Task: Find connections with filter location Beihai with filter topic #Jobalertwith filter profile language French with filter current company Quantum World Technologies Inc with filter school Aryabhatta Knowledge University, Patna with filter industry Community Development and Urban Planning with filter service category User Experience Writing with filter keywords title Suicide Hotline Volunteer
Action: Mouse moved to (549, 91)
Screenshot: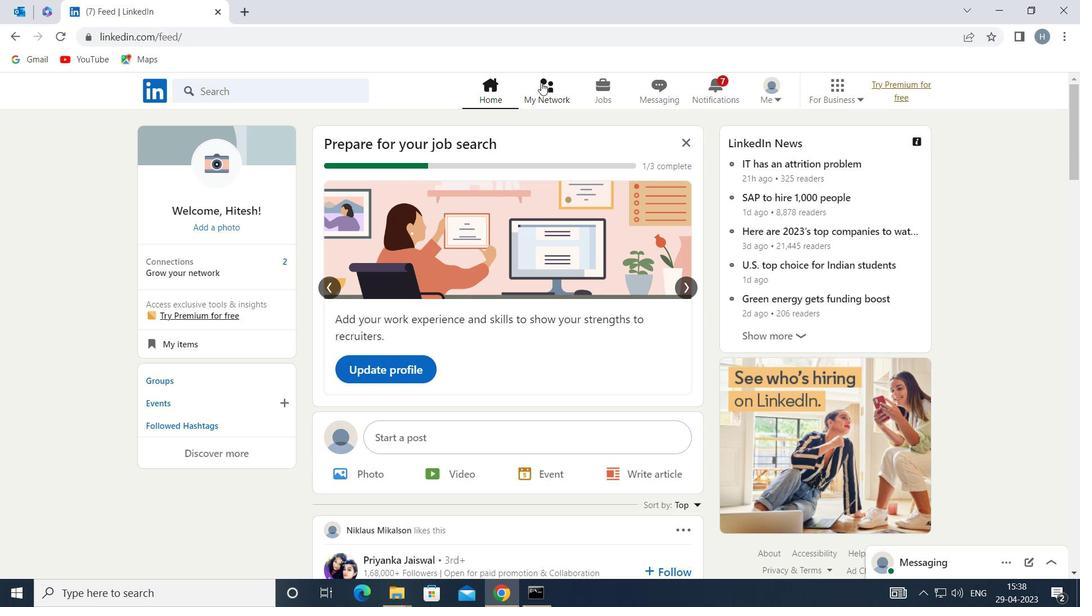 
Action: Mouse pressed left at (549, 91)
Screenshot: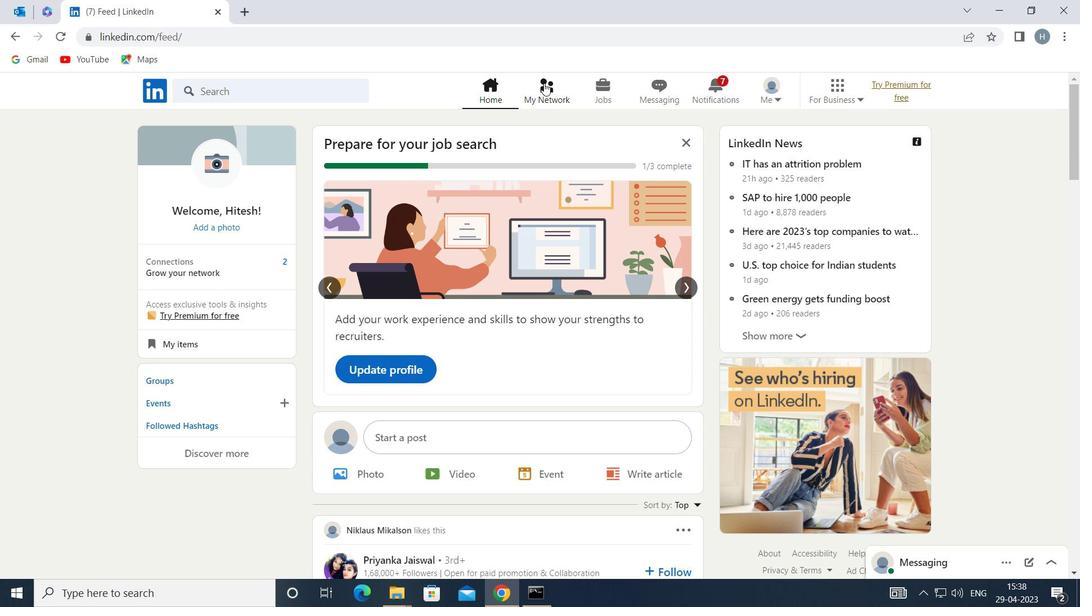 
Action: Mouse moved to (313, 168)
Screenshot: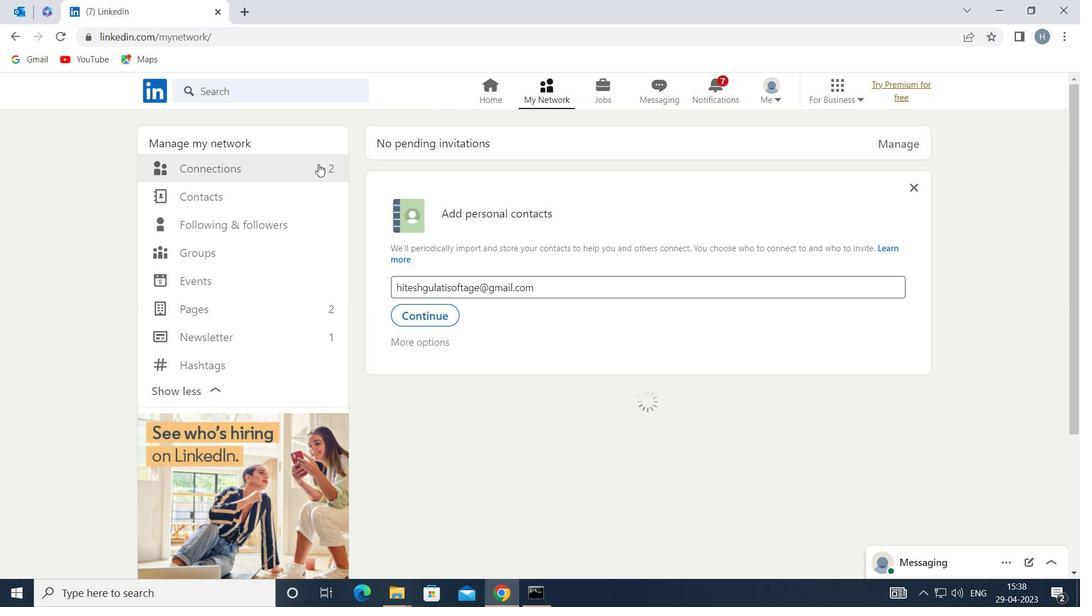 
Action: Mouse pressed left at (313, 168)
Screenshot: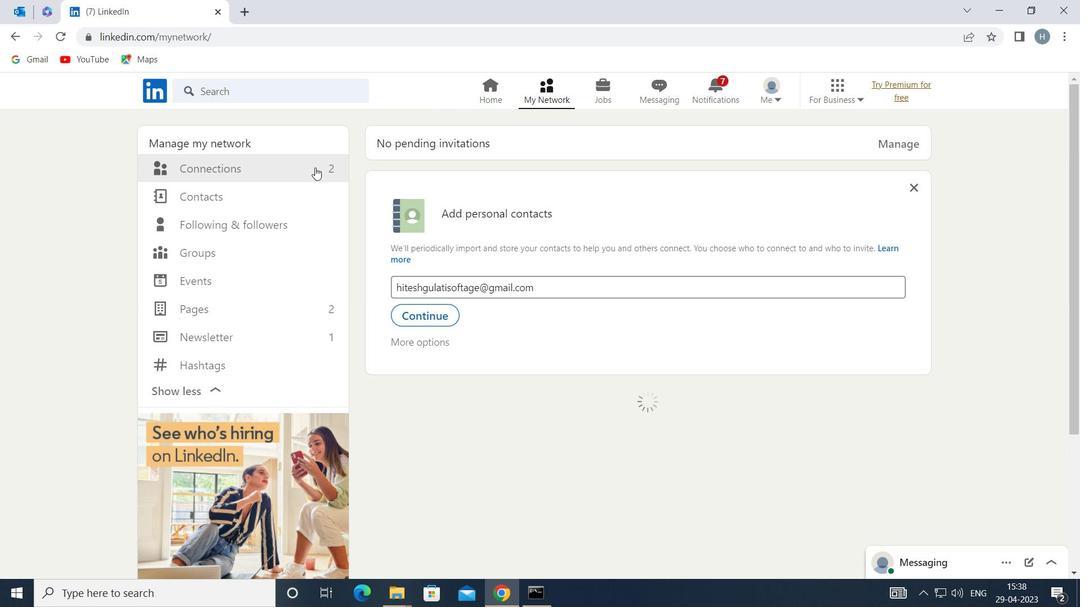 
Action: Mouse moved to (644, 168)
Screenshot: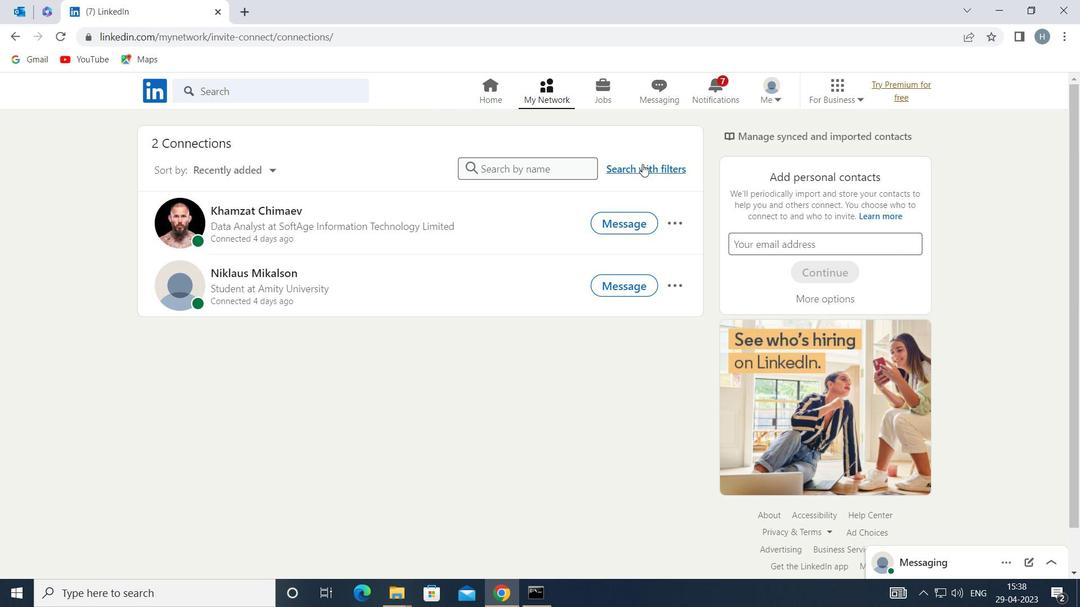 
Action: Mouse pressed left at (644, 168)
Screenshot: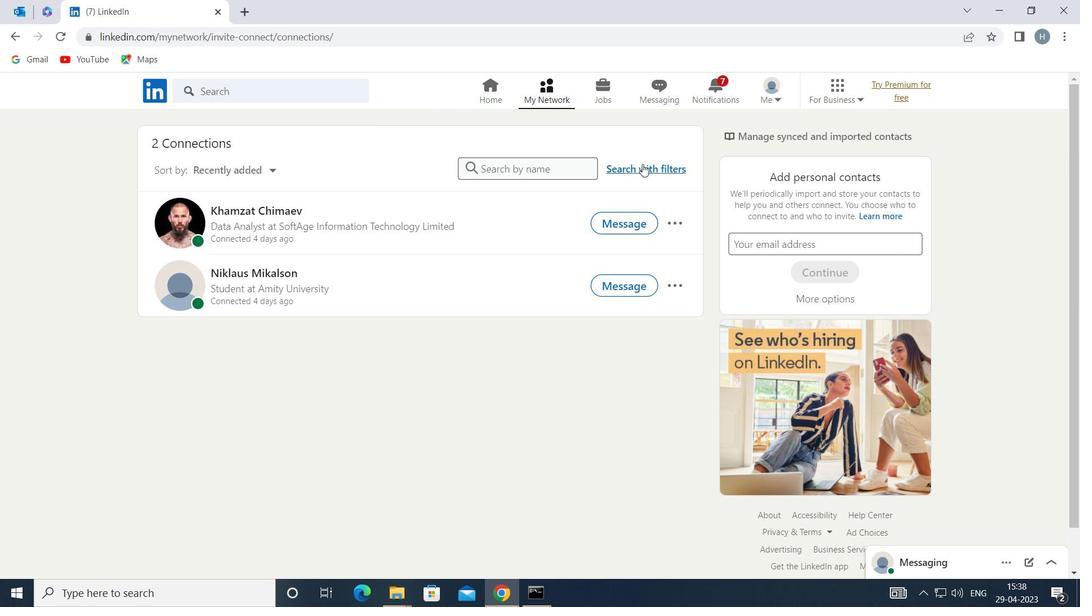 
Action: Mouse moved to (588, 131)
Screenshot: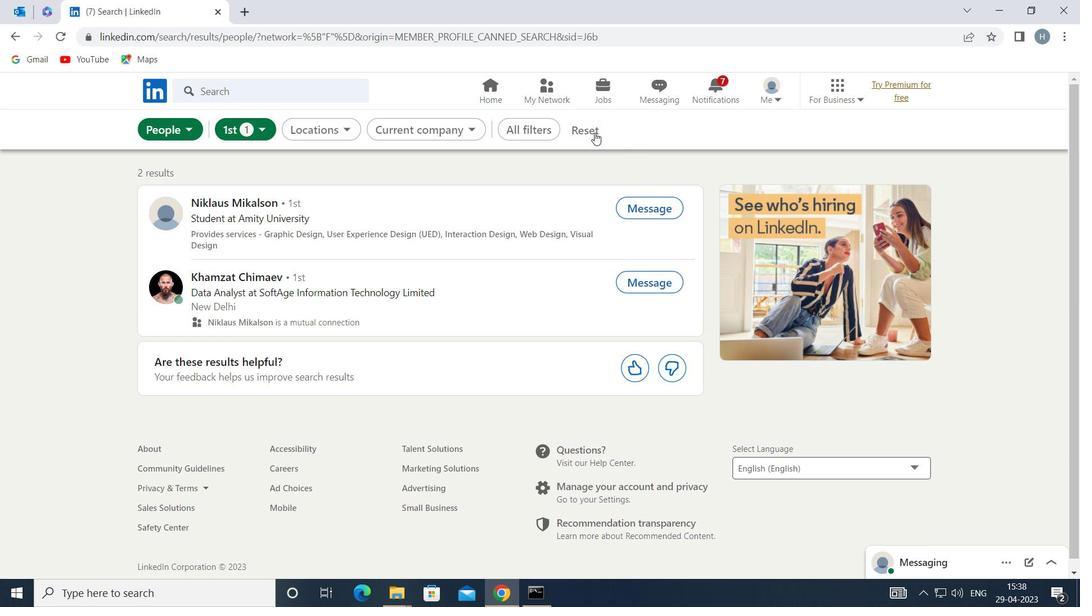 
Action: Mouse pressed left at (588, 131)
Screenshot: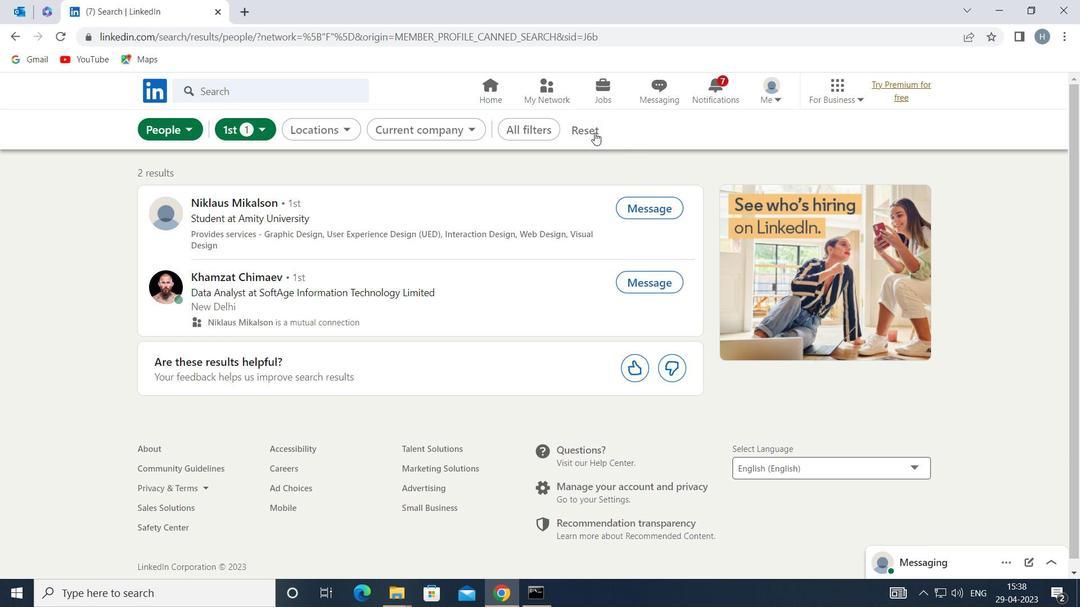 
Action: Mouse moved to (574, 127)
Screenshot: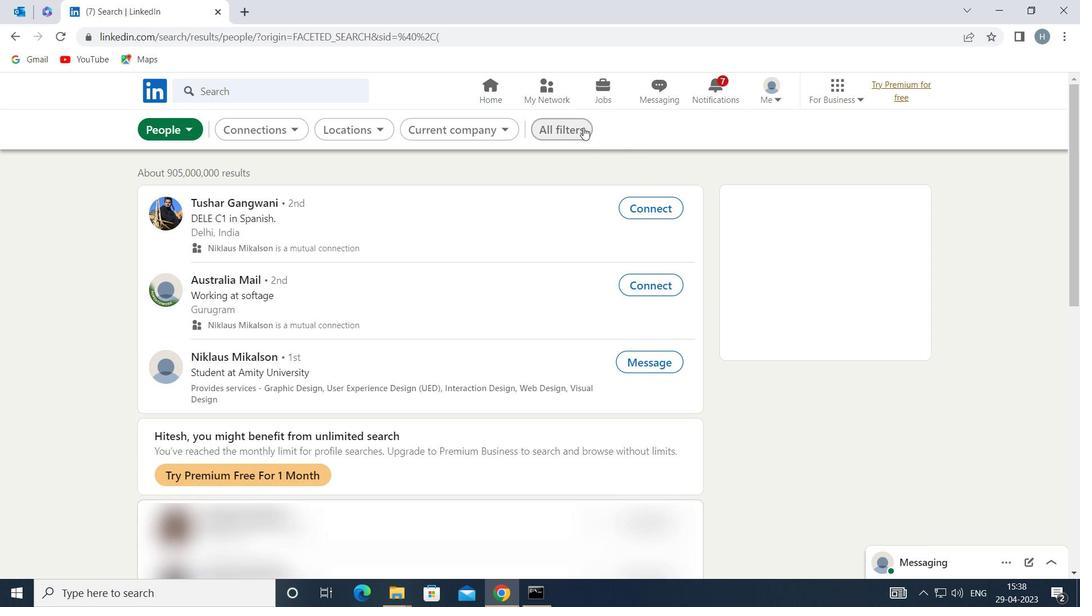 
Action: Mouse pressed left at (574, 127)
Screenshot: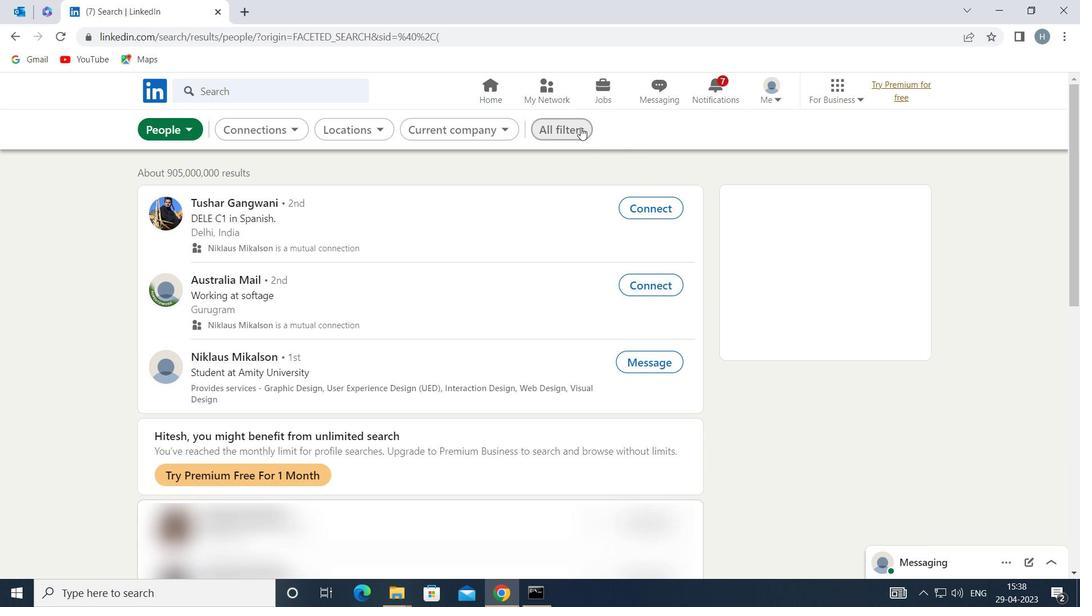 
Action: Mouse moved to (851, 279)
Screenshot: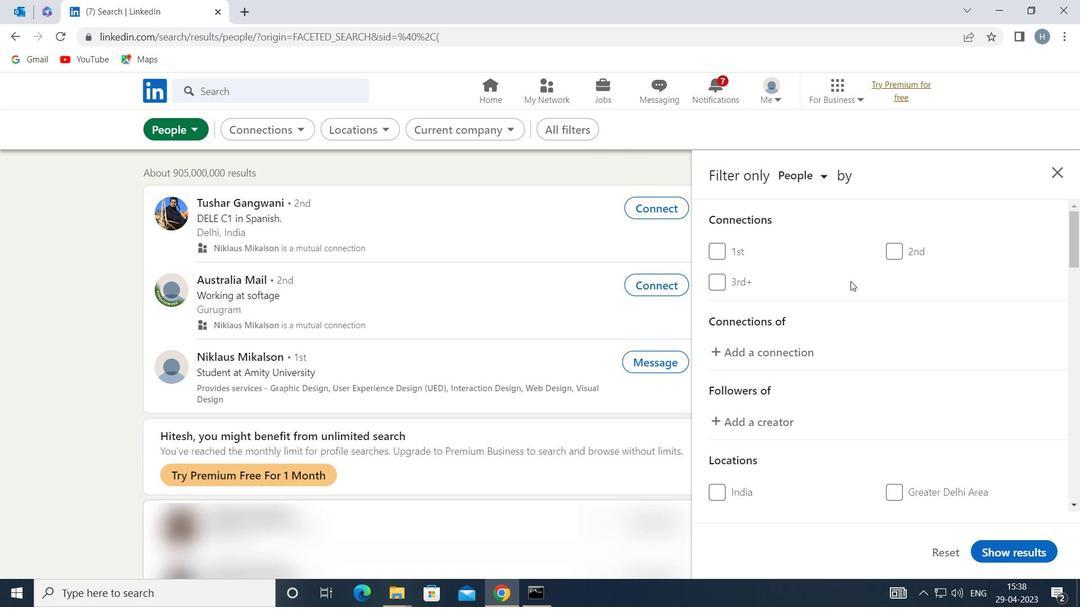 
Action: Mouse scrolled (851, 279) with delta (0, 0)
Screenshot: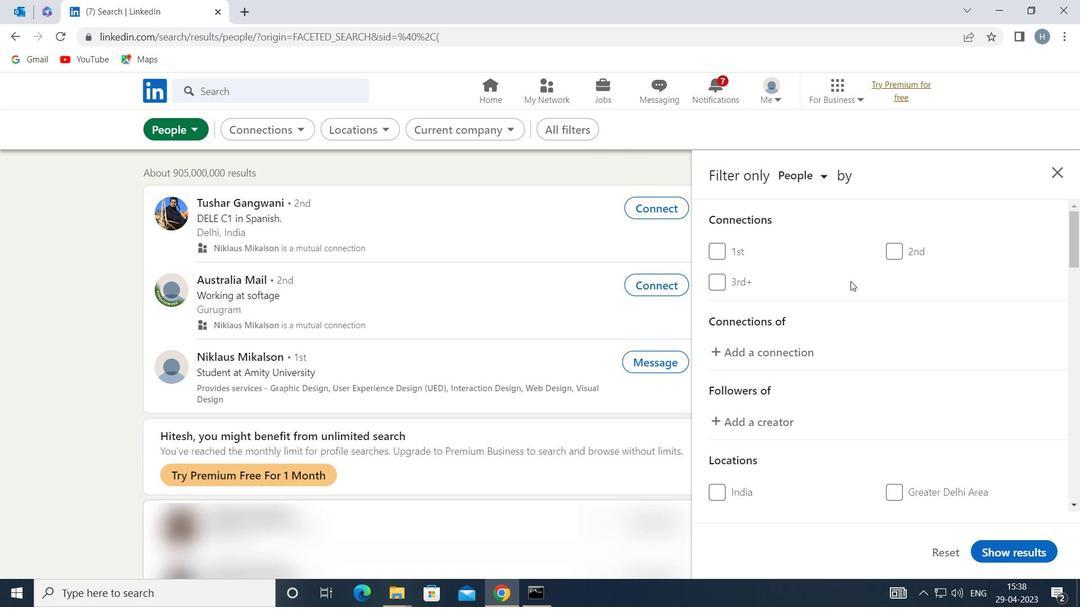 
Action: Mouse scrolled (851, 279) with delta (0, 0)
Screenshot: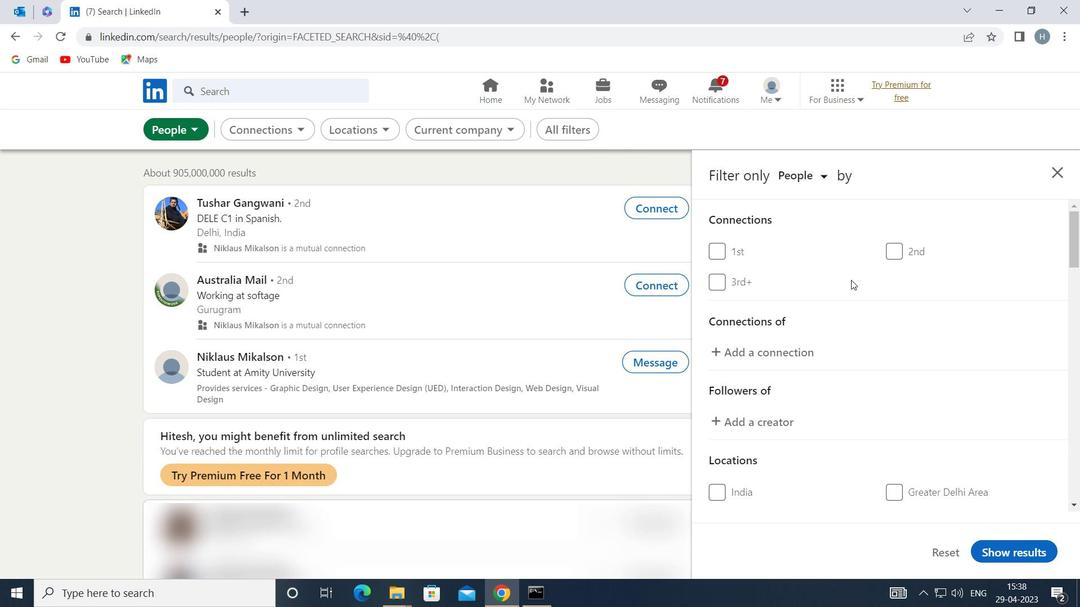 
Action: Mouse scrolled (851, 279) with delta (0, 0)
Screenshot: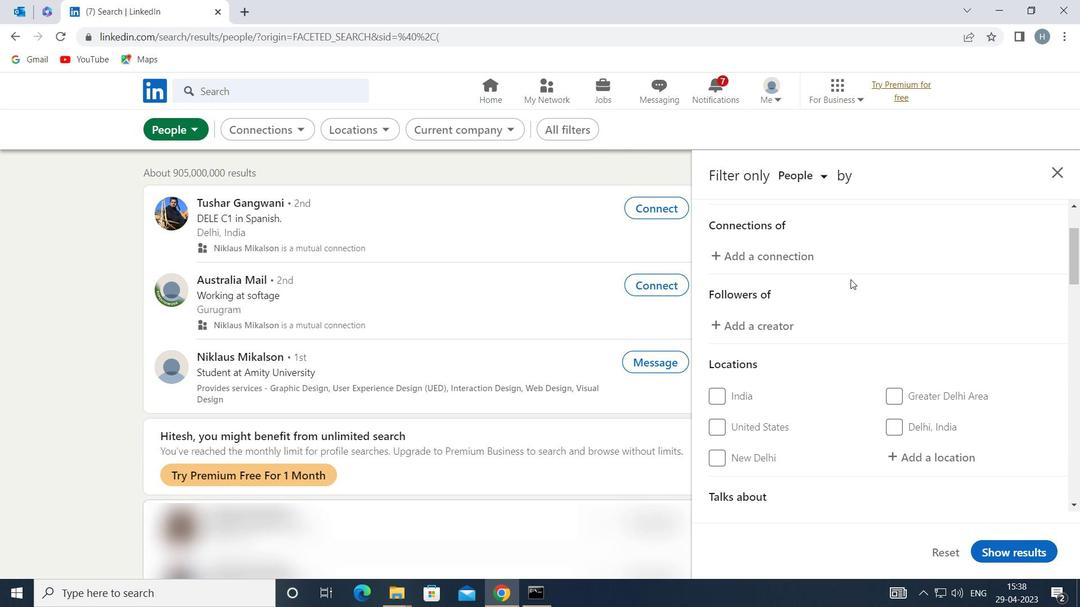 
Action: Mouse moved to (913, 342)
Screenshot: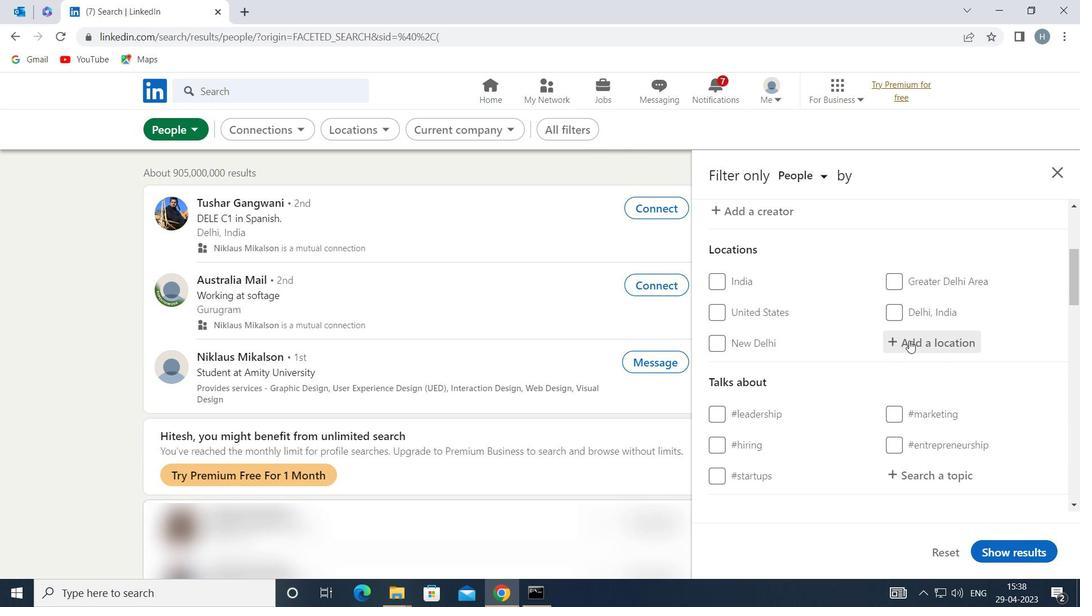 
Action: Mouse pressed left at (913, 342)
Screenshot: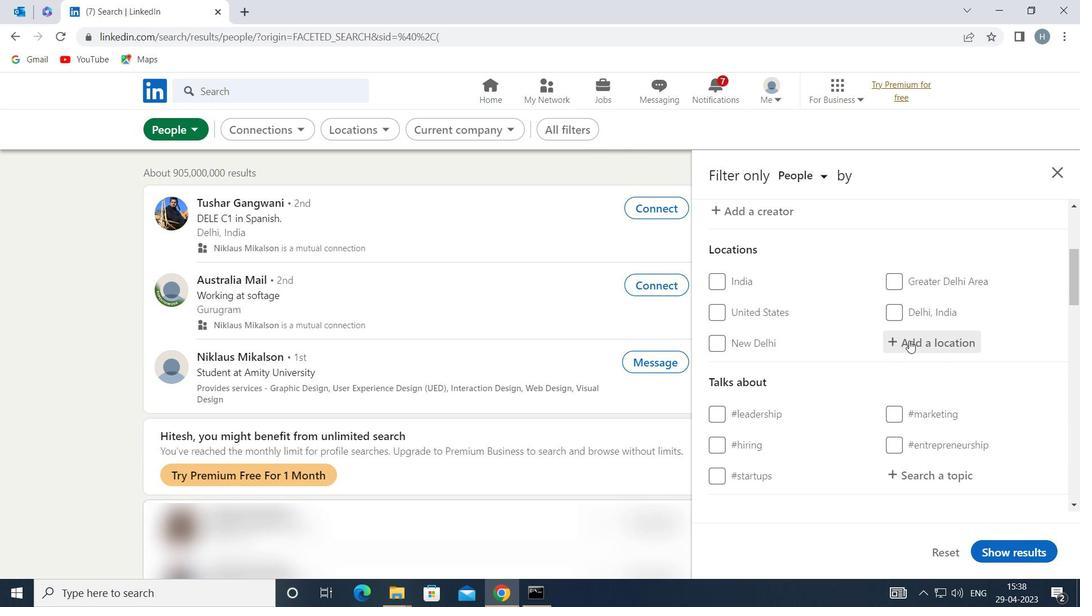 
Action: Mouse moved to (914, 342)
Screenshot: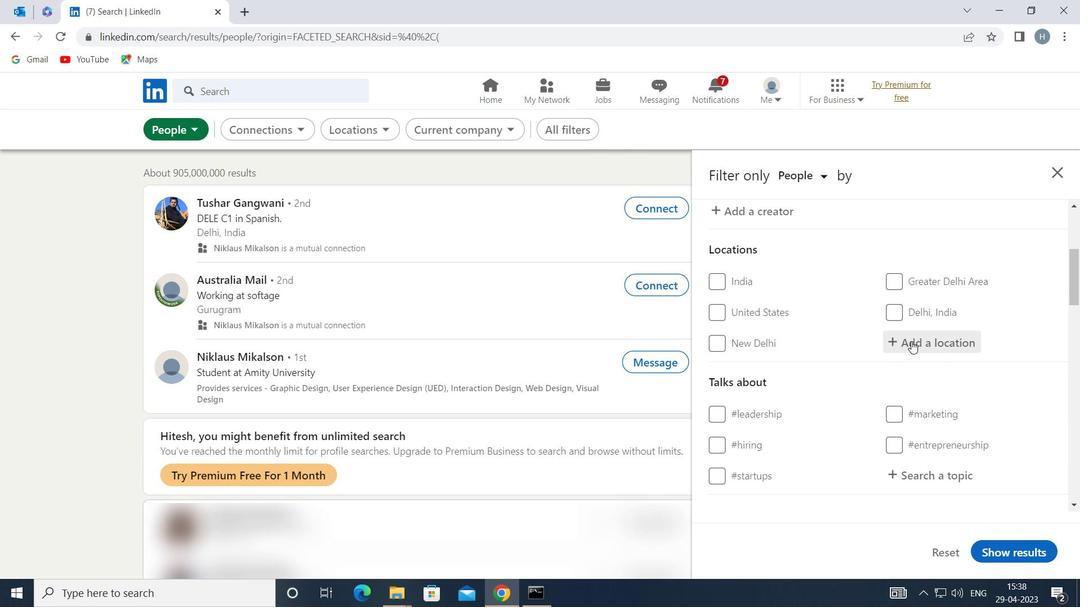 
Action: Key pressed <Key.shift>BEIHAI
Screenshot: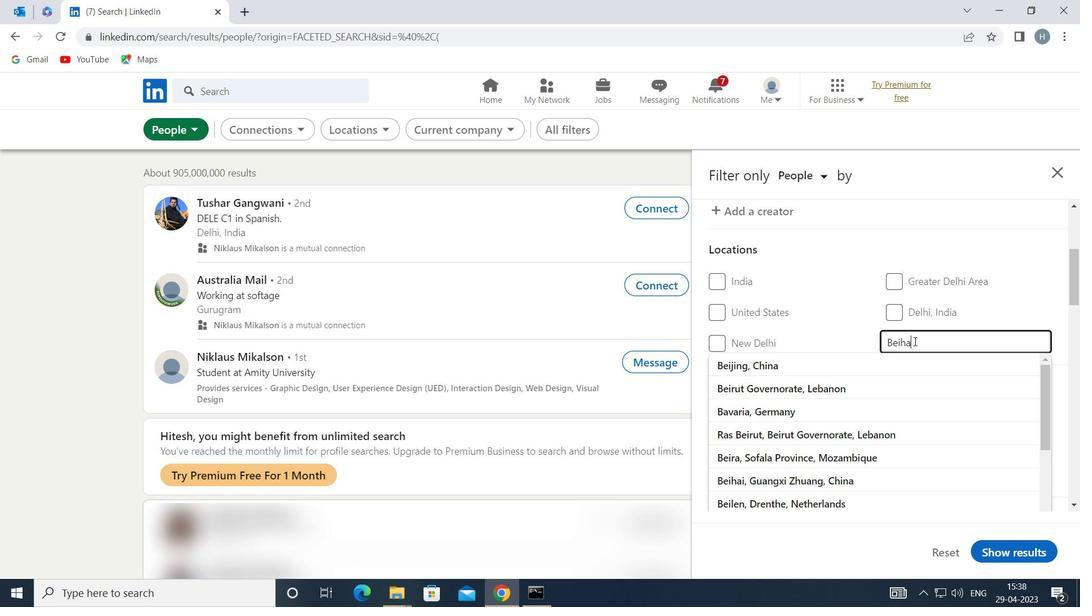 
Action: Mouse moved to (918, 368)
Screenshot: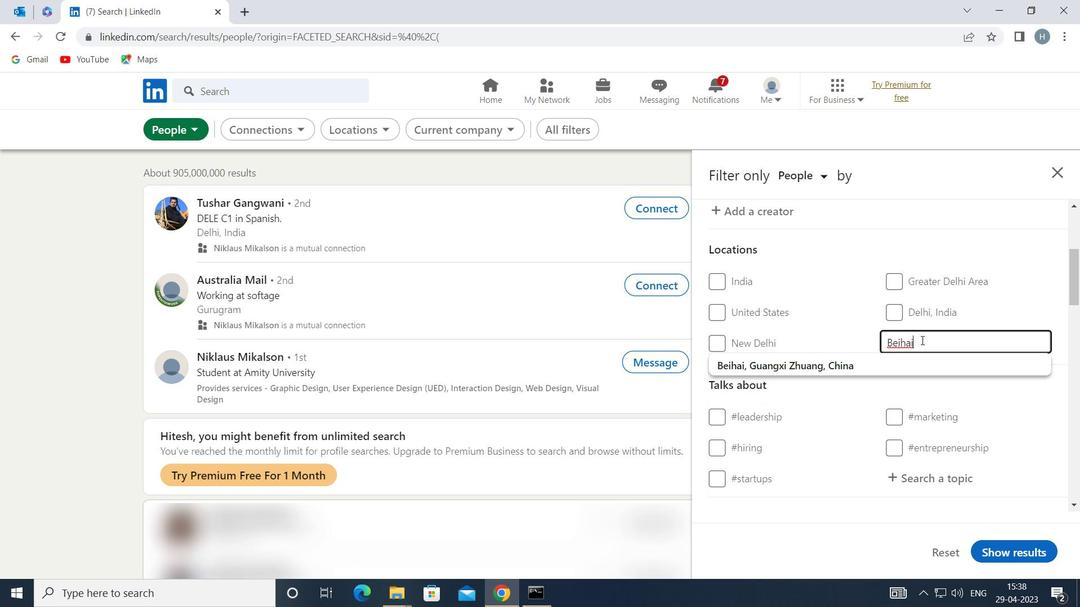
Action: Mouse pressed left at (918, 368)
Screenshot: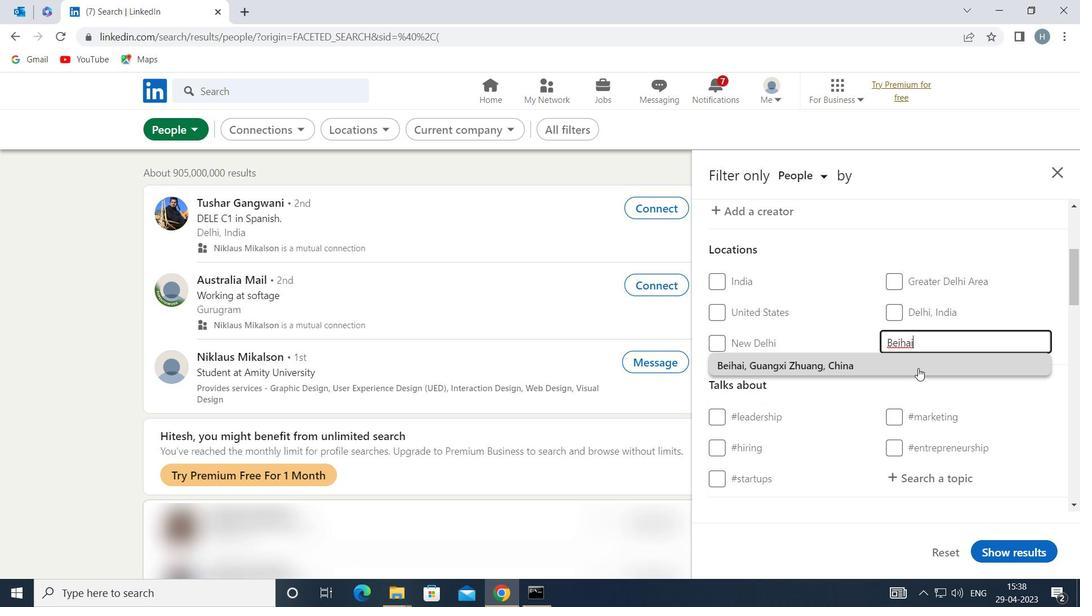 
Action: Mouse moved to (912, 367)
Screenshot: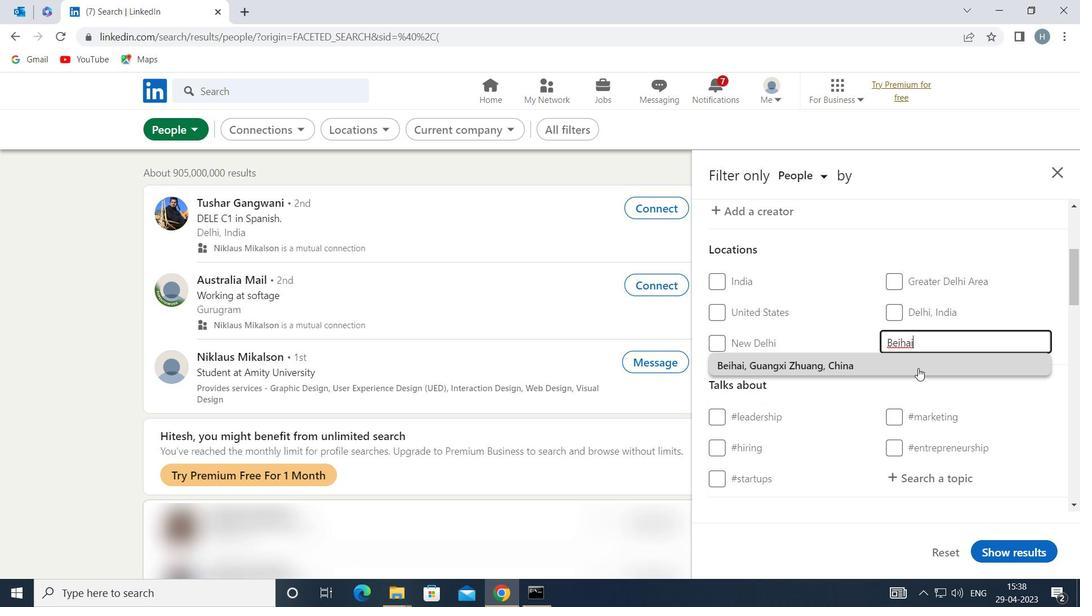 
Action: Mouse scrolled (912, 367) with delta (0, 0)
Screenshot: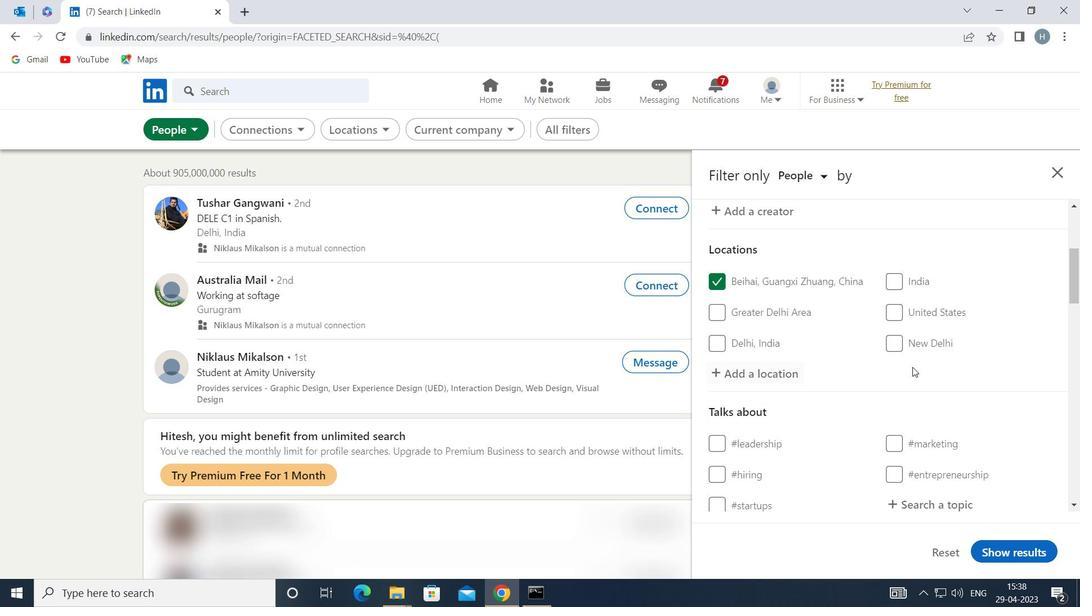 
Action: Mouse scrolled (912, 367) with delta (0, 0)
Screenshot: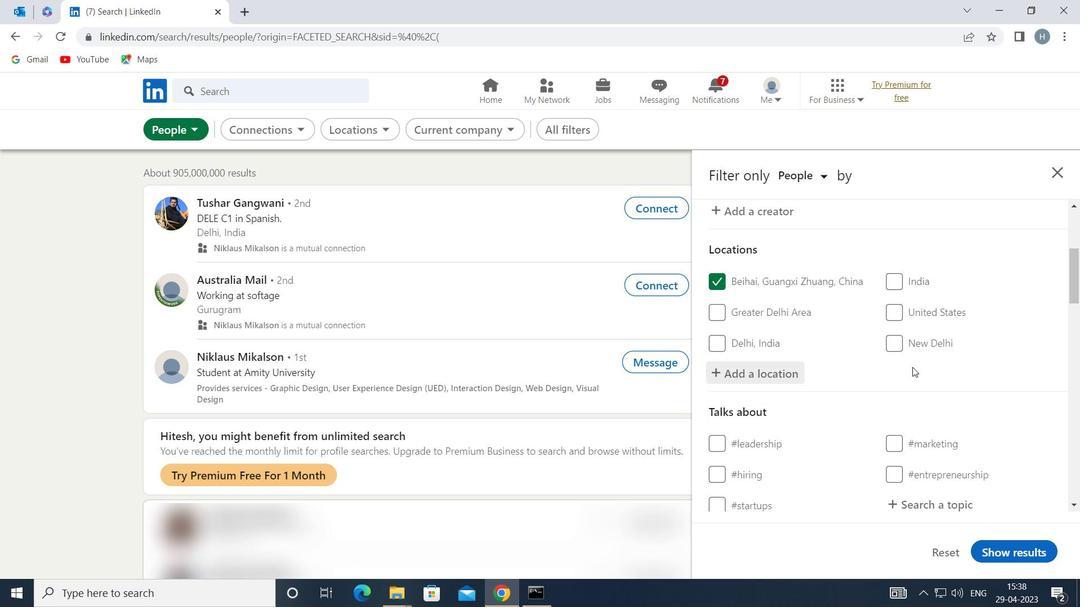 
Action: Mouse moved to (915, 365)
Screenshot: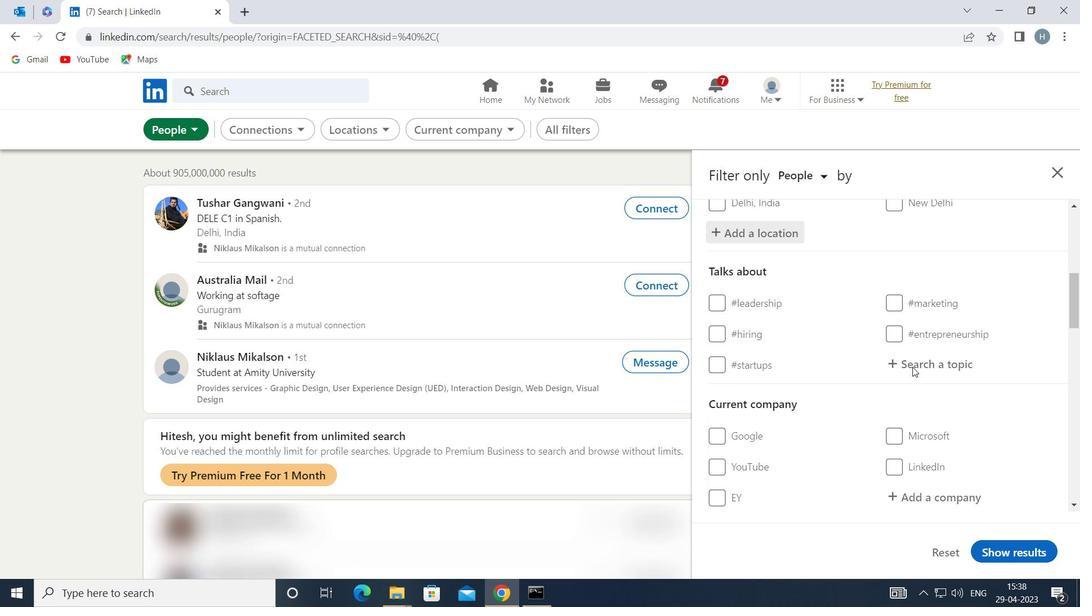 
Action: Mouse pressed left at (915, 365)
Screenshot: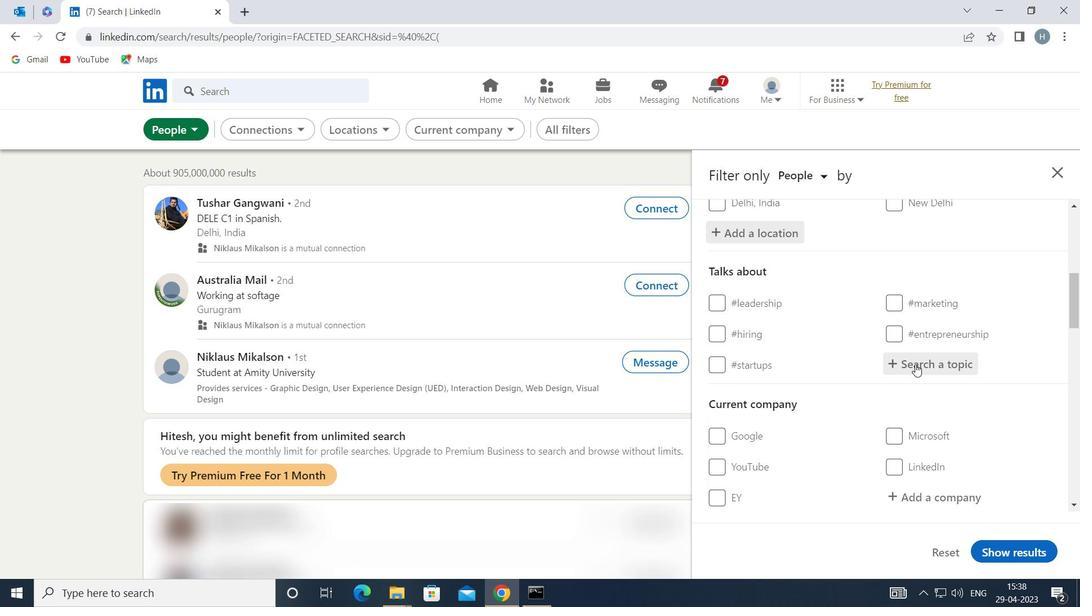 
Action: Key pressed <Key.shift>JOBAL
Screenshot: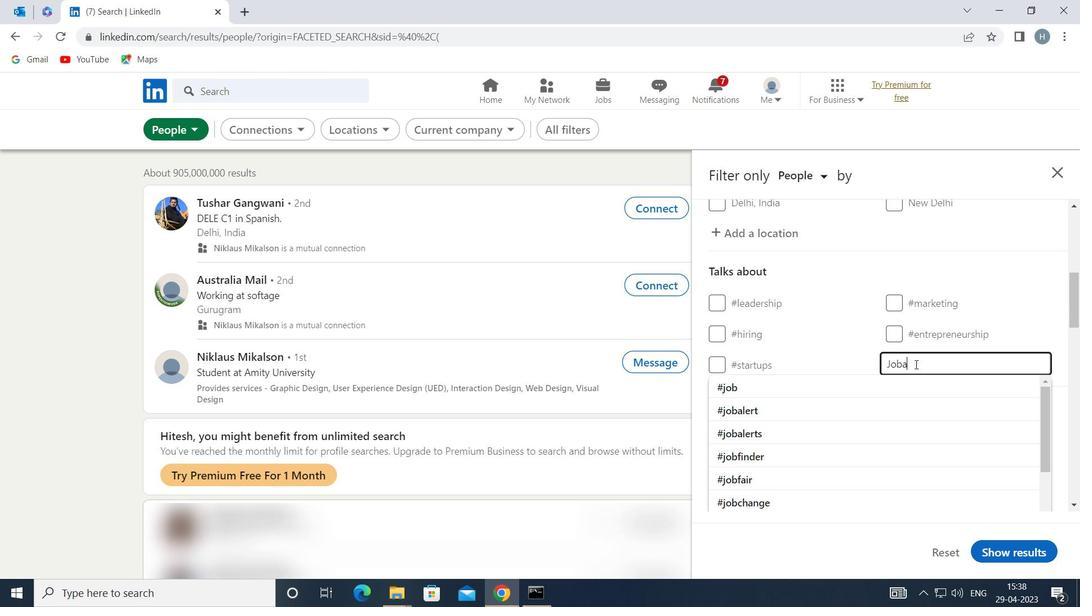 
Action: Mouse moved to (883, 383)
Screenshot: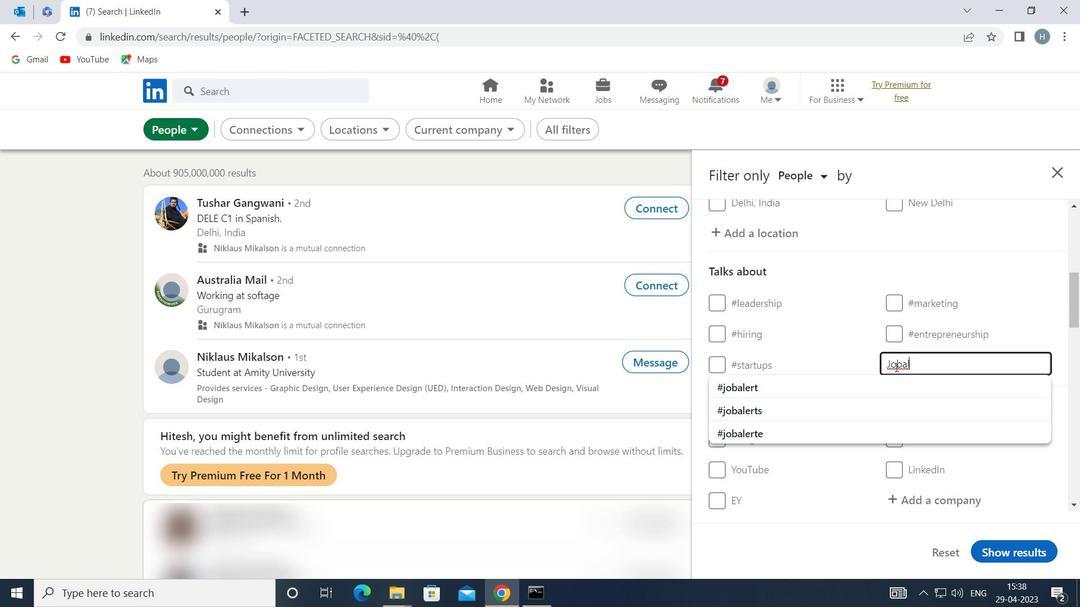 
Action: Mouse pressed left at (883, 383)
Screenshot: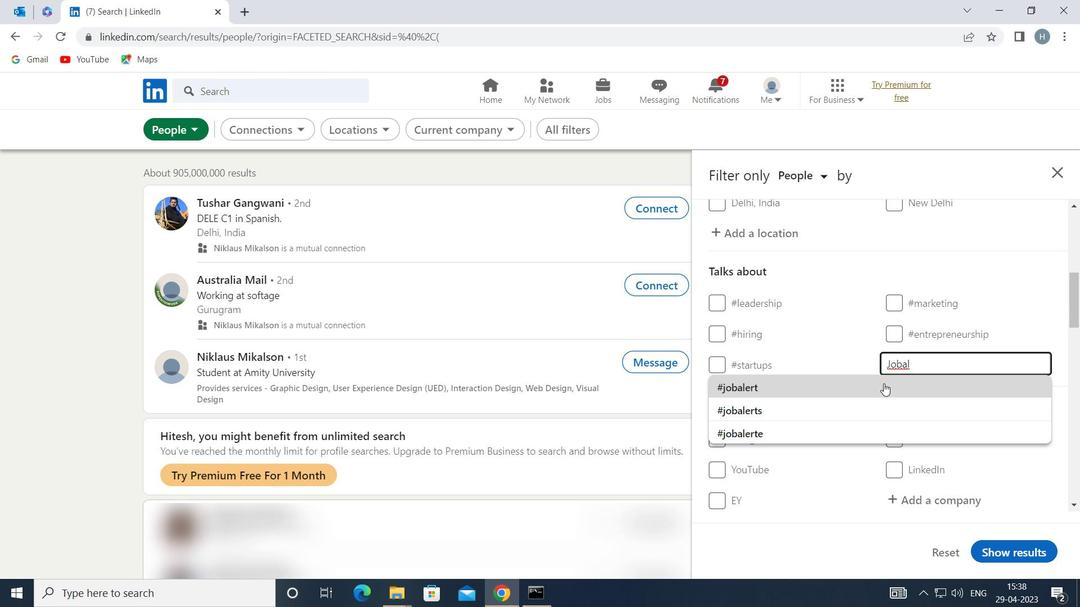 
Action: Mouse scrolled (883, 383) with delta (0, 0)
Screenshot: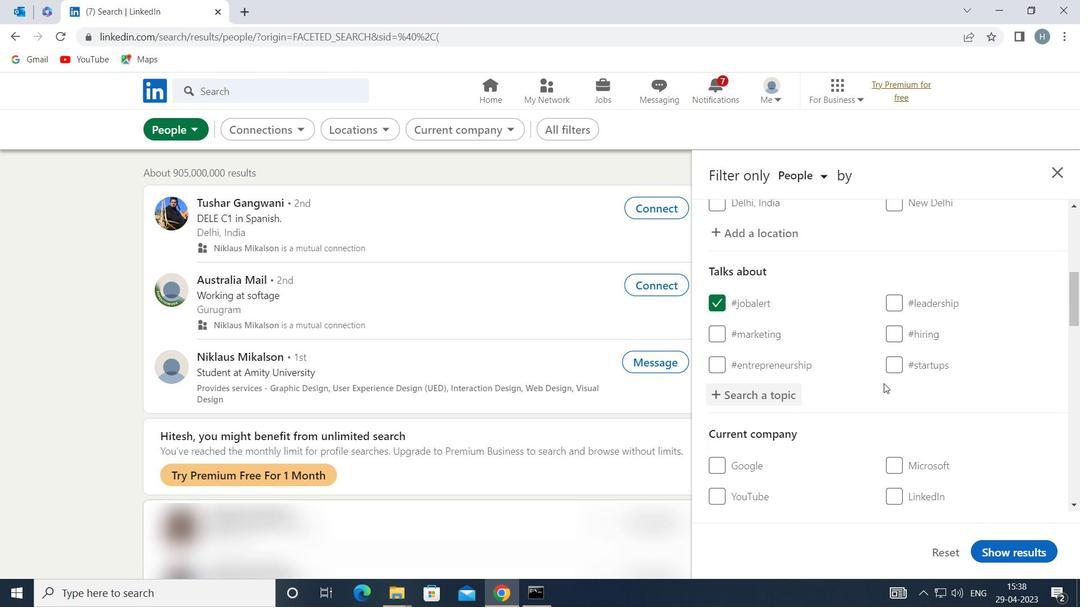 
Action: Mouse scrolled (883, 383) with delta (0, 0)
Screenshot: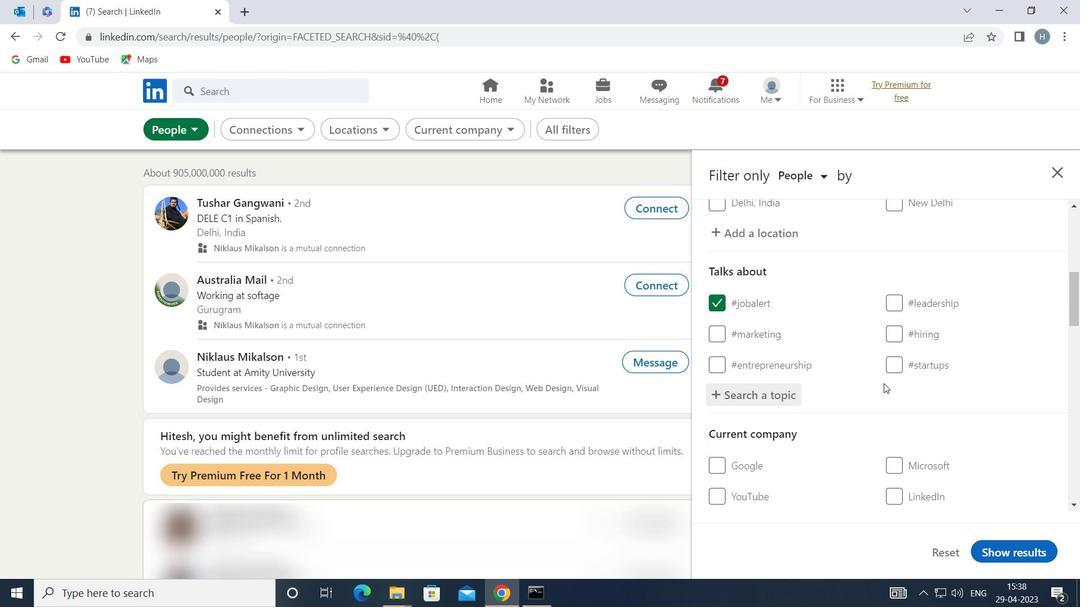 
Action: Mouse moved to (883, 384)
Screenshot: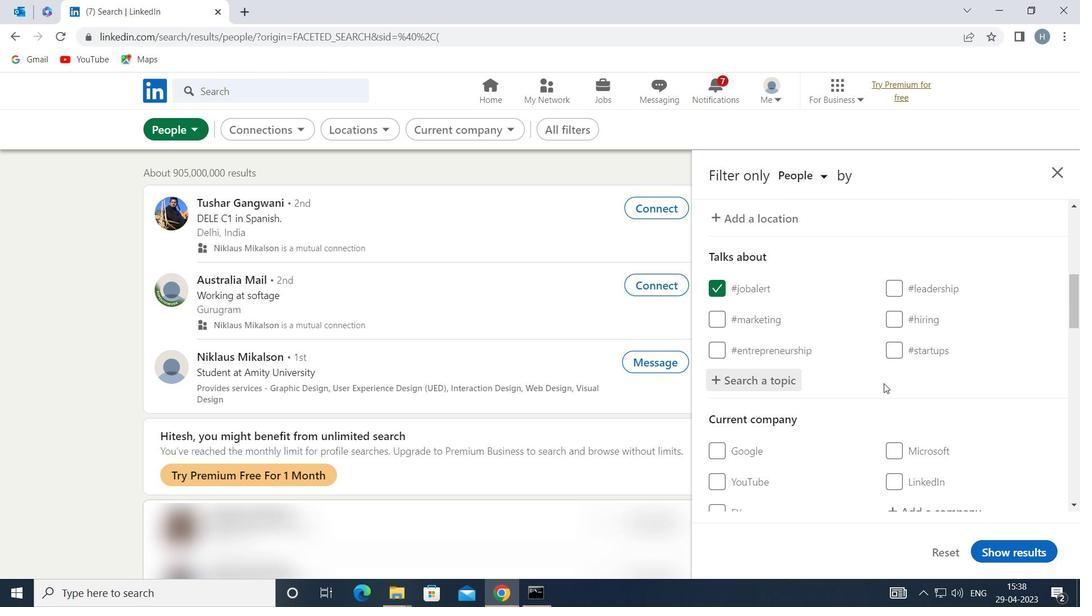 
Action: Mouse scrolled (883, 383) with delta (0, 0)
Screenshot: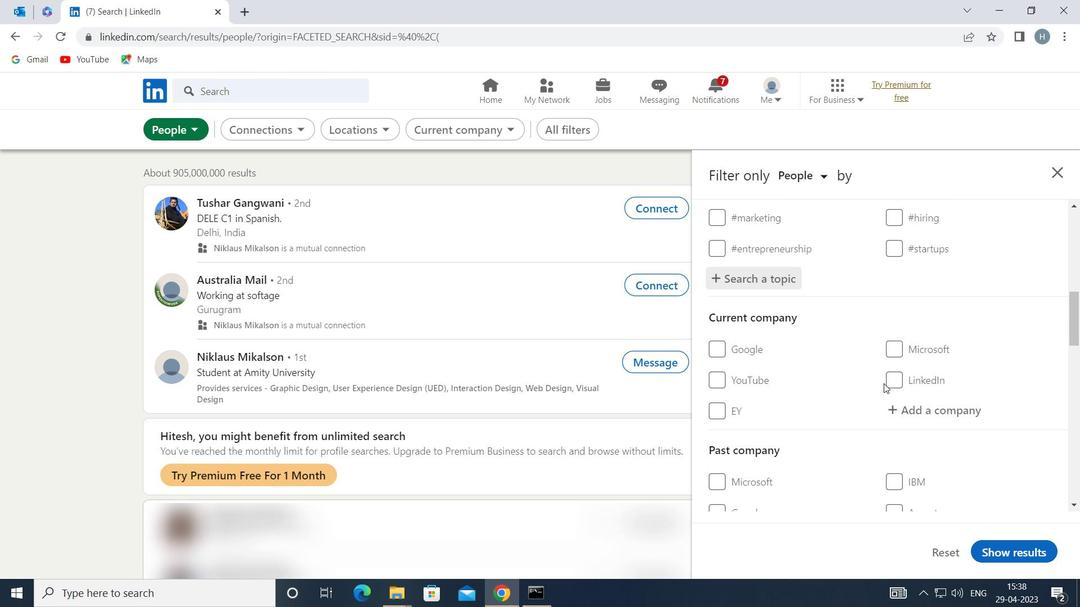 
Action: Mouse scrolled (883, 383) with delta (0, 0)
Screenshot: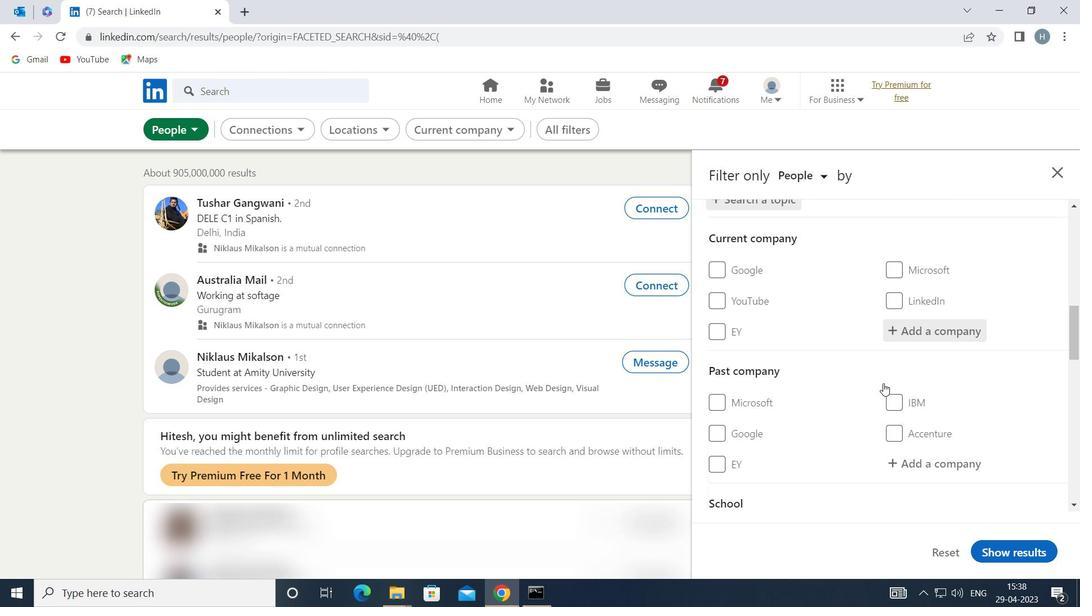 
Action: Mouse scrolled (883, 383) with delta (0, 0)
Screenshot: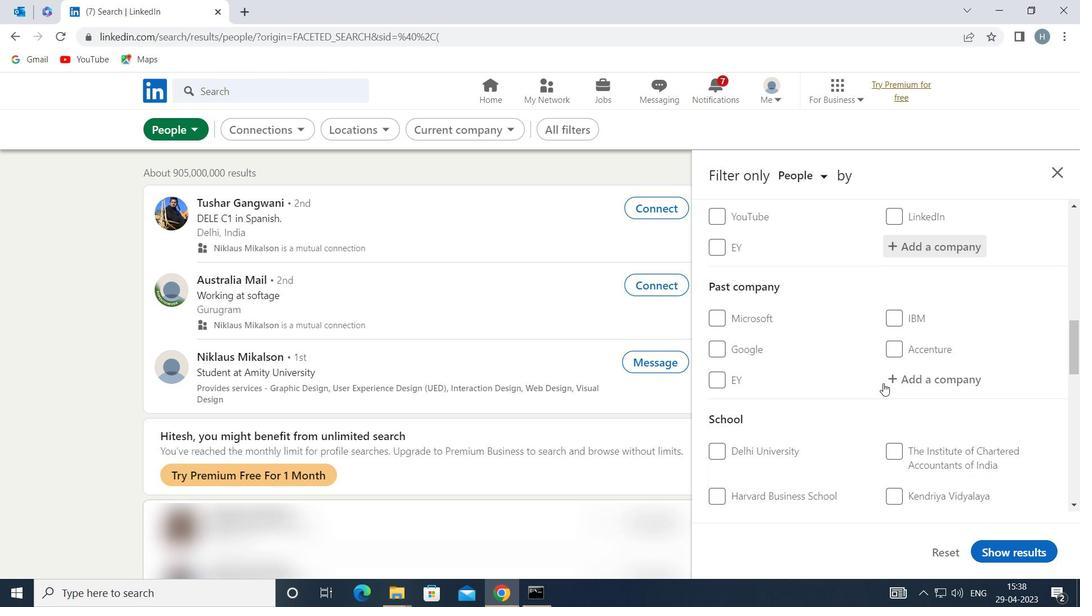
Action: Mouse scrolled (883, 383) with delta (0, 0)
Screenshot: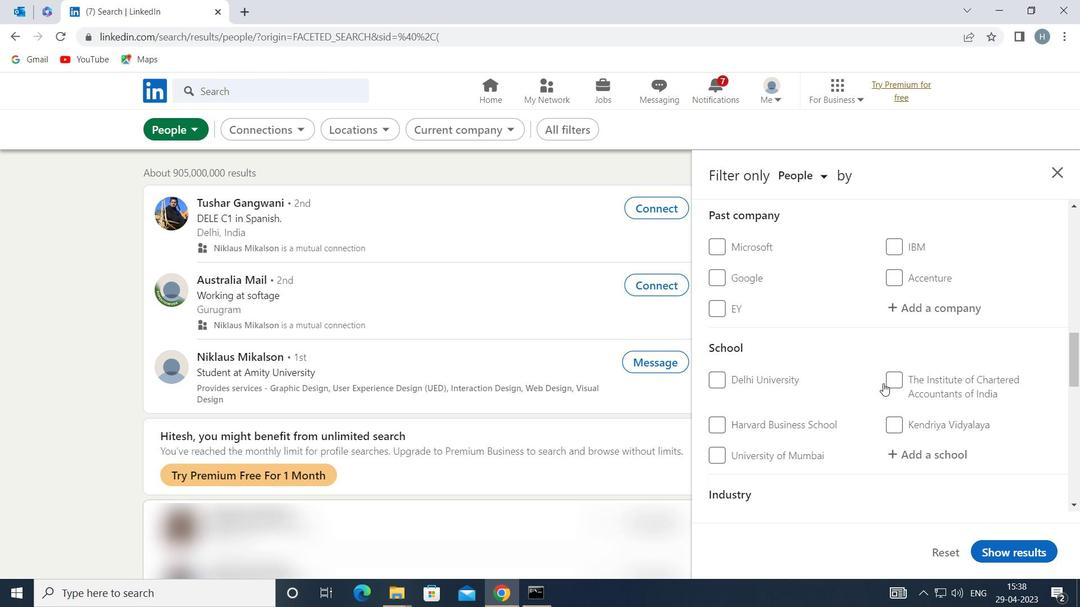 
Action: Mouse scrolled (883, 383) with delta (0, 0)
Screenshot: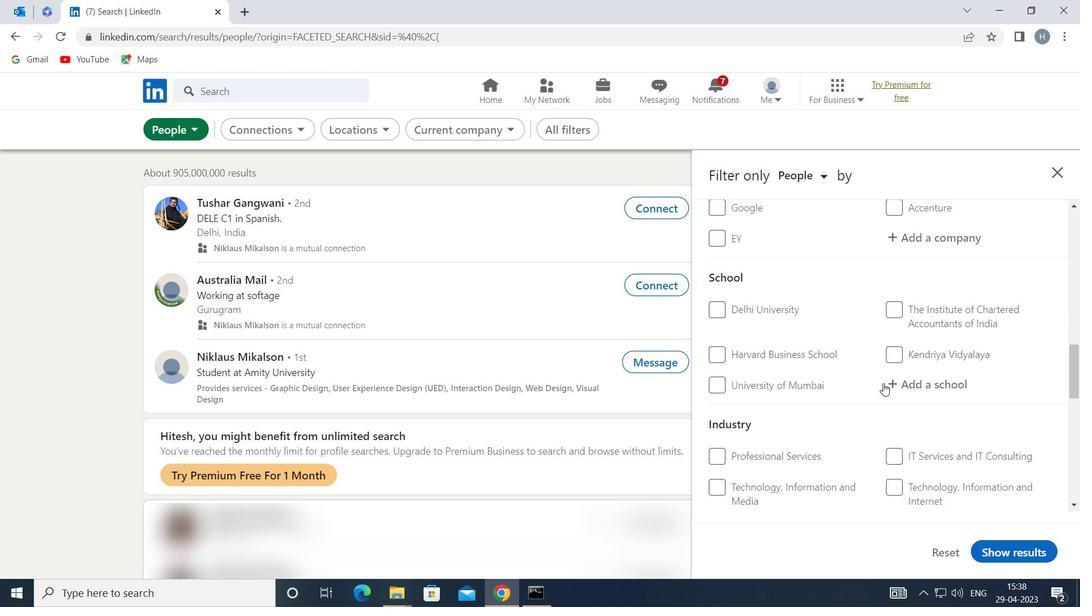 
Action: Mouse moved to (873, 392)
Screenshot: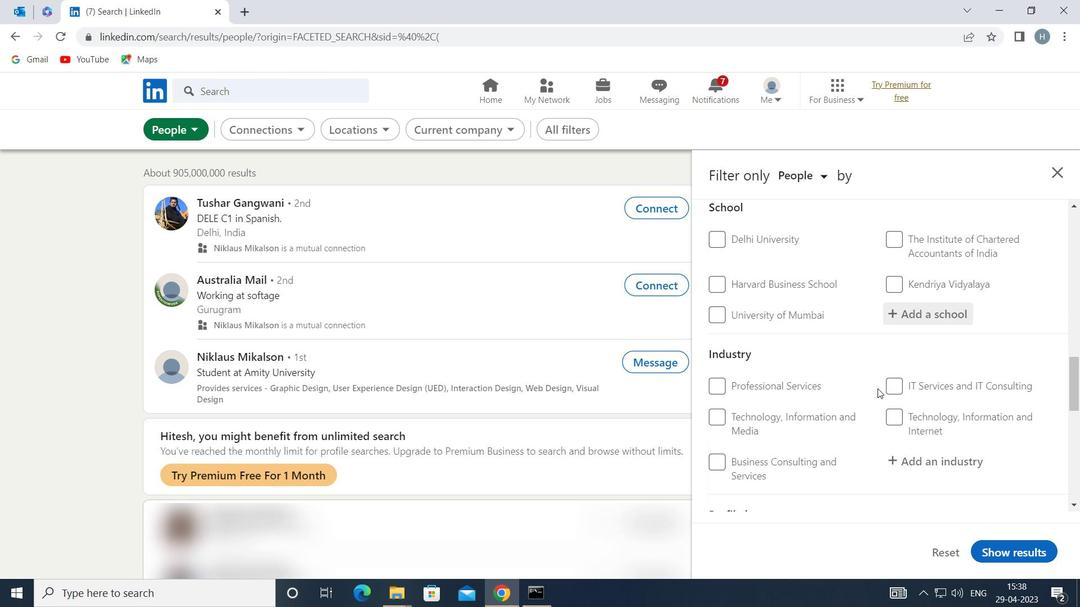 
Action: Mouse scrolled (873, 392) with delta (0, 0)
Screenshot: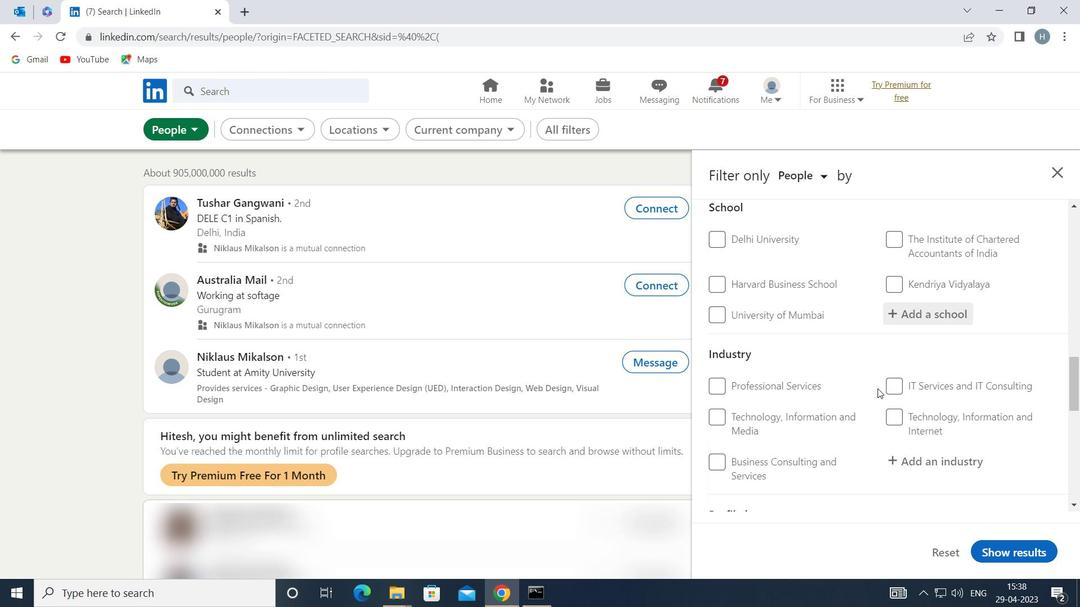 
Action: Mouse moved to (873, 392)
Screenshot: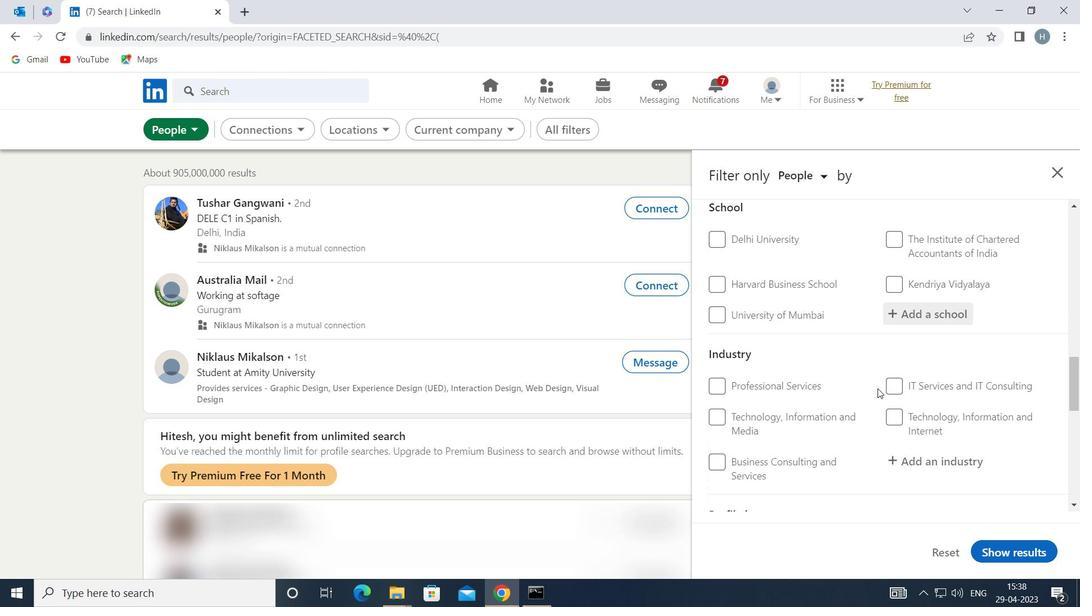 
Action: Mouse scrolled (873, 392) with delta (0, 0)
Screenshot: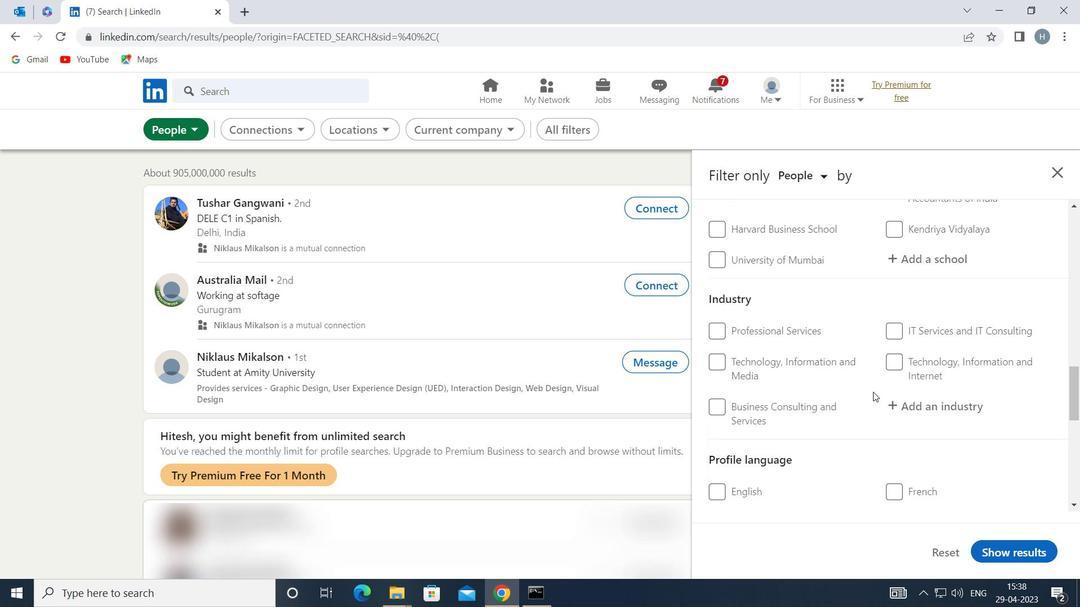 
Action: Mouse moved to (895, 411)
Screenshot: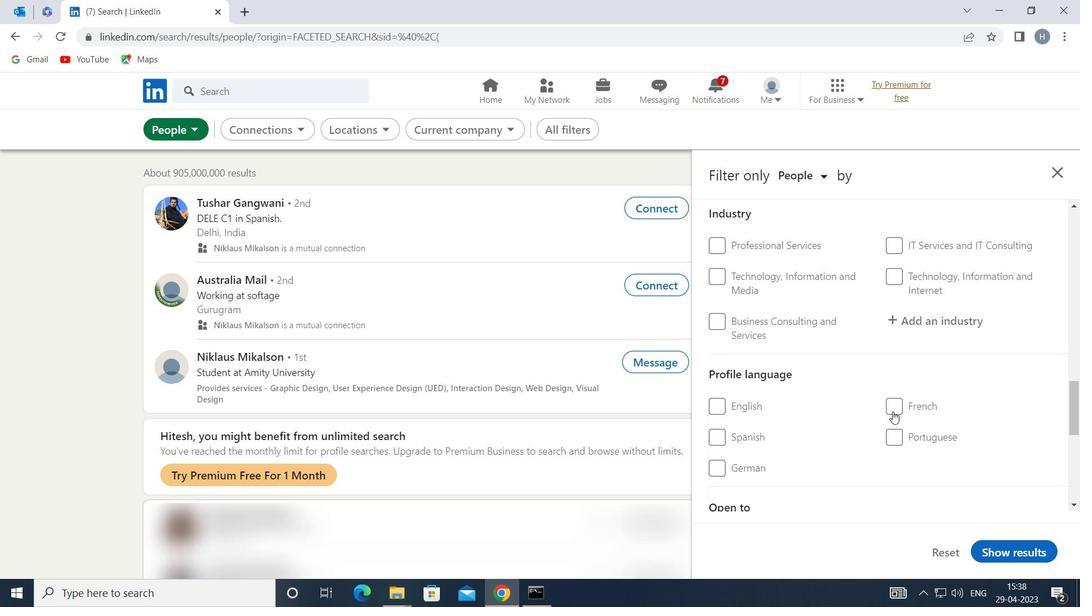 
Action: Mouse pressed left at (895, 411)
Screenshot: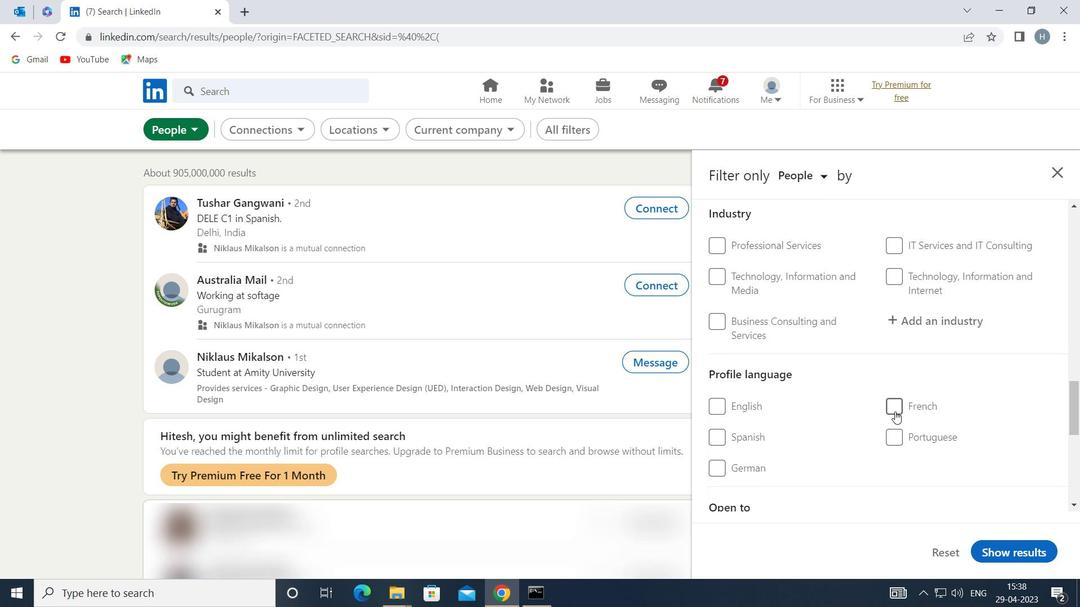 
Action: Mouse moved to (883, 397)
Screenshot: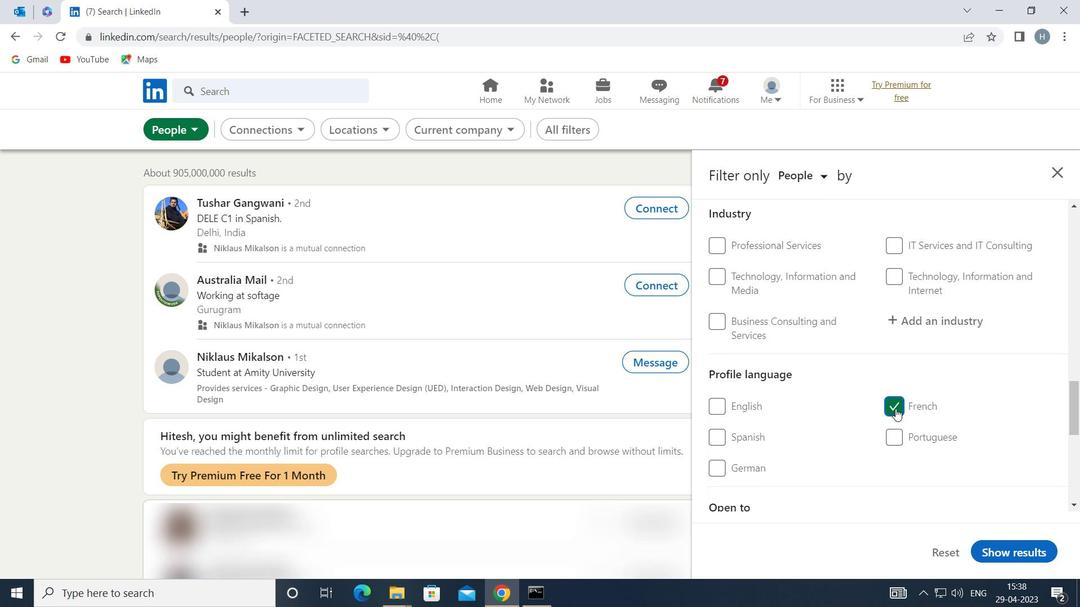 
Action: Mouse scrolled (883, 397) with delta (0, 0)
Screenshot: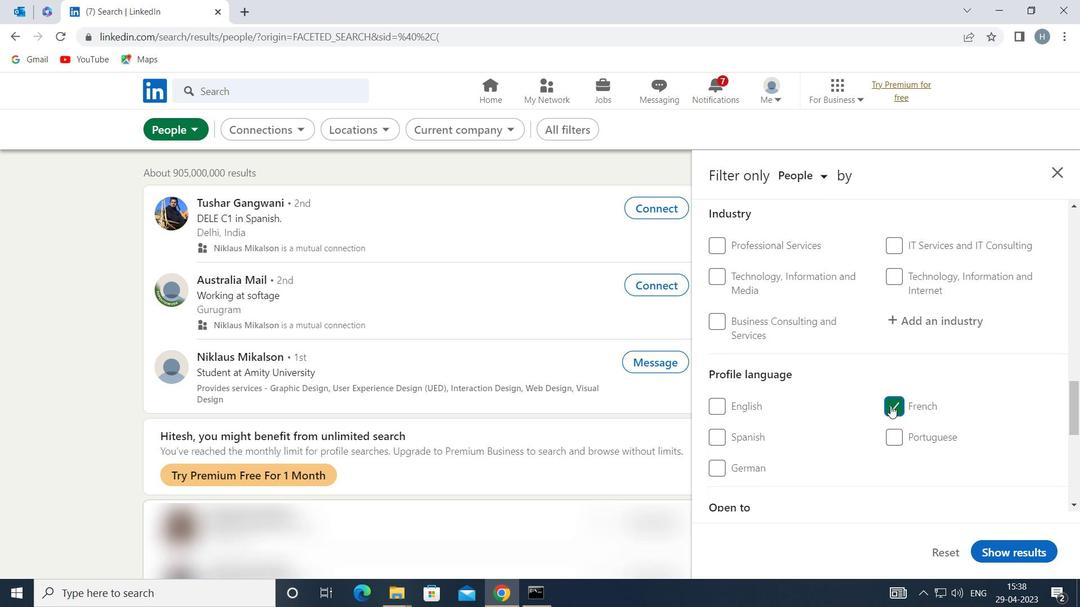 
Action: Mouse scrolled (883, 397) with delta (0, 0)
Screenshot: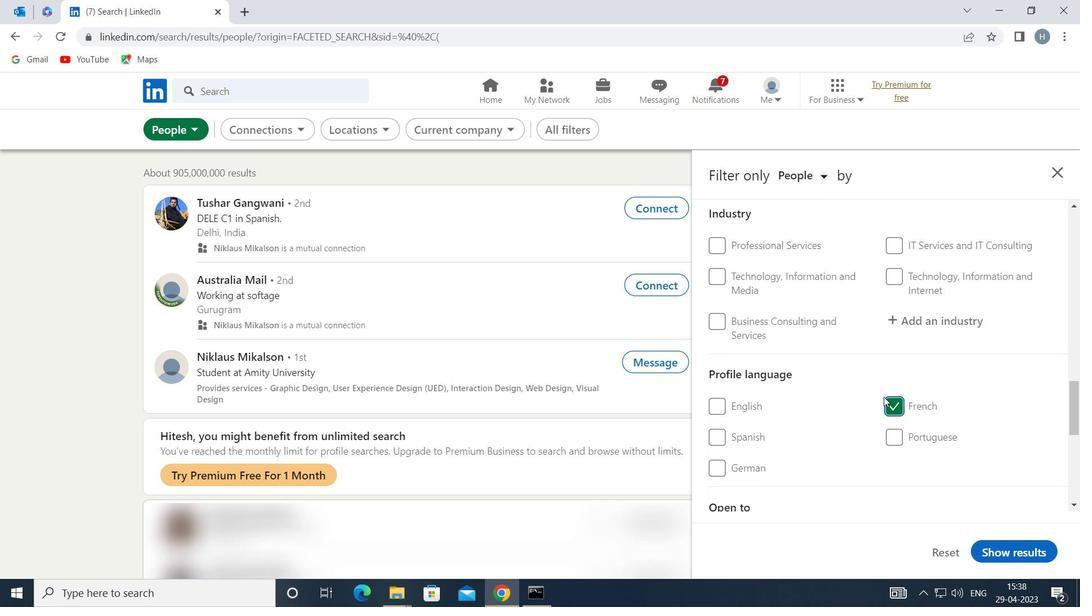 
Action: Mouse scrolled (883, 397) with delta (0, 0)
Screenshot: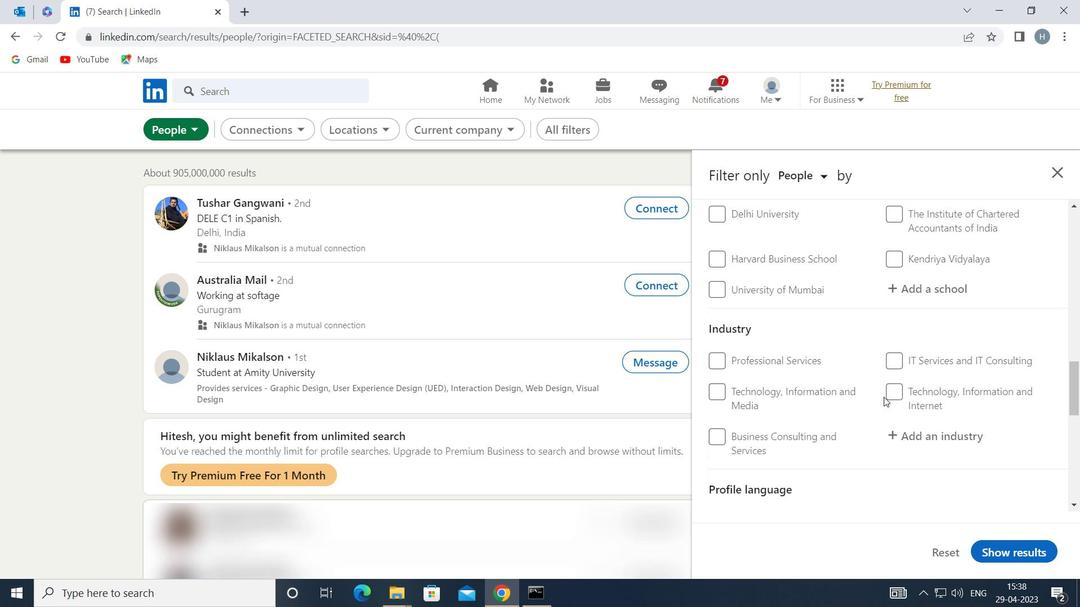 
Action: Mouse scrolled (883, 397) with delta (0, 0)
Screenshot: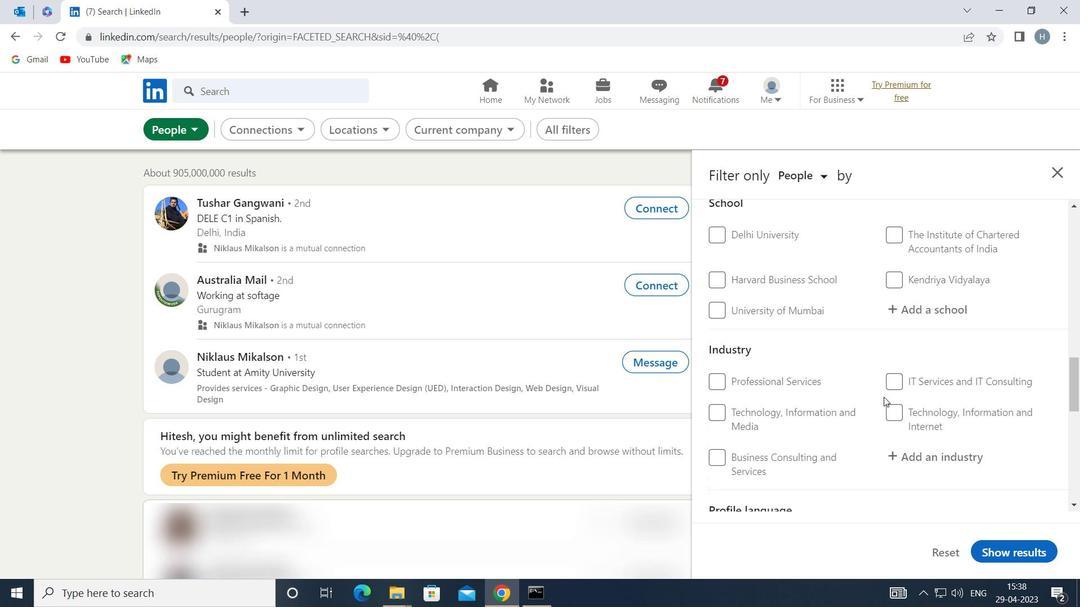 
Action: Mouse scrolled (883, 397) with delta (0, 0)
Screenshot: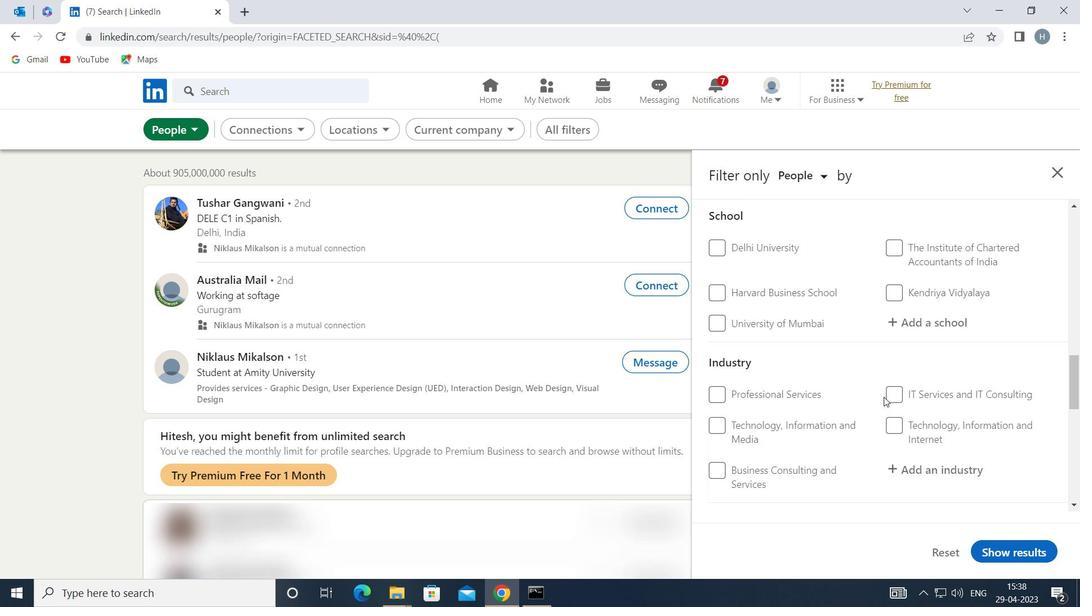 
Action: Mouse scrolled (883, 397) with delta (0, 0)
Screenshot: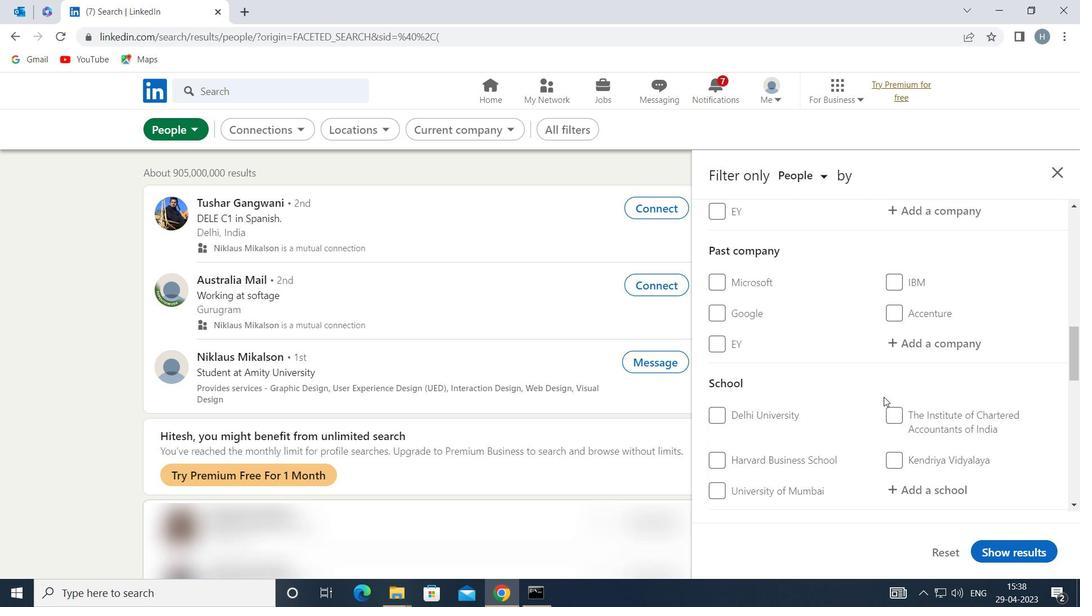 
Action: Mouse scrolled (883, 397) with delta (0, 0)
Screenshot: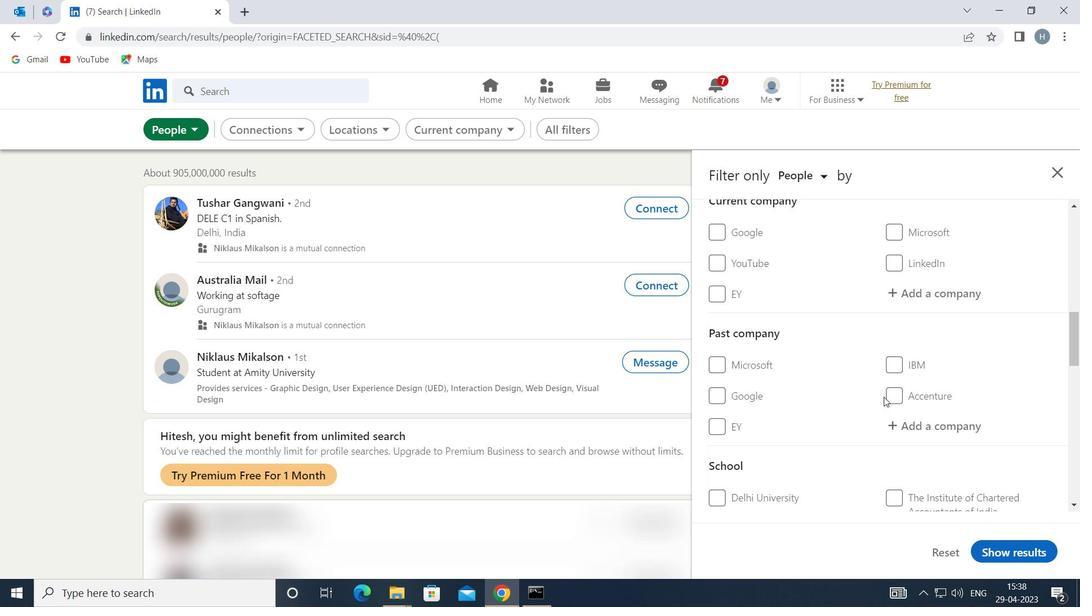 
Action: Mouse moved to (945, 393)
Screenshot: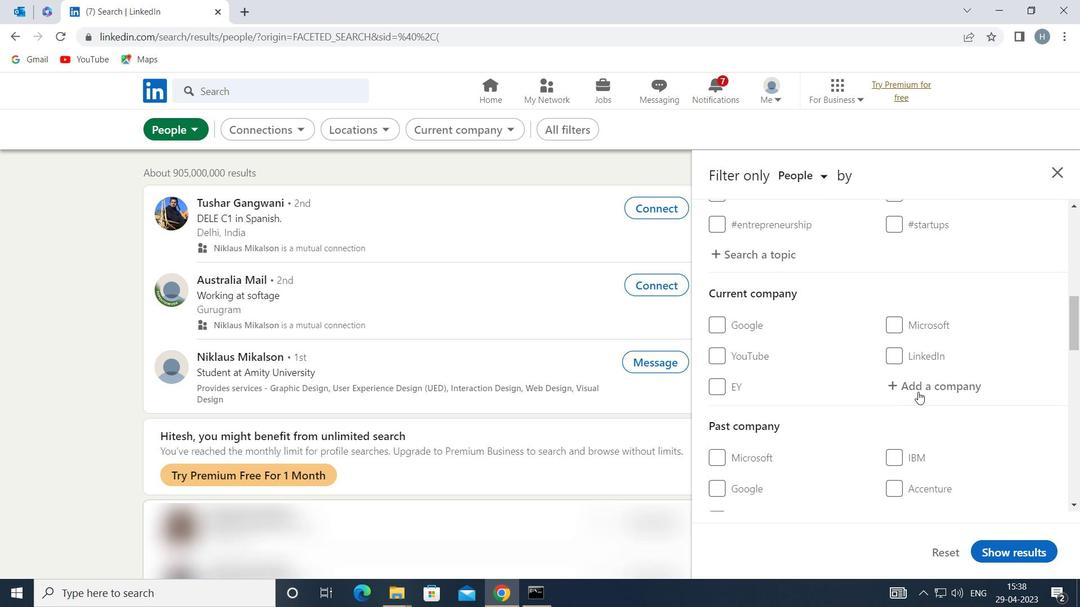 
Action: Mouse pressed left at (945, 393)
Screenshot: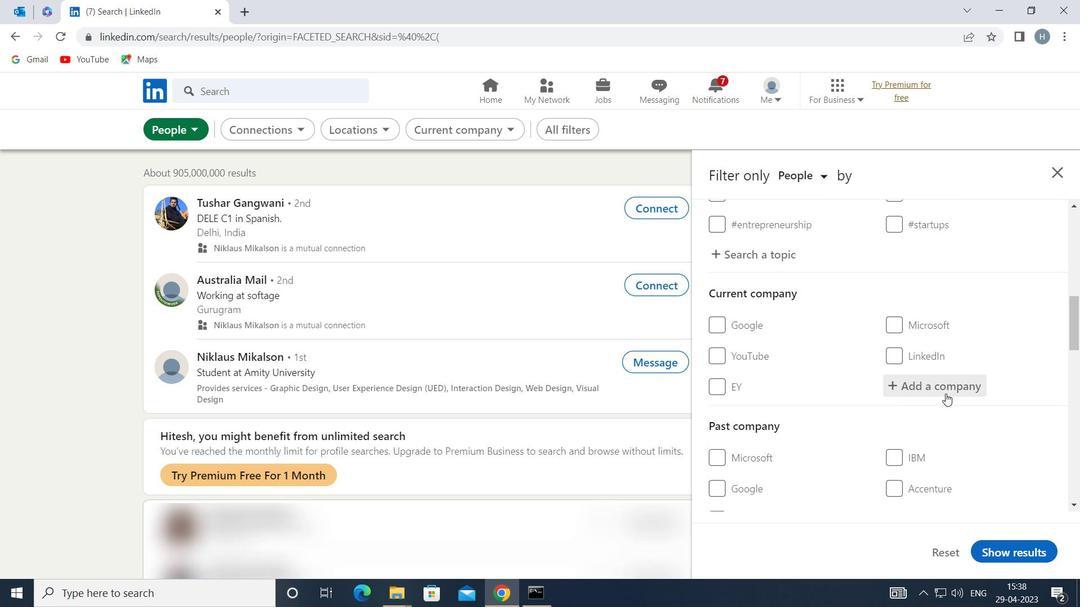 
Action: Mouse moved to (944, 393)
Screenshot: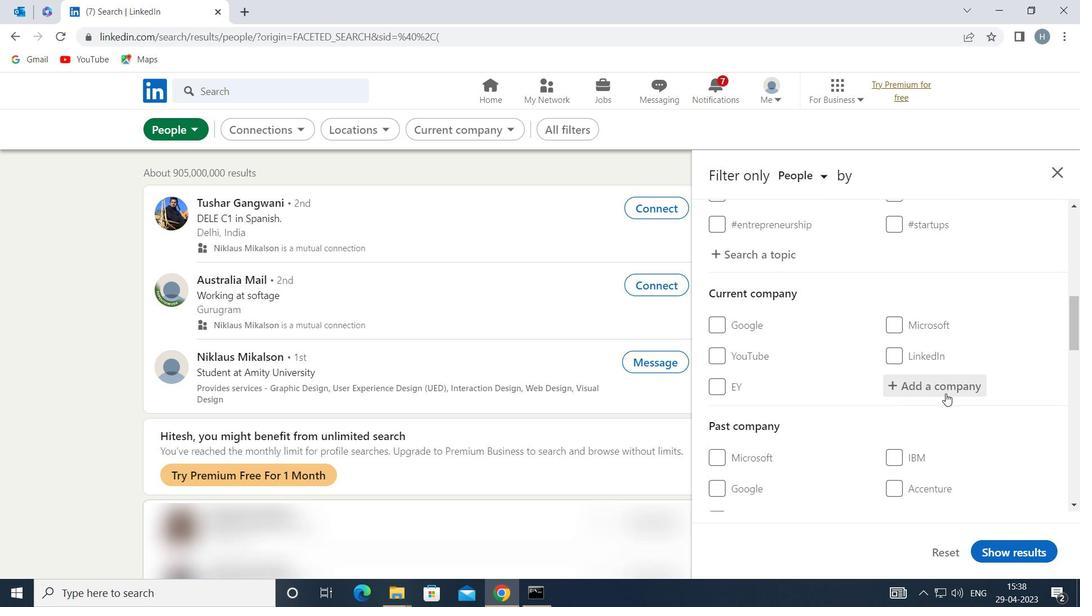 
Action: Key pressed <Key.shift>QUANTUM<Key.space><Key.shift>WORLD<Key.space>
Screenshot: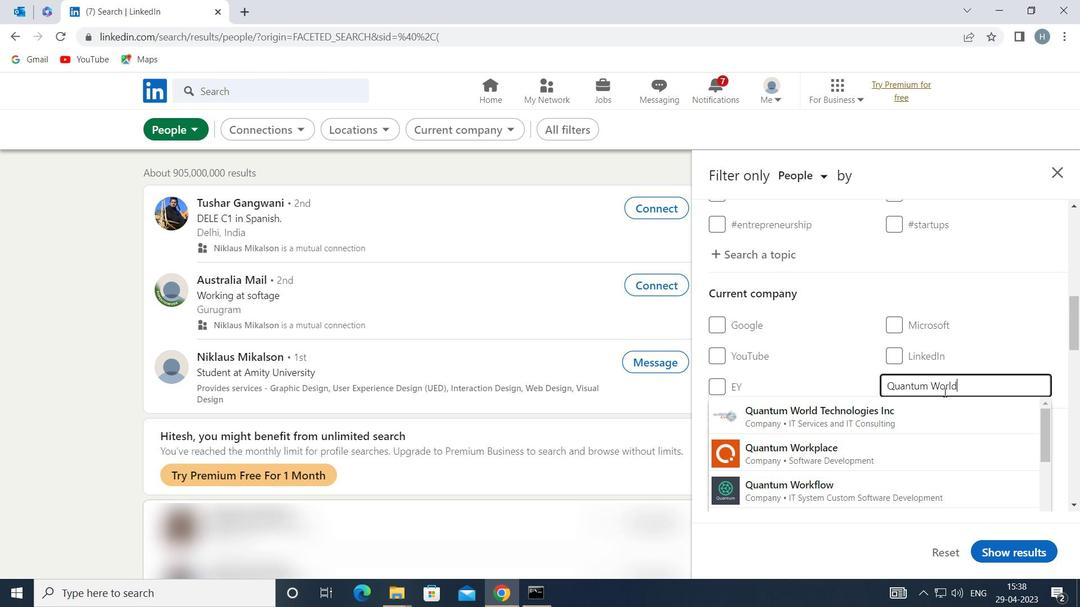 
Action: Mouse moved to (940, 410)
Screenshot: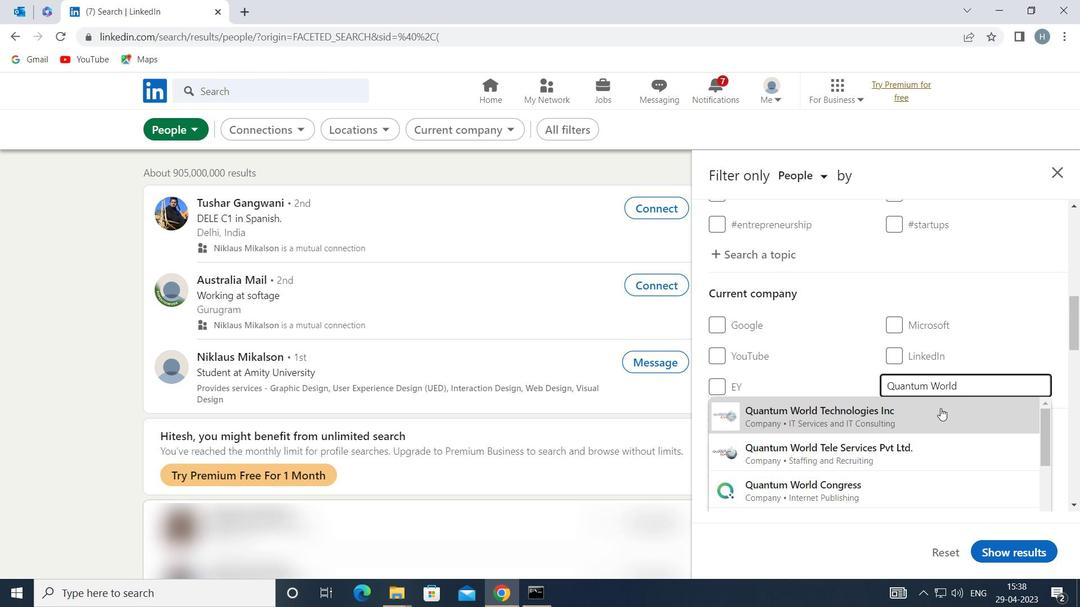
Action: Mouse pressed left at (940, 410)
Screenshot: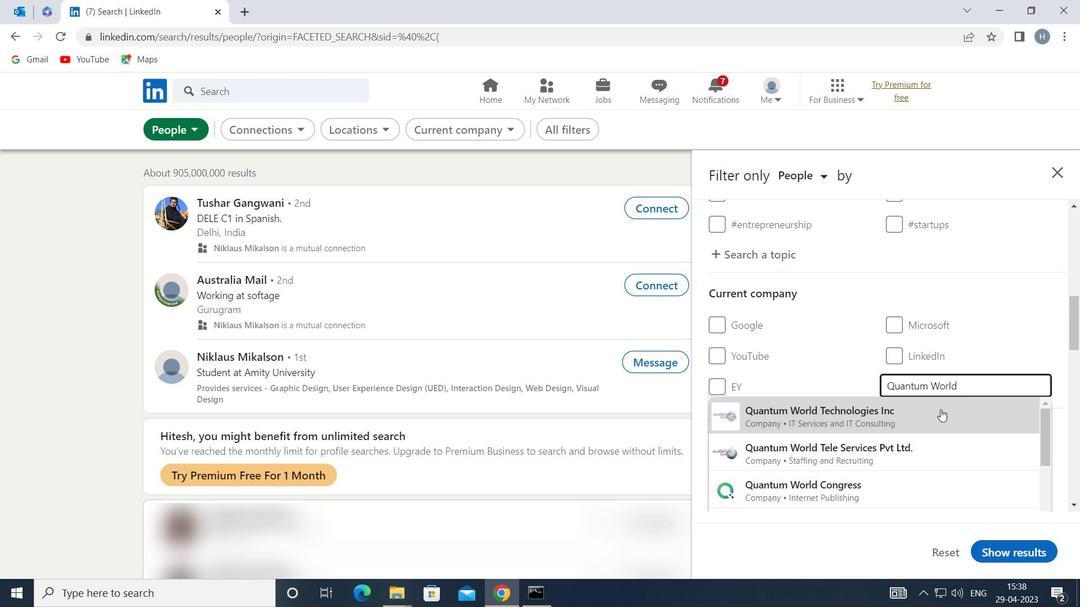 
Action: Mouse moved to (887, 388)
Screenshot: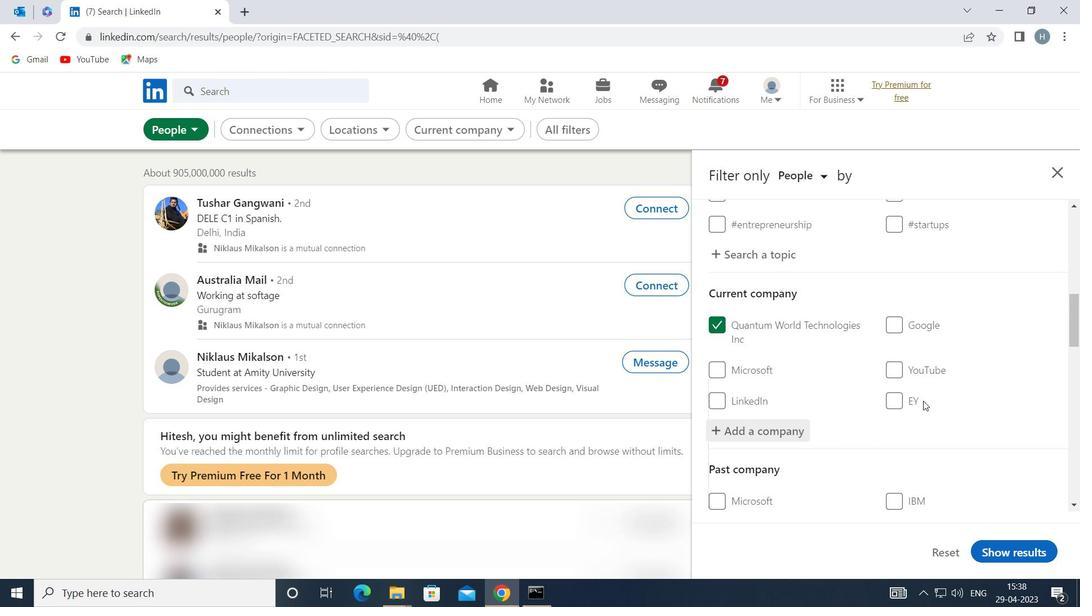 
Action: Mouse scrolled (887, 387) with delta (0, 0)
Screenshot: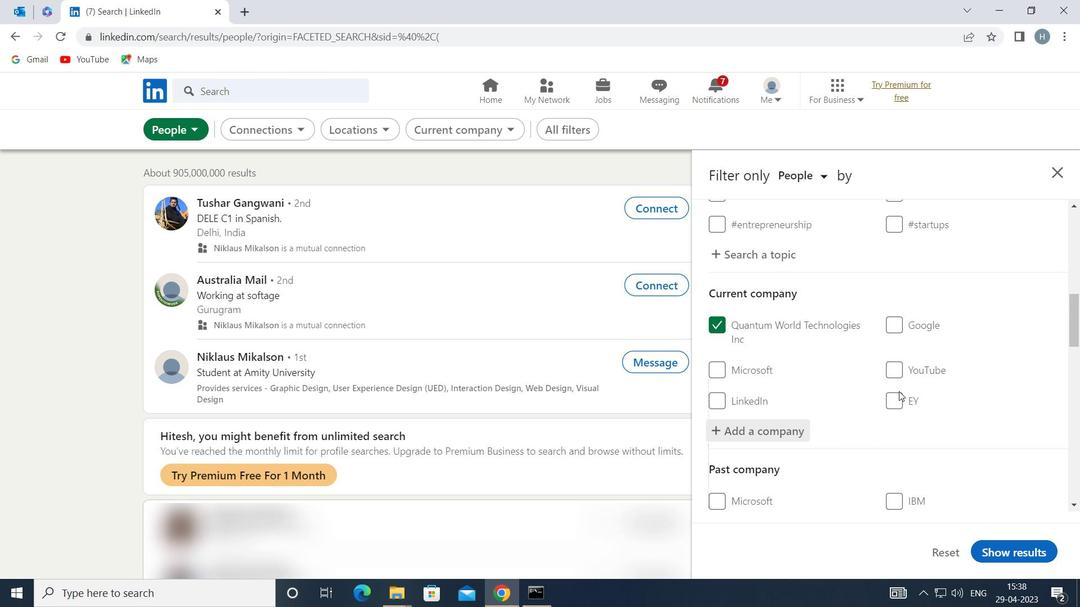 
Action: Mouse moved to (887, 388)
Screenshot: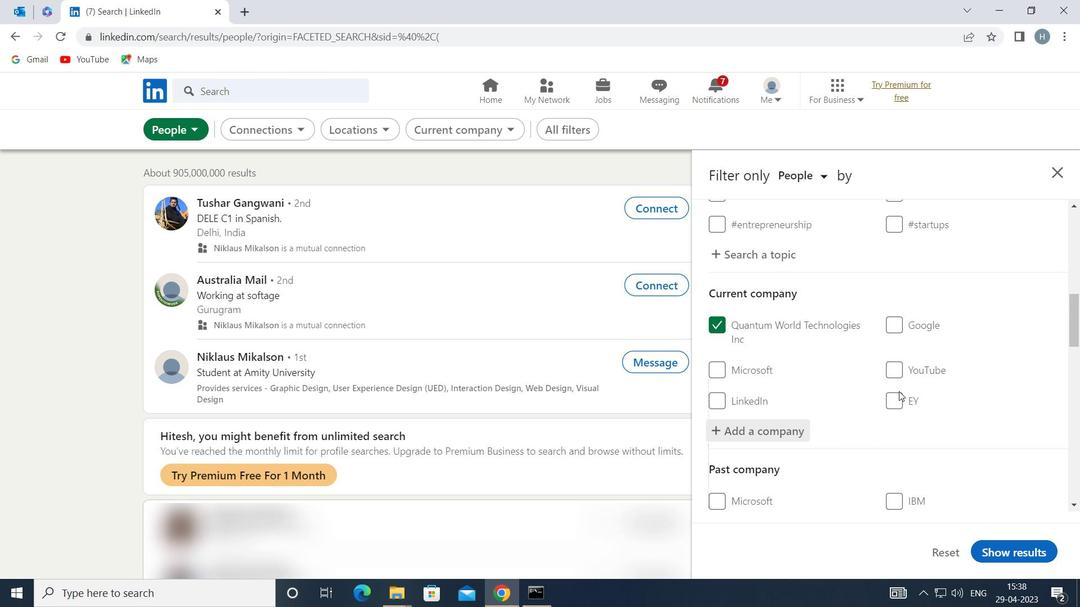
Action: Mouse scrolled (887, 387) with delta (0, 0)
Screenshot: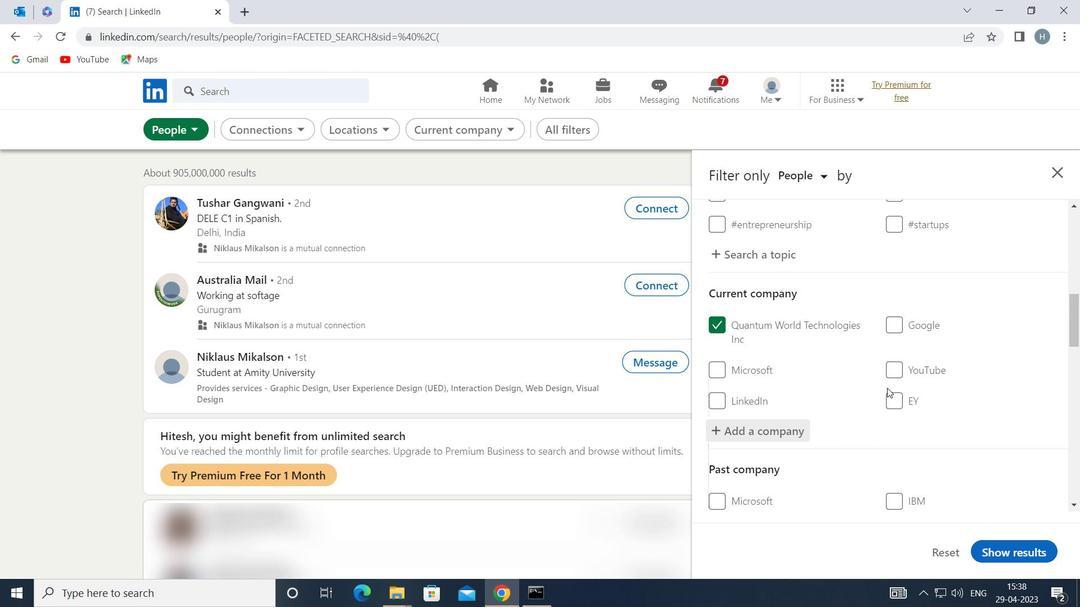 
Action: Mouse scrolled (887, 388) with delta (0, 0)
Screenshot: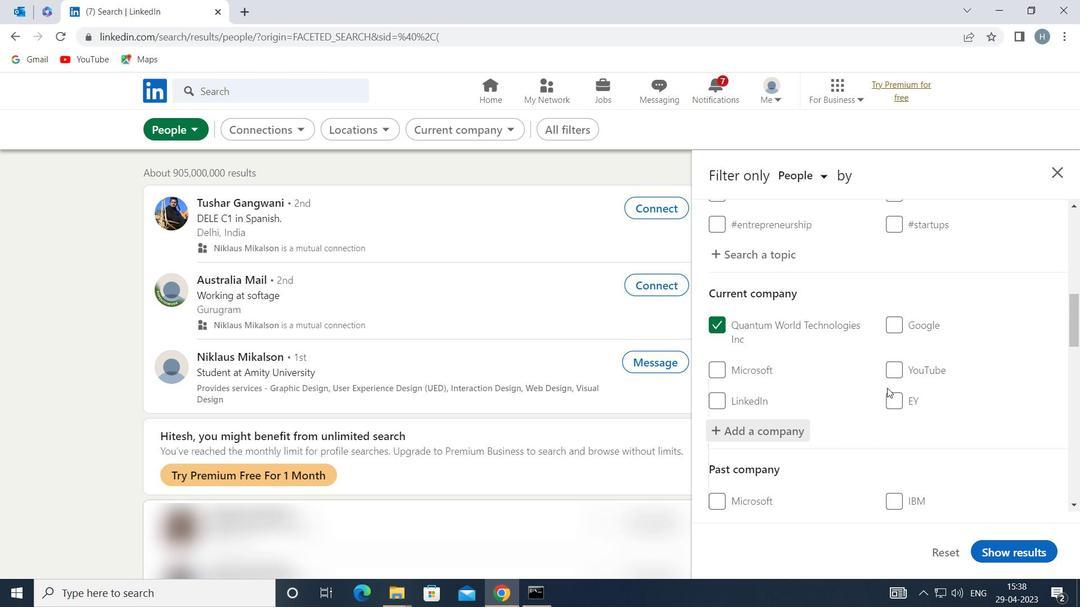 
Action: Mouse moved to (886, 388)
Screenshot: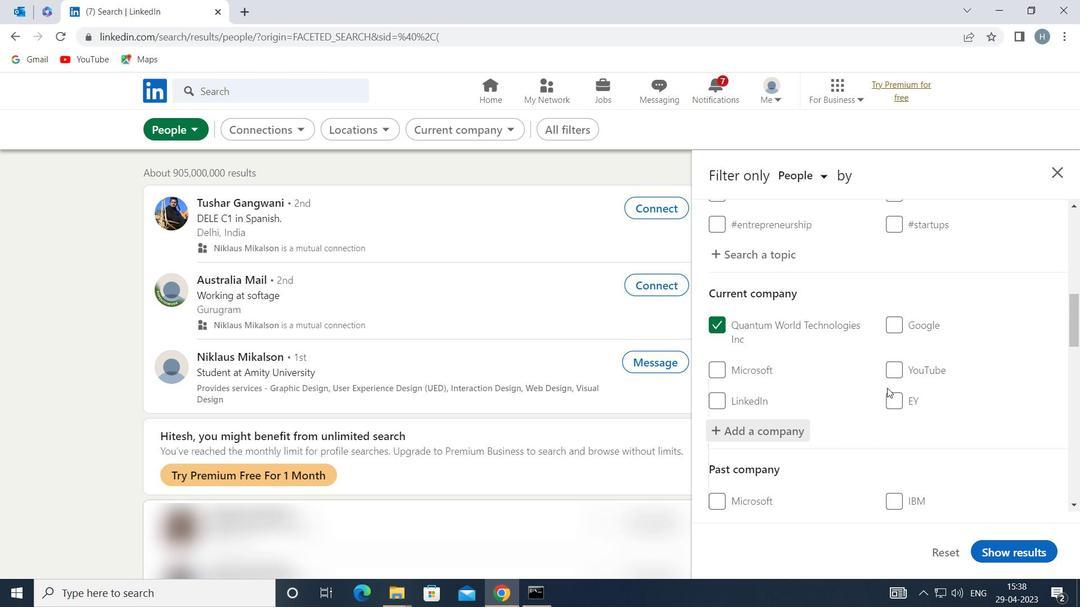 
Action: Mouse scrolled (886, 387) with delta (0, 0)
Screenshot: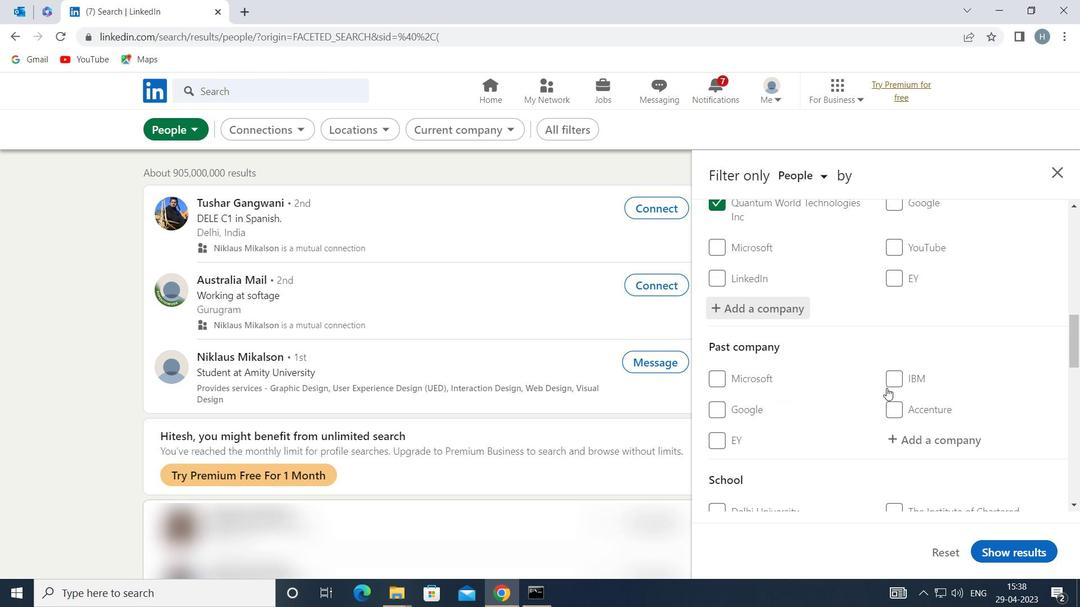 
Action: Mouse moved to (886, 388)
Screenshot: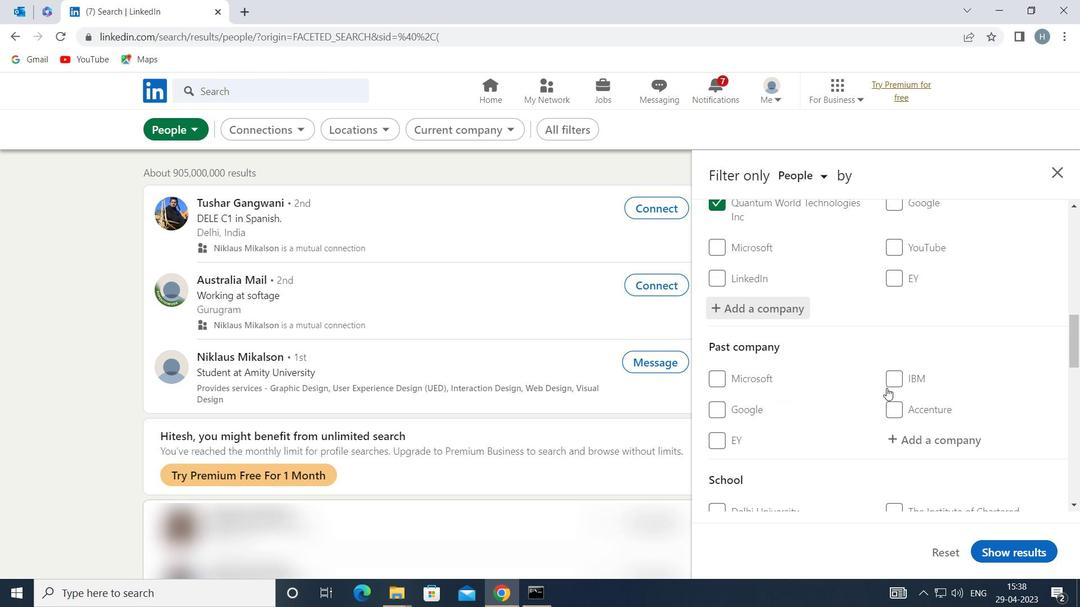 
Action: Mouse scrolled (886, 387) with delta (0, 0)
Screenshot: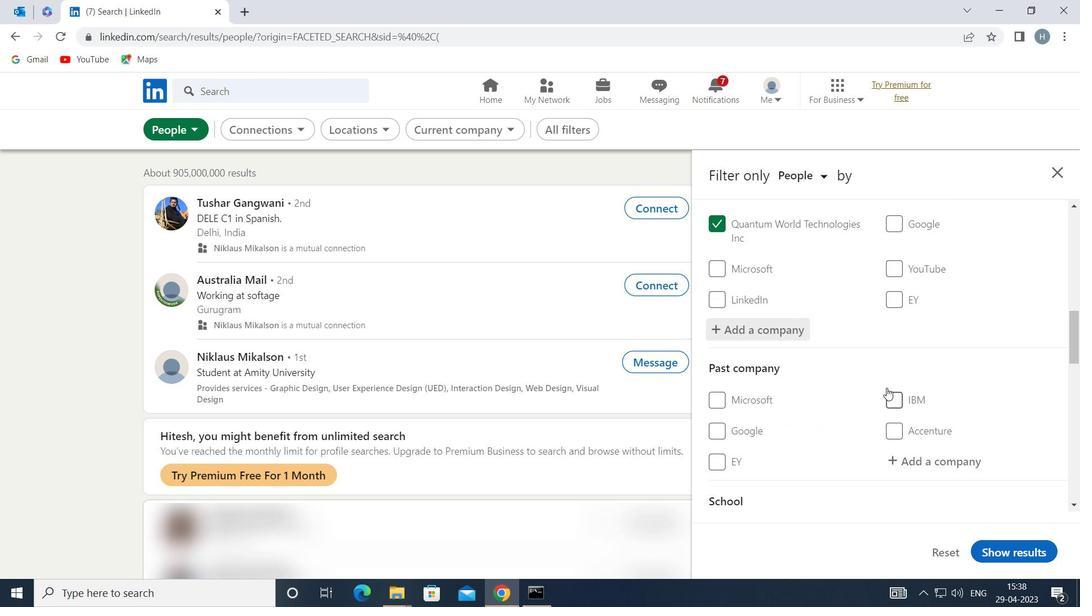 
Action: Mouse moved to (888, 392)
Screenshot: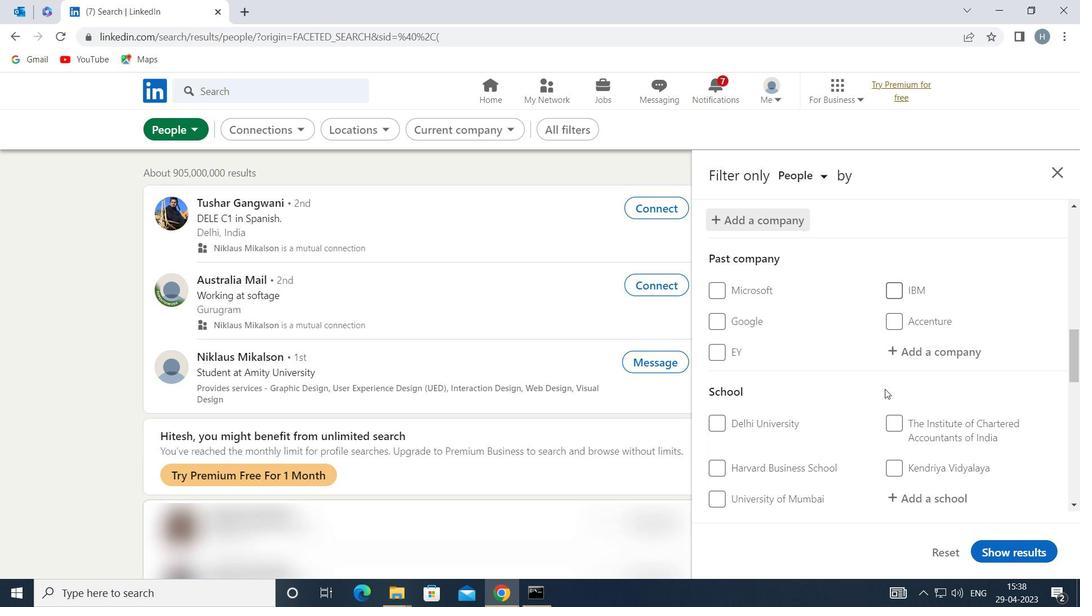 
Action: Mouse scrolled (888, 391) with delta (0, 0)
Screenshot: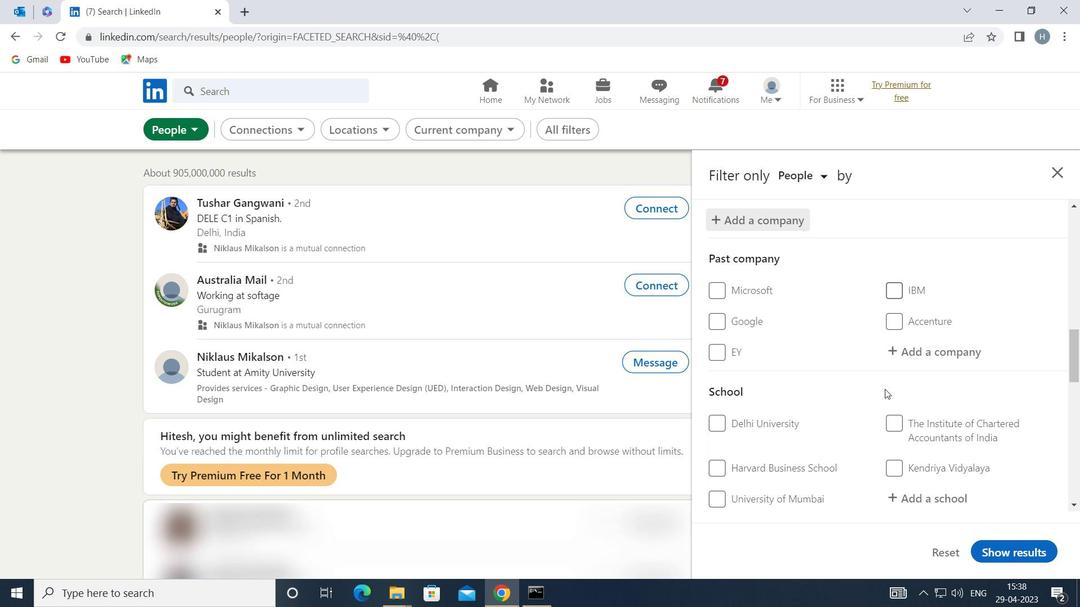 
Action: Mouse scrolled (888, 391) with delta (0, 0)
Screenshot: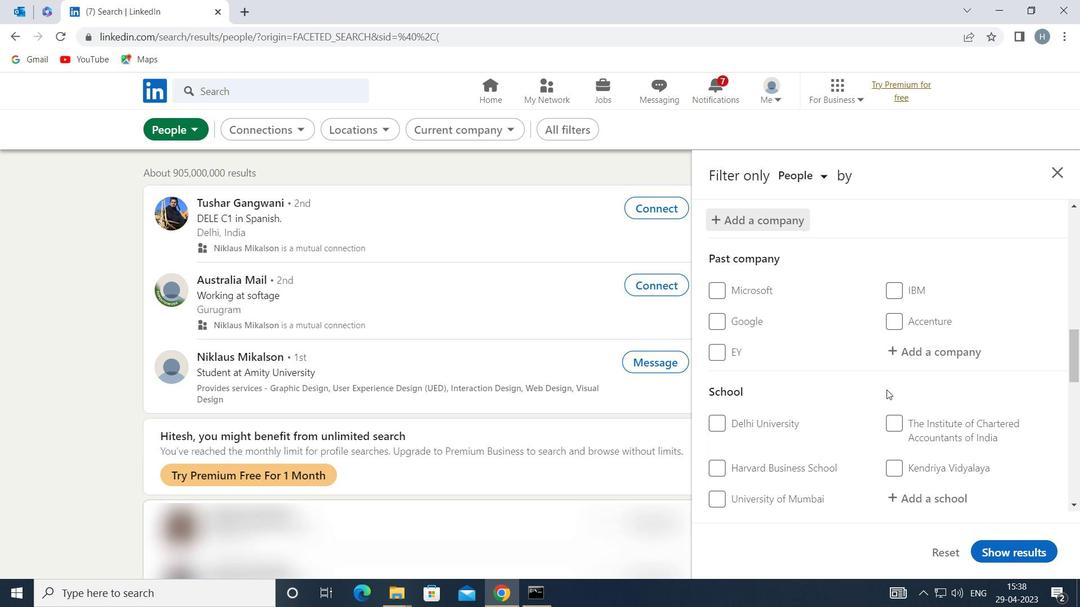 
Action: Mouse moved to (929, 358)
Screenshot: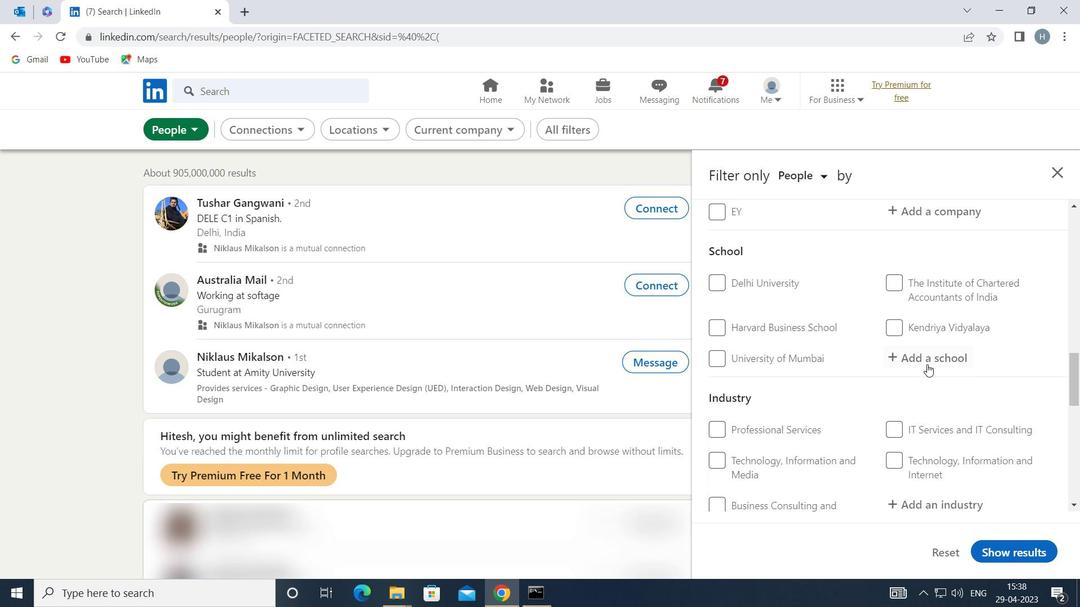 
Action: Mouse pressed left at (929, 358)
Screenshot: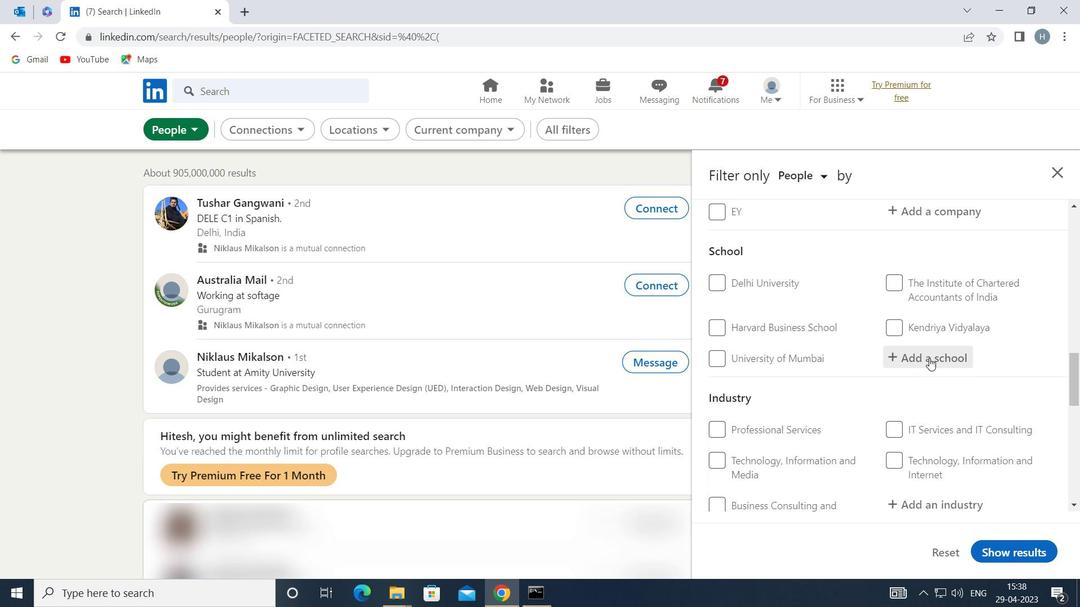
Action: Key pressed <Key.shift><Key.shift><Key.shift>ARYABHATTA<Key.space><Key.shift>KNOWLEDGE<Key.space><Key.shift>UNI
Screenshot: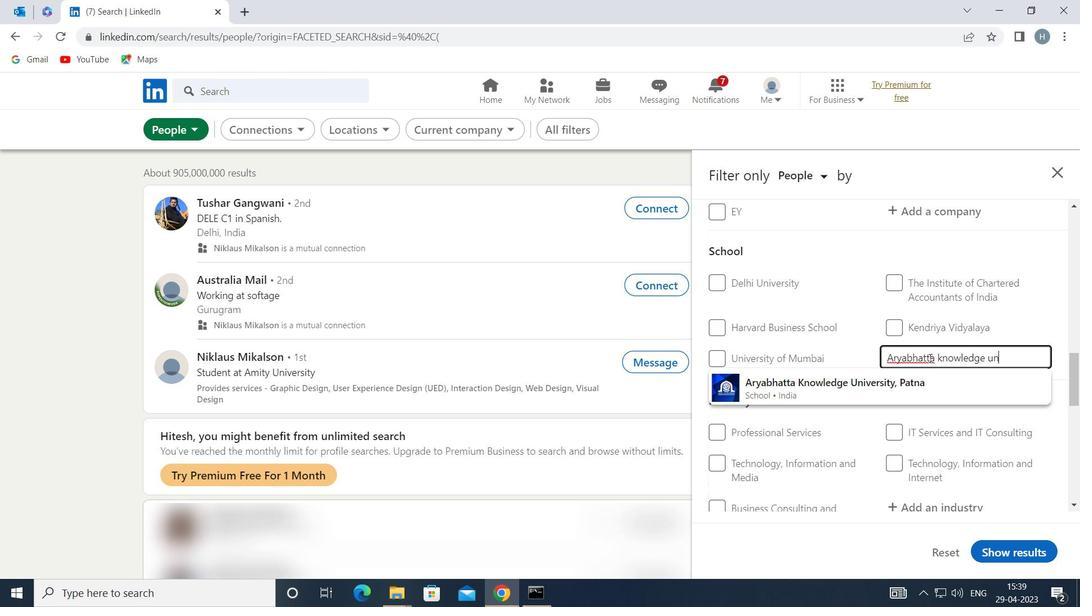 
Action: Mouse moved to (915, 385)
Screenshot: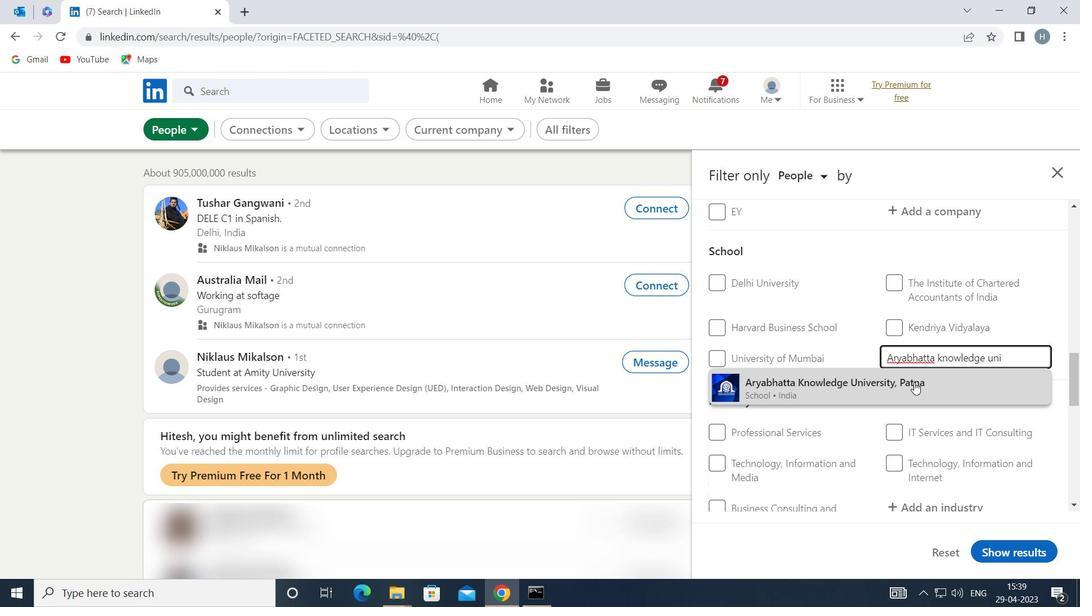 
Action: Mouse pressed left at (915, 385)
Screenshot: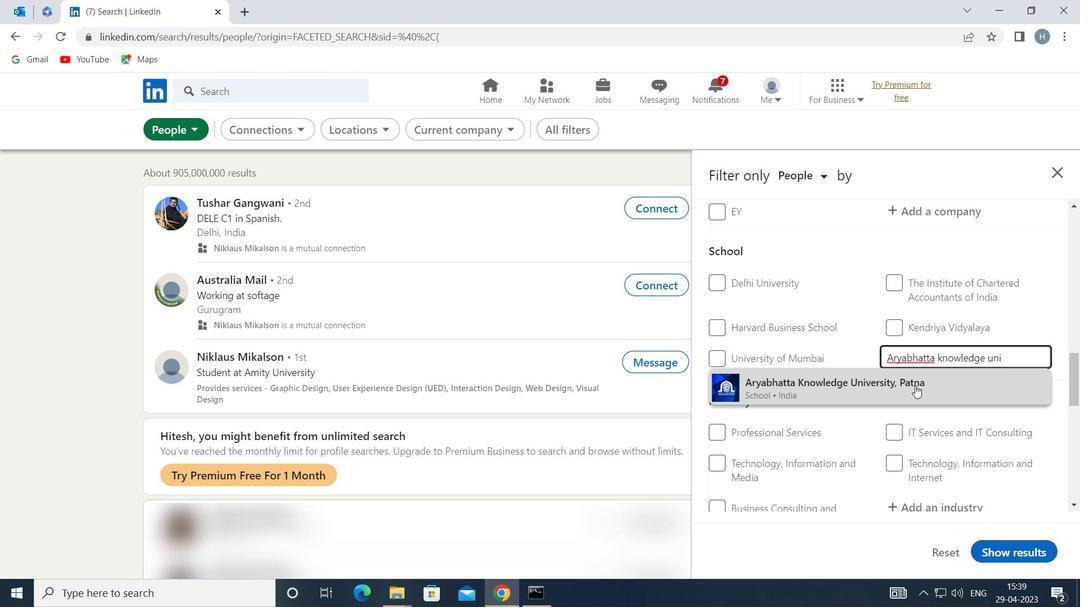 
Action: Mouse moved to (901, 377)
Screenshot: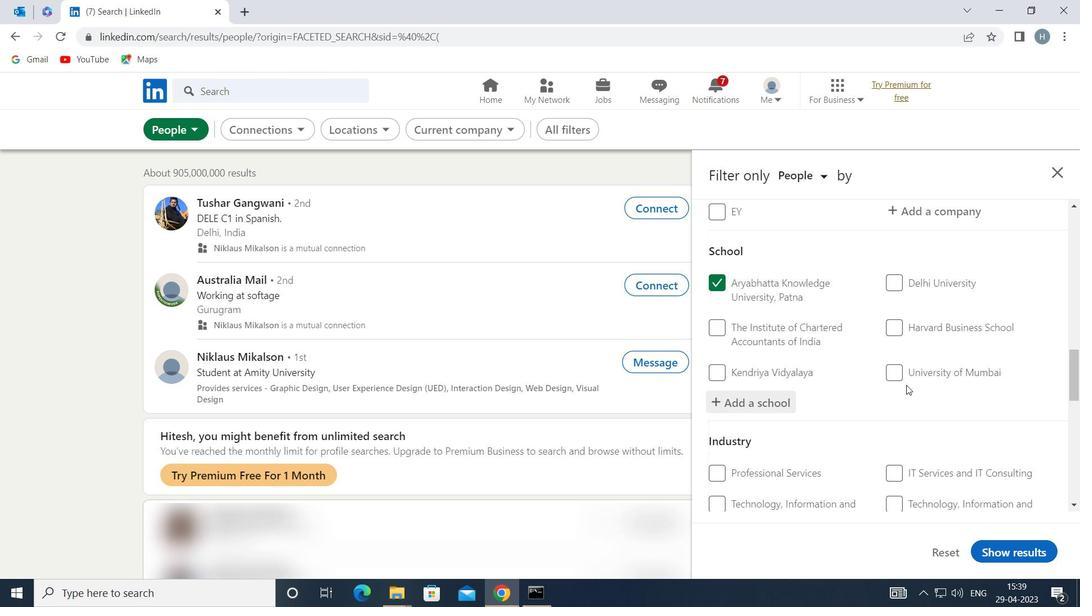
Action: Mouse scrolled (901, 376) with delta (0, 0)
Screenshot: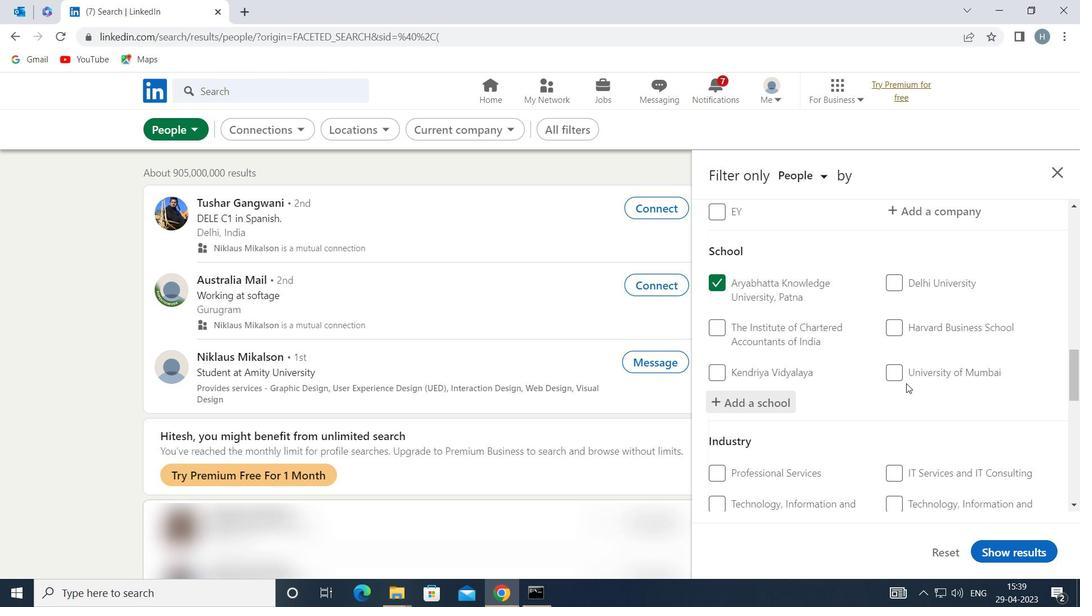 
Action: Mouse moved to (900, 377)
Screenshot: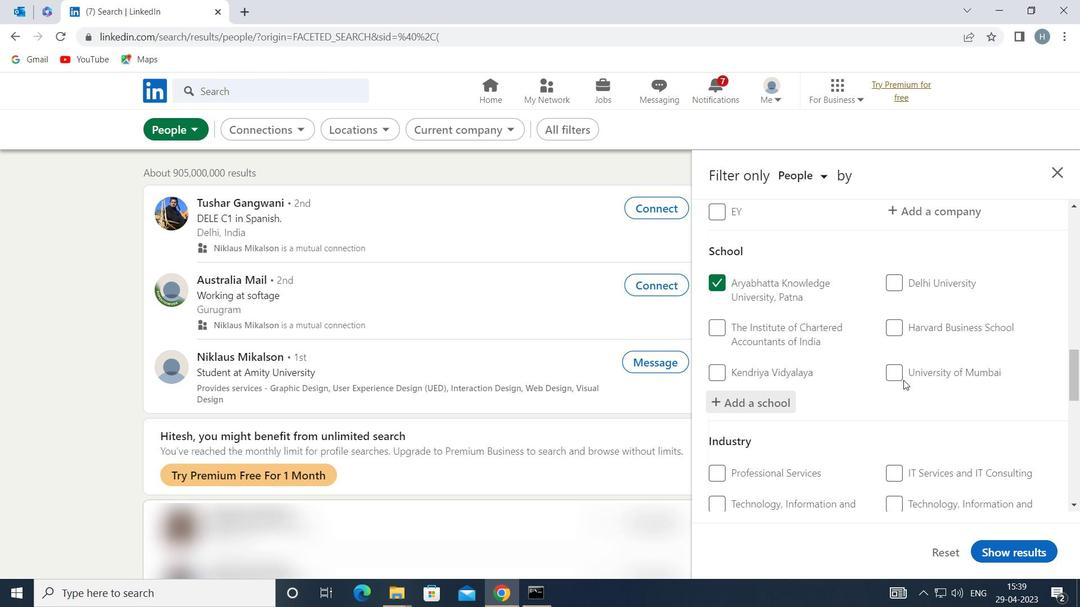 
Action: Mouse scrolled (900, 376) with delta (0, 0)
Screenshot: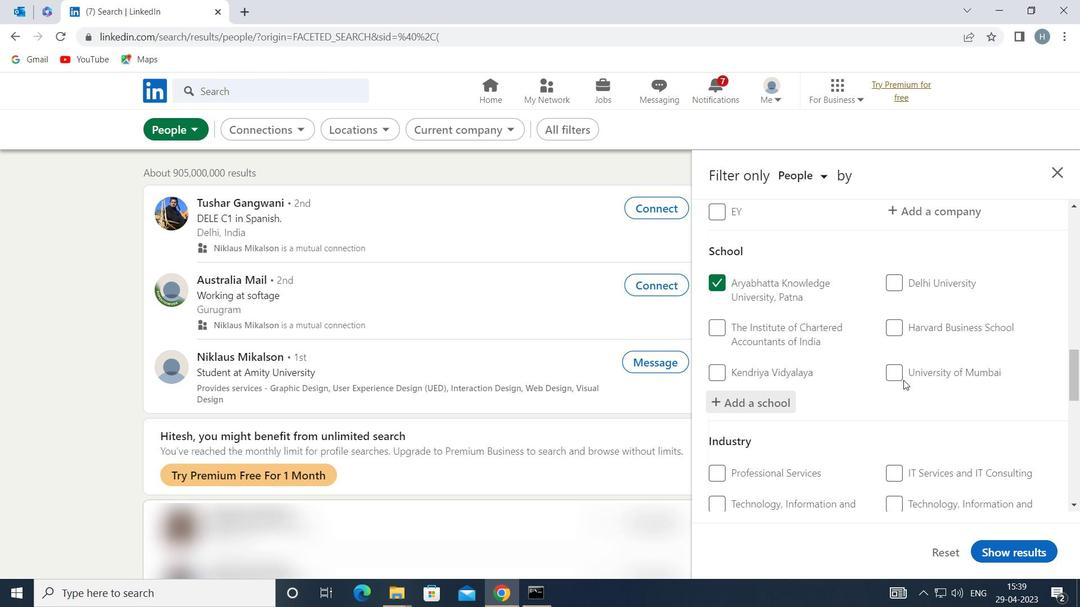 
Action: Mouse moved to (898, 377)
Screenshot: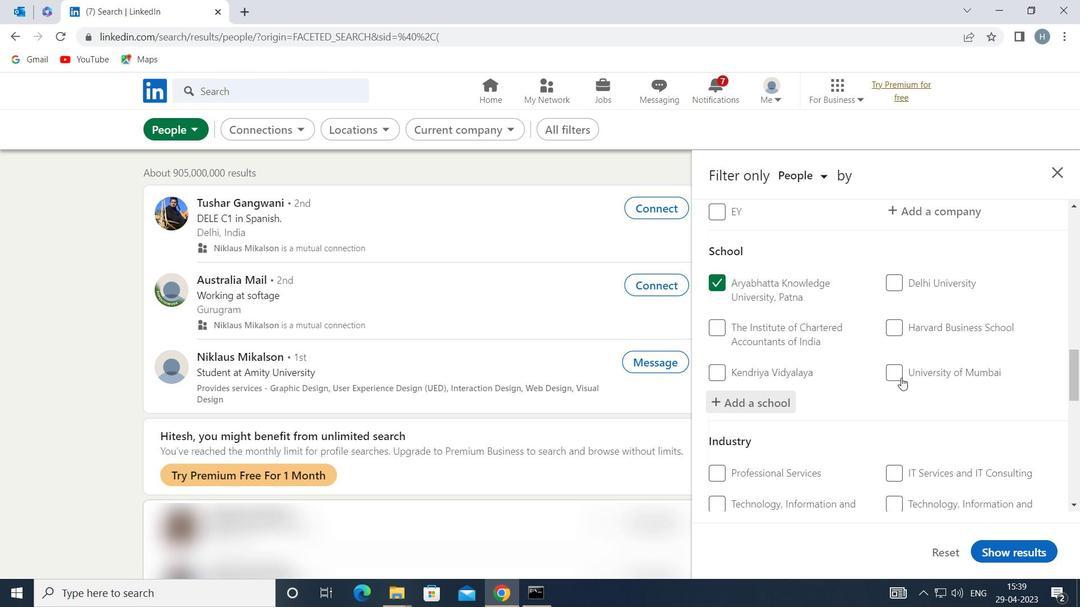 
Action: Mouse scrolled (898, 376) with delta (0, 0)
Screenshot: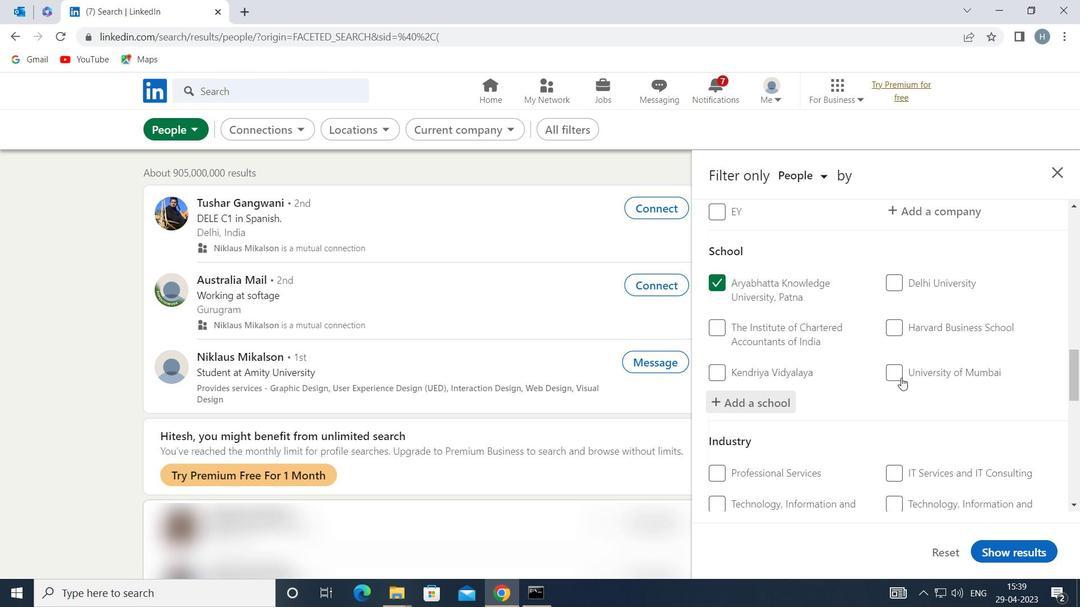 
Action: Mouse moved to (941, 330)
Screenshot: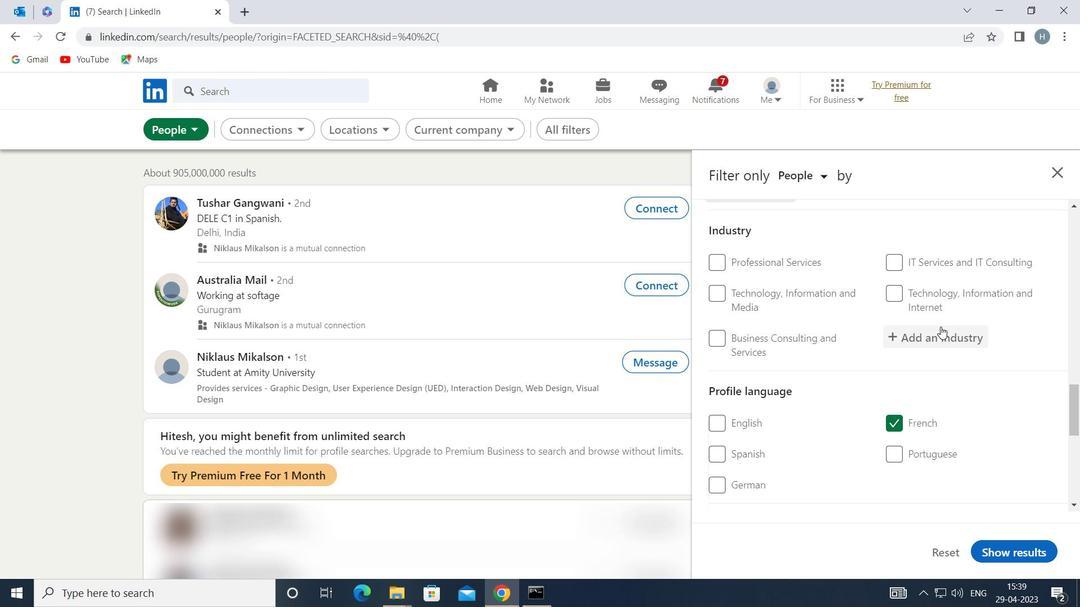 
Action: Mouse pressed left at (941, 330)
Screenshot: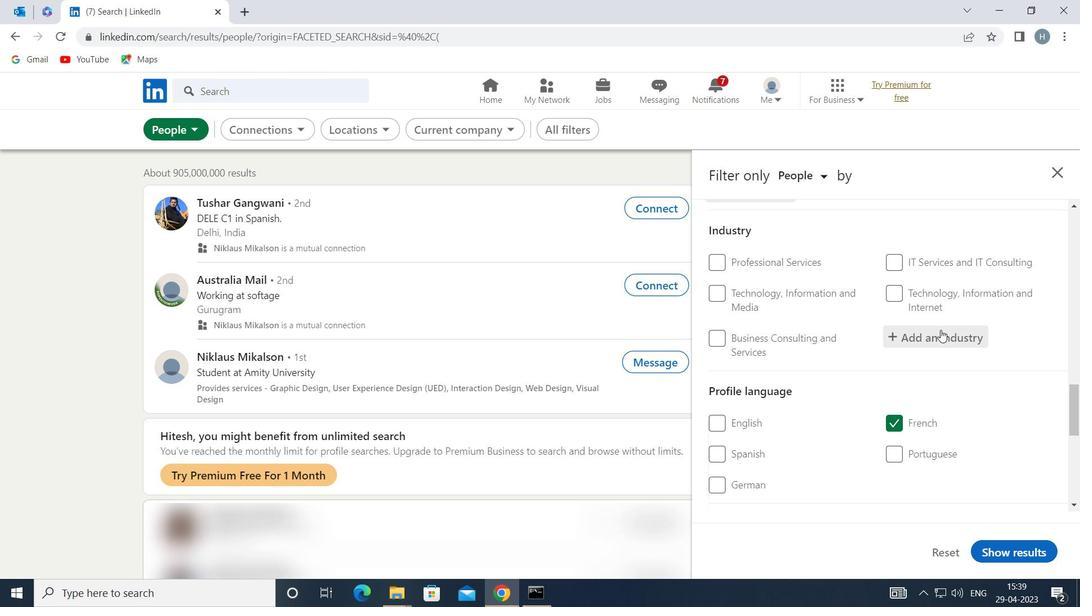 
Action: Mouse moved to (941, 331)
Screenshot: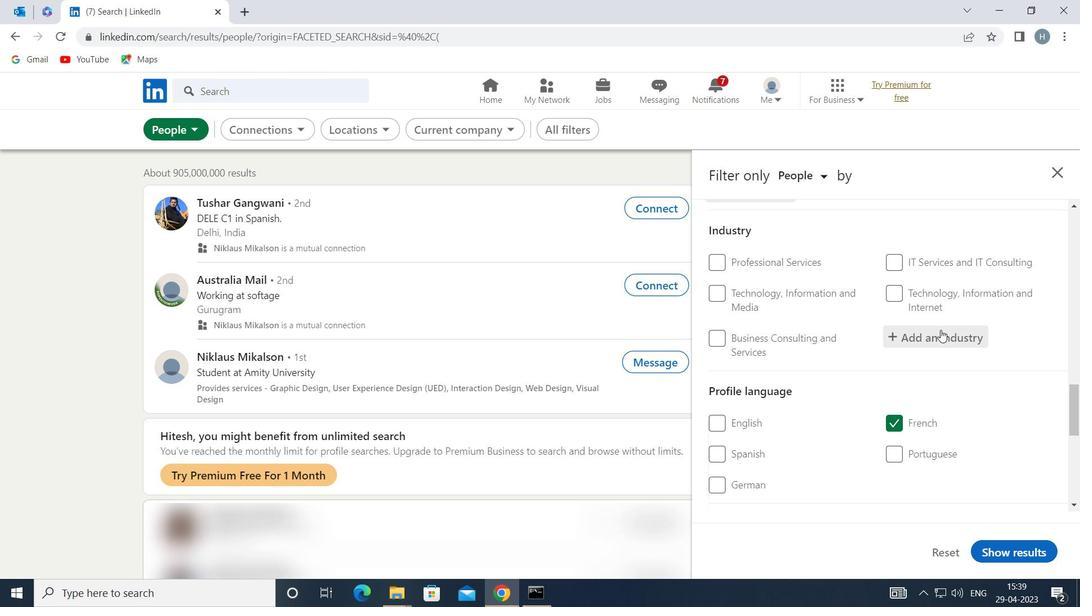 
Action: Key pressed <Key.shift>COMMUNI
Screenshot: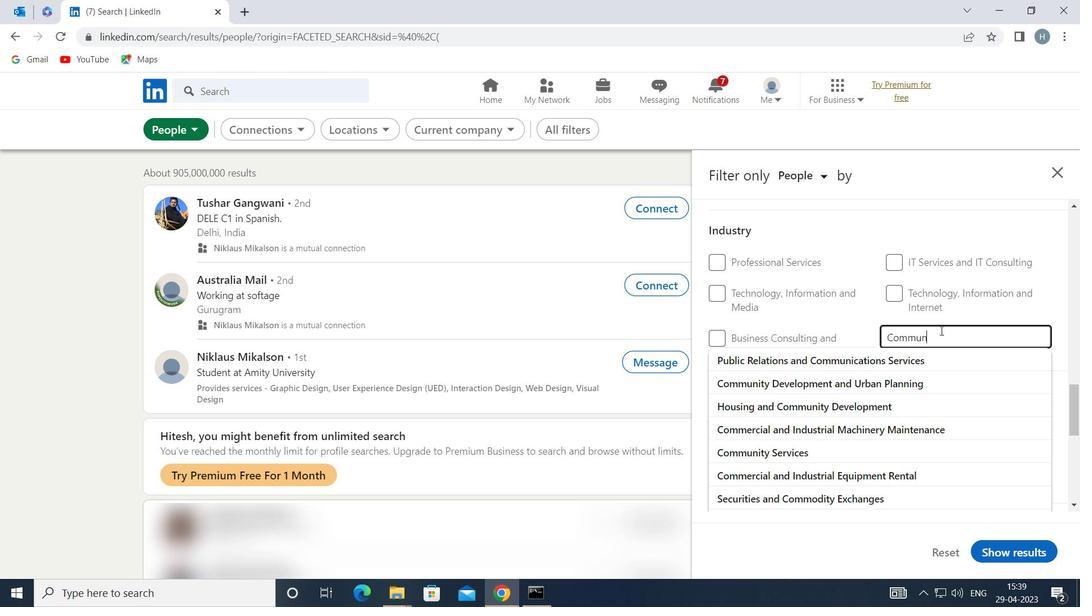 
Action: Mouse moved to (902, 384)
Screenshot: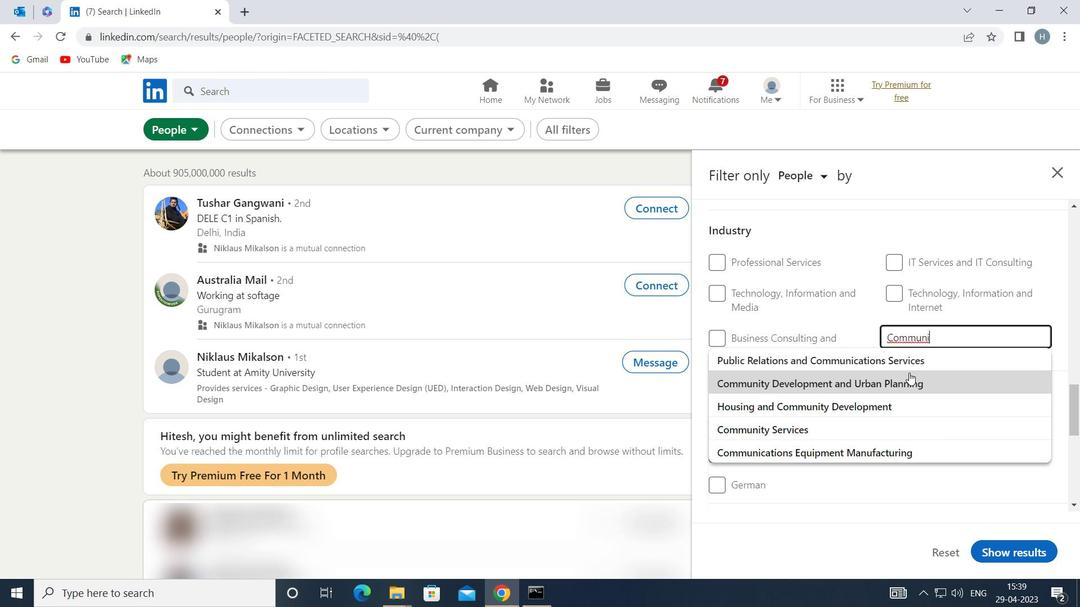 
Action: Mouse pressed left at (902, 384)
Screenshot: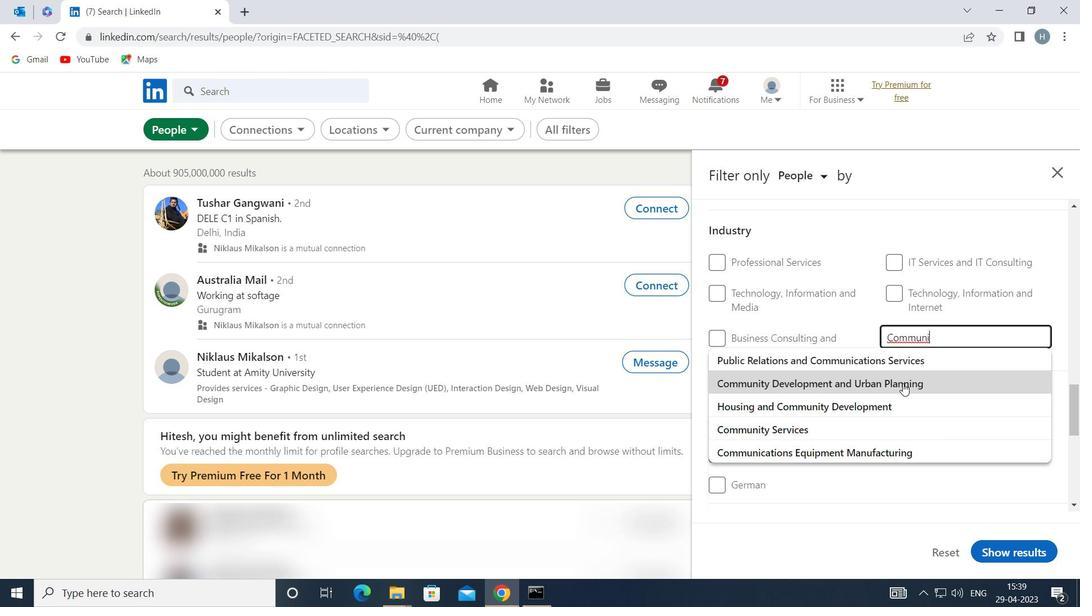 
Action: Mouse moved to (891, 374)
Screenshot: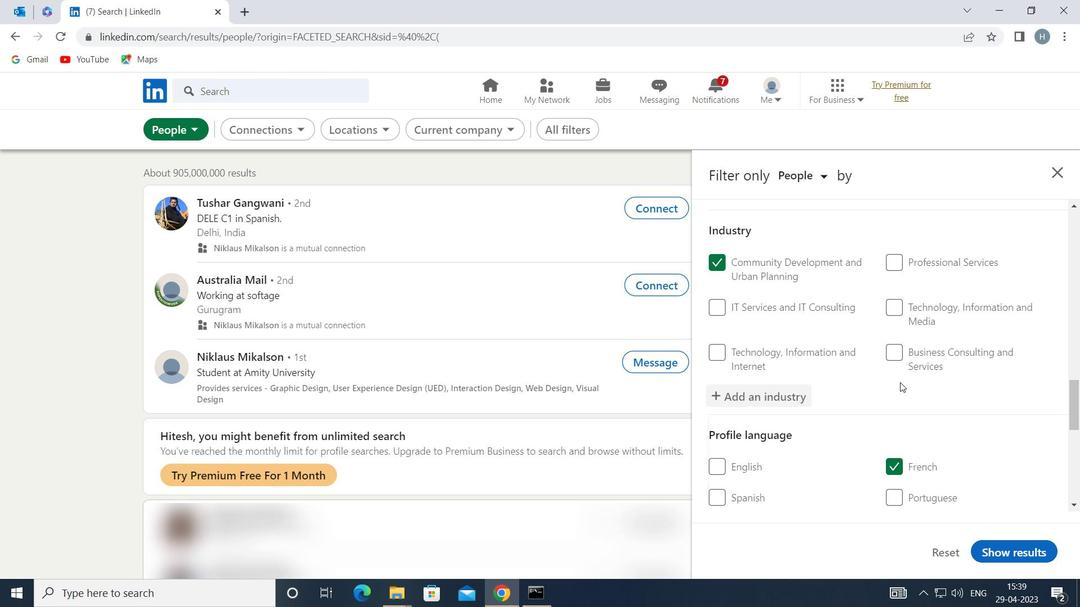 
Action: Mouse scrolled (891, 374) with delta (0, 0)
Screenshot: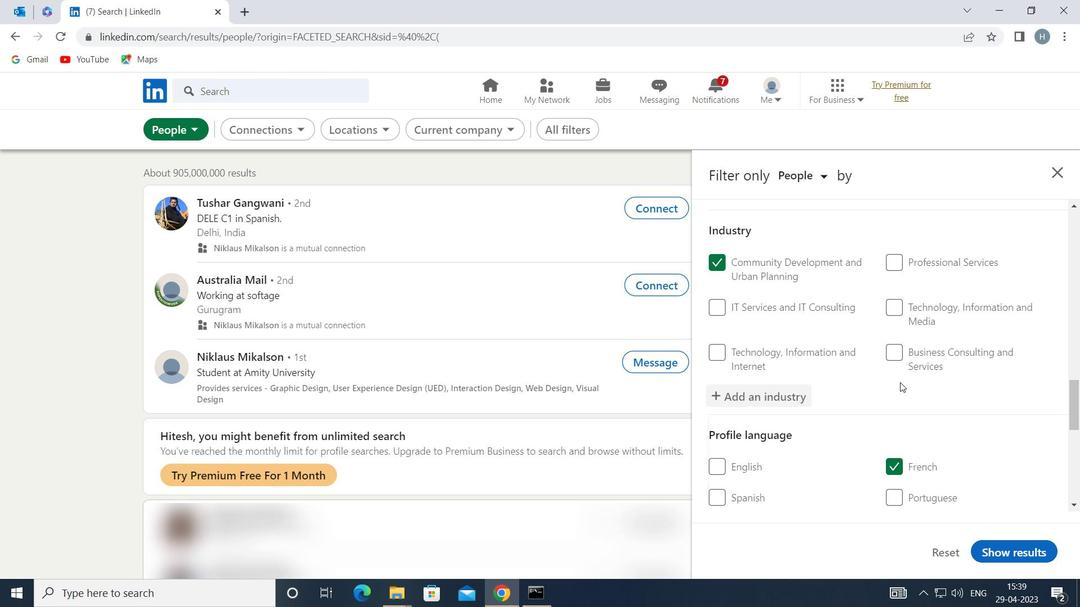 
Action: Mouse scrolled (891, 374) with delta (0, 0)
Screenshot: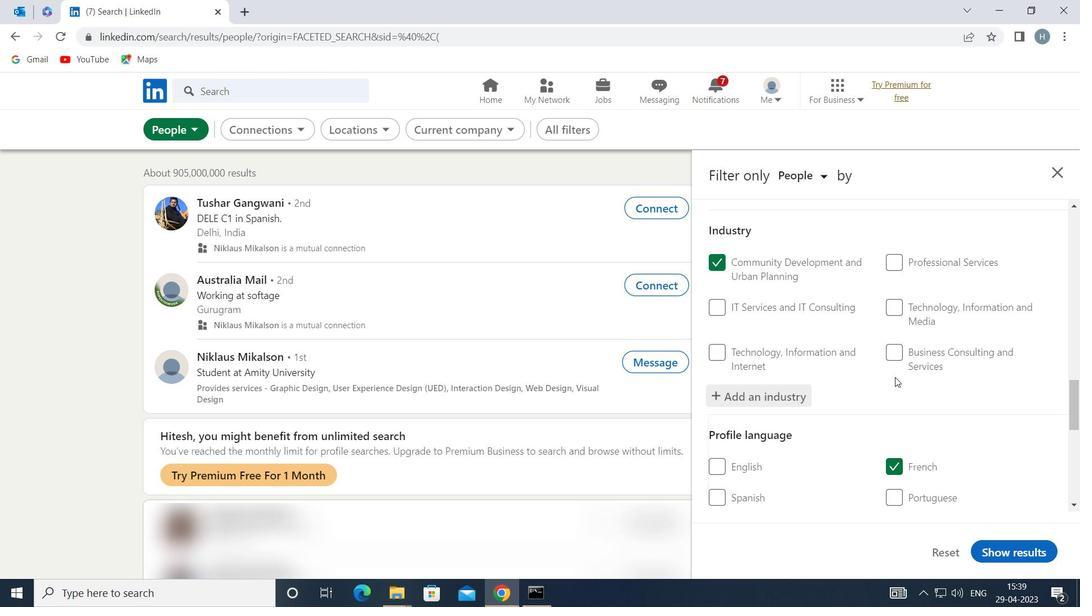 
Action: Mouse scrolled (891, 374) with delta (0, 0)
Screenshot: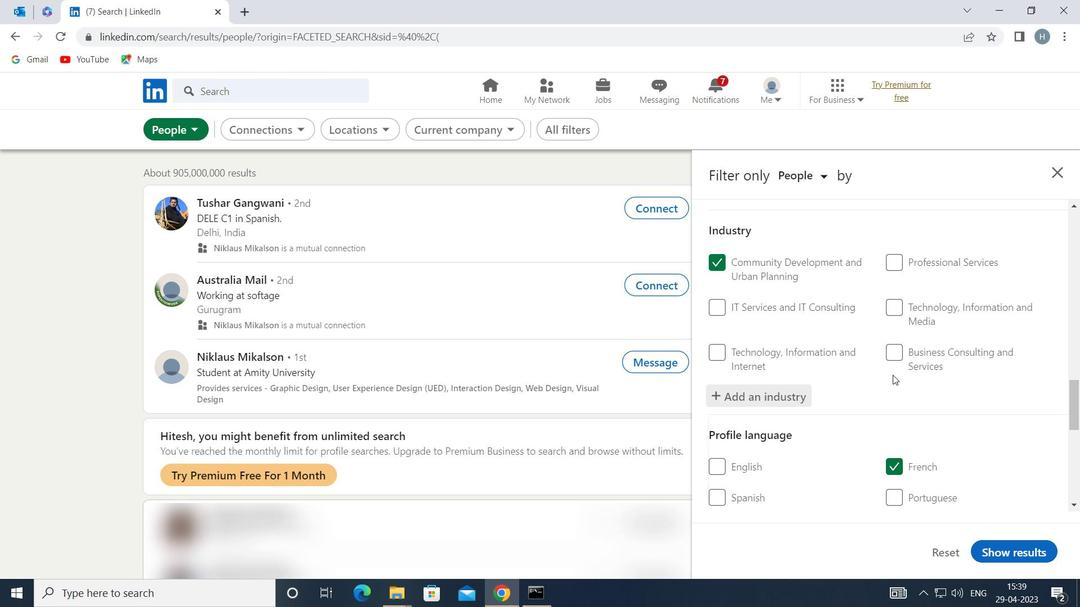 
Action: Mouse moved to (888, 372)
Screenshot: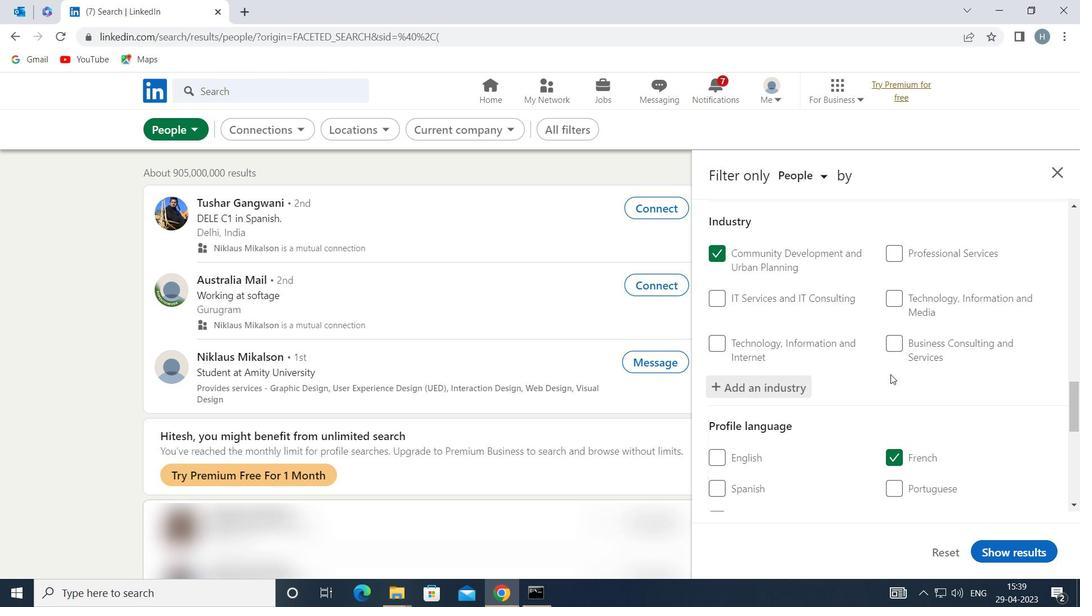 
Action: Mouse scrolled (888, 372) with delta (0, 0)
Screenshot: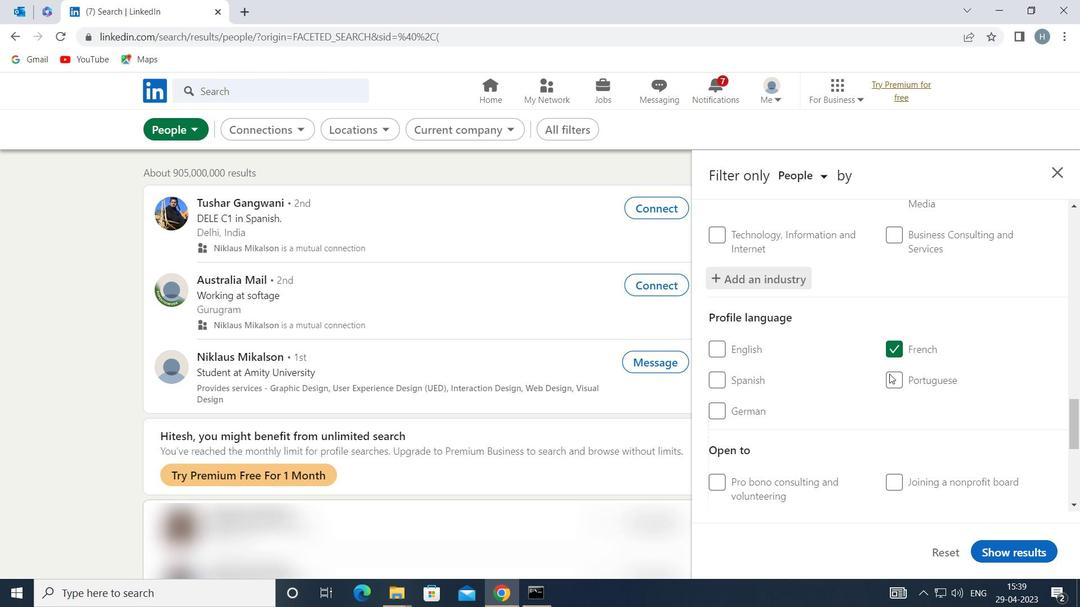 
Action: Mouse scrolled (888, 372) with delta (0, 0)
Screenshot: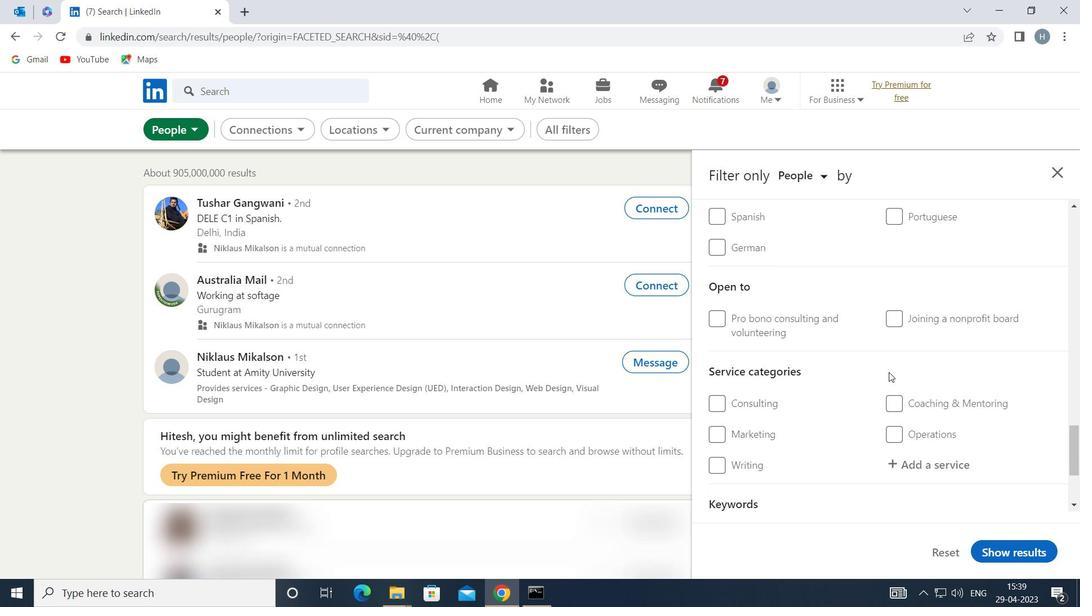 
Action: Mouse scrolled (888, 372) with delta (0, 0)
Screenshot: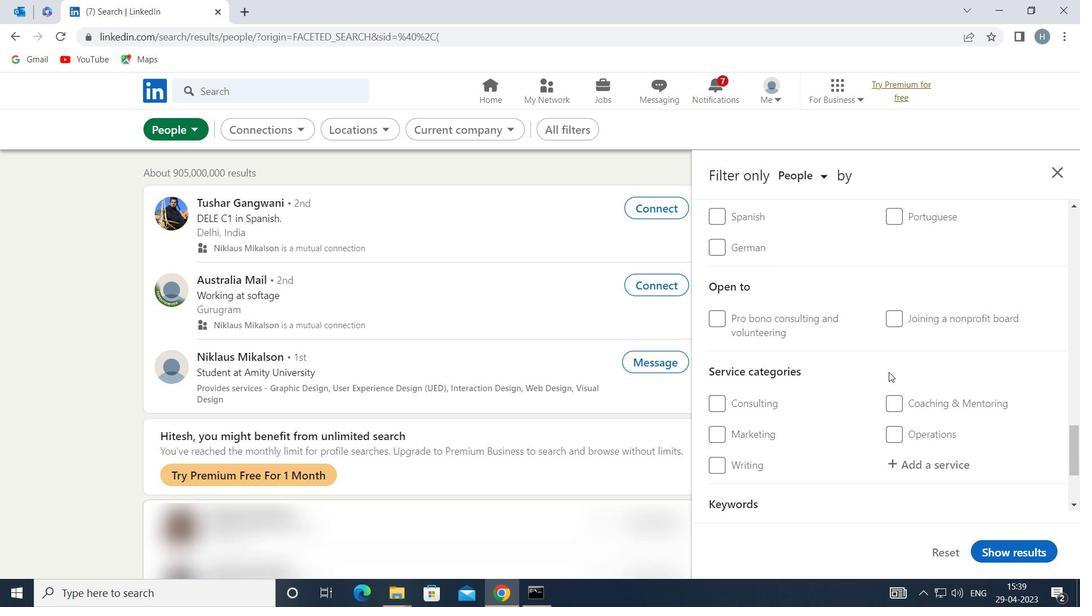 
Action: Mouse moved to (935, 325)
Screenshot: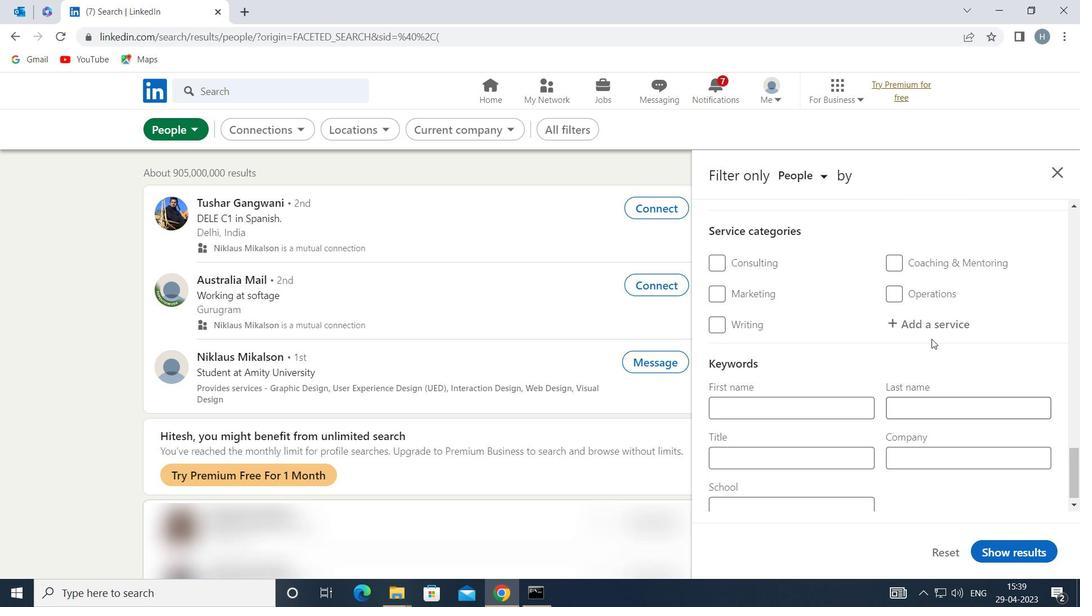 
Action: Mouse pressed left at (935, 325)
Screenshot: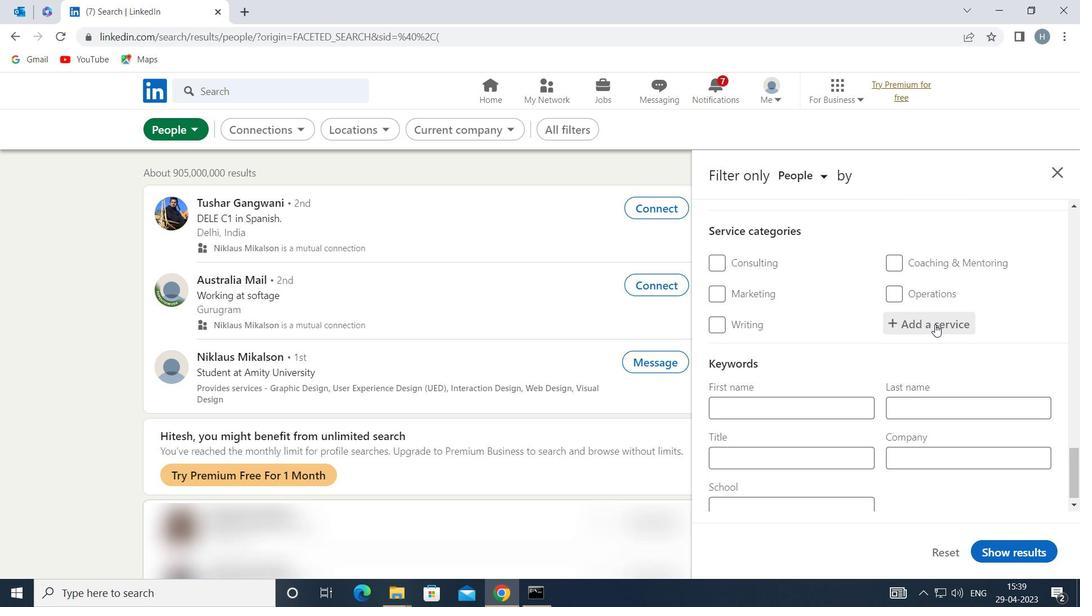 
Action: Key pressed <Key.shift>USER<Key.space><Key.shift>EXPER
Screenshot: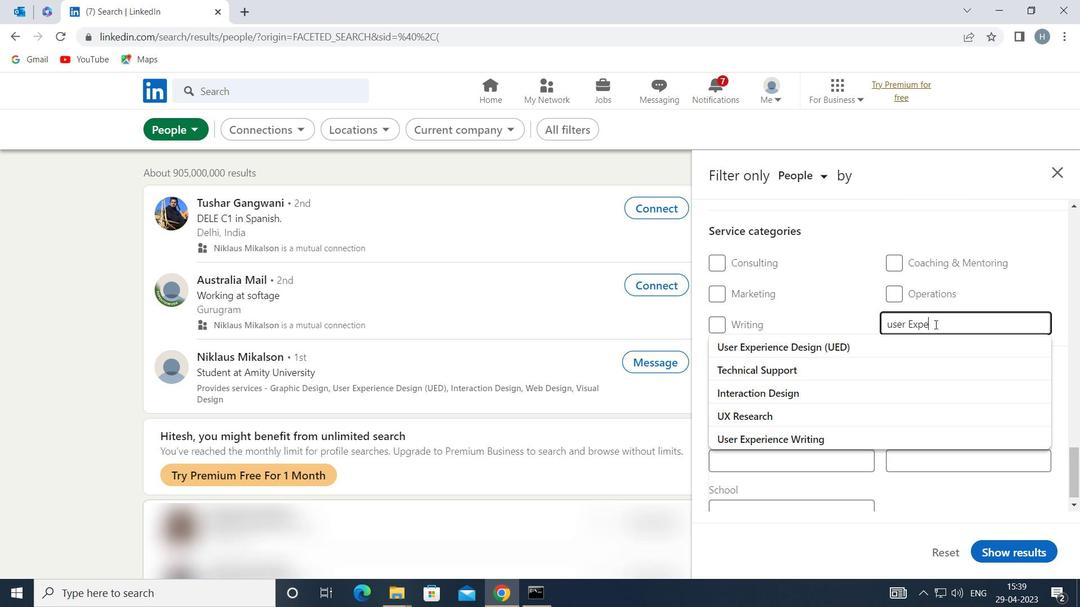
Action: Mouse moved to (830, 402)
Screenshot: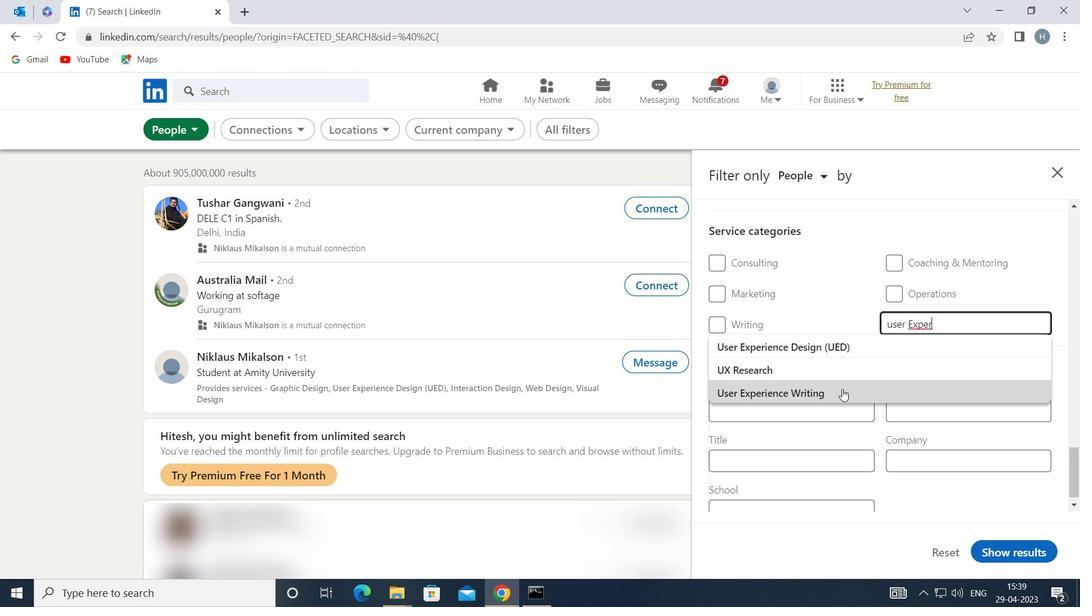 
Action: Mouse pressed left at (830, 402)
Screenshot: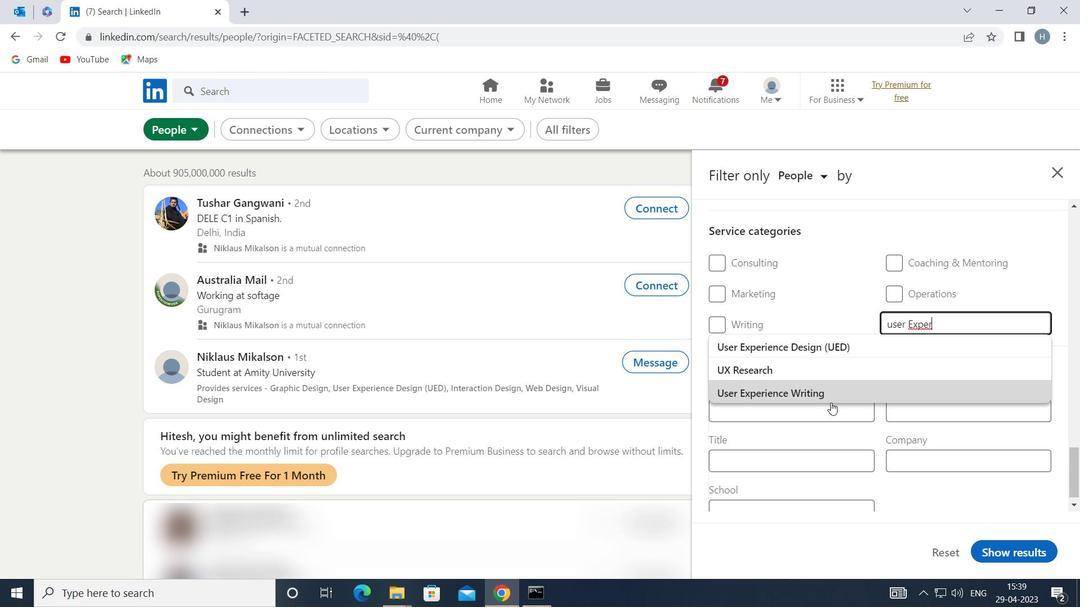 
Action: Mouse moved to (830, 382)
Screenshot: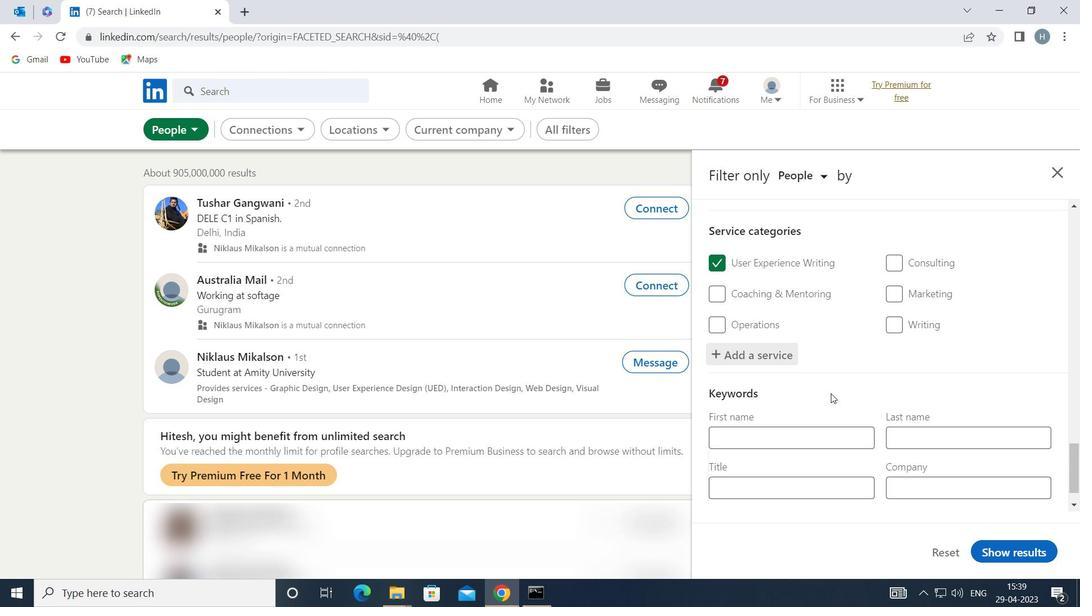 
Action: Mouse scrolled (830, 381) with delta (0, 0)
Screenshot: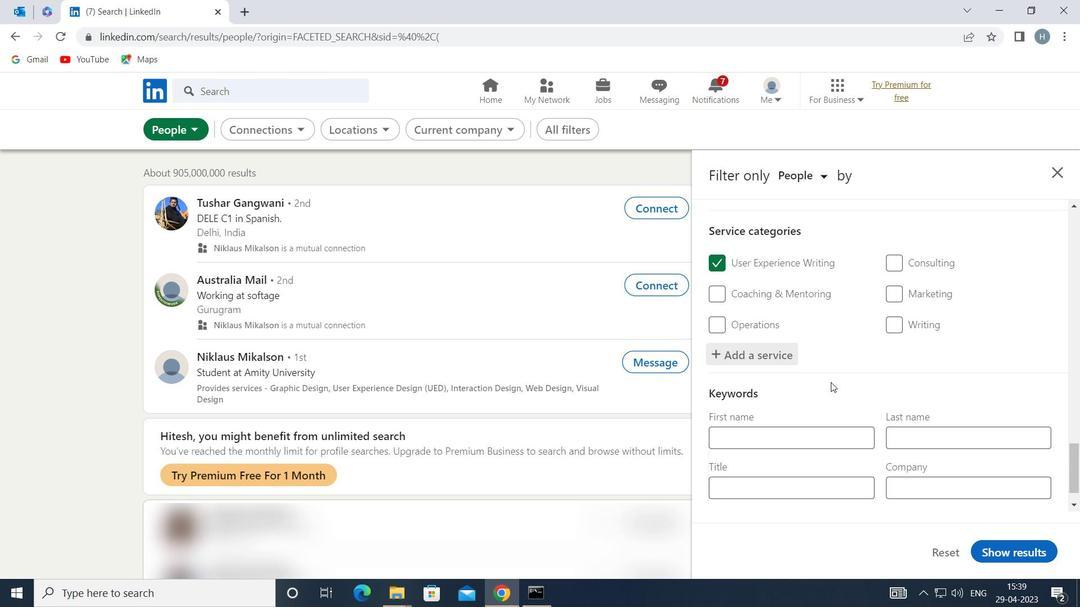
Action: Mouse moved to (832, 380)
Screenshot: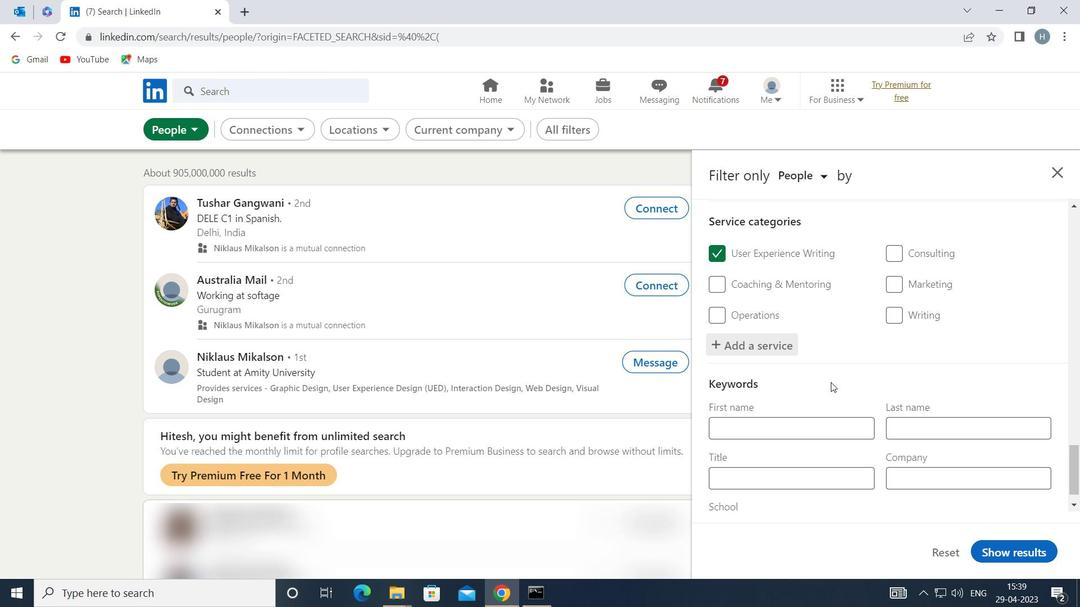
Action: Mouse scrolled (832, 380) with delta (0, 0)
Screenshot: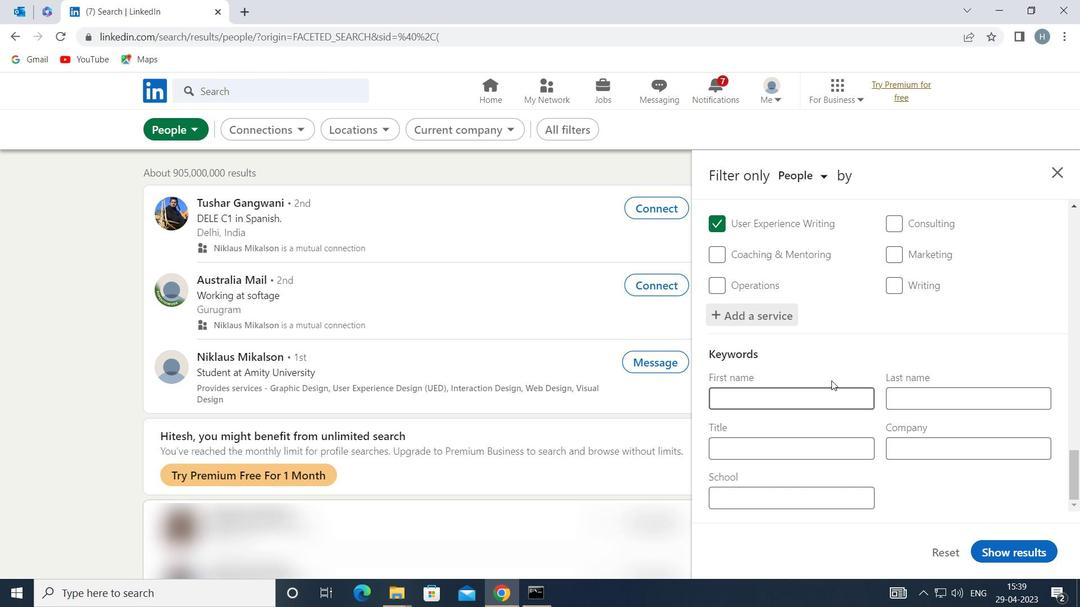 
Action: Mouse moved to (826, 447)
Screenshot: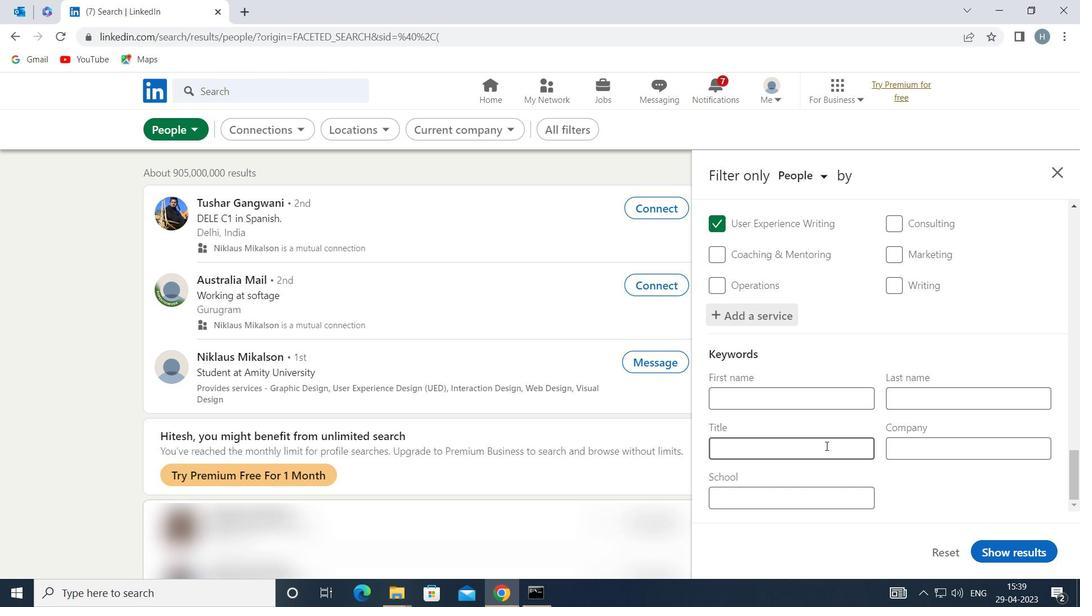
Action: Mouse pressed left at (826, 447)
Screenshot: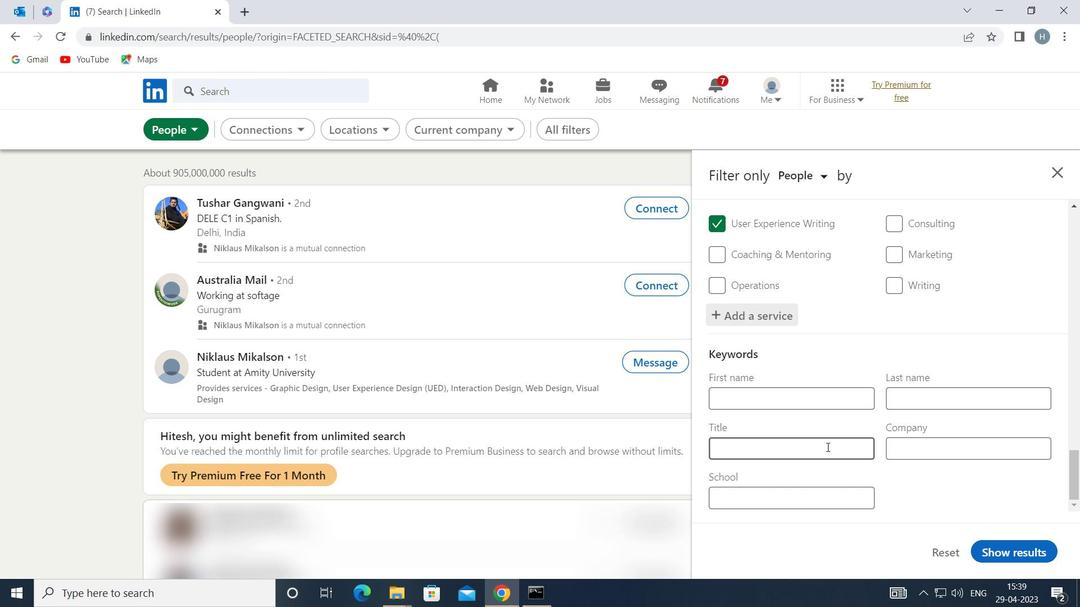 
Action: Mouse moved to (826, 448)
Screenshot: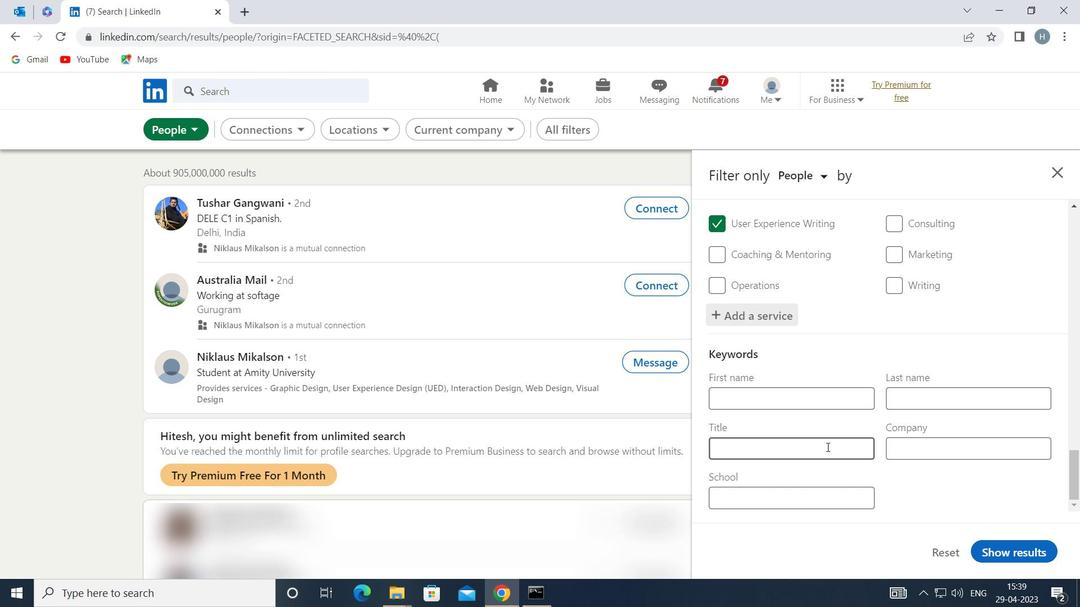 
Action: Key pressed <Key.shift>SUICIDE<Key.space><Key.shift>HOTLINE<Key.space><Key.shift><Key.shift><Key.shift><Key.shift><Key.shift><Key.shift><Key.shift>VOLUM<Key.backspace>NTEER
Screenshot: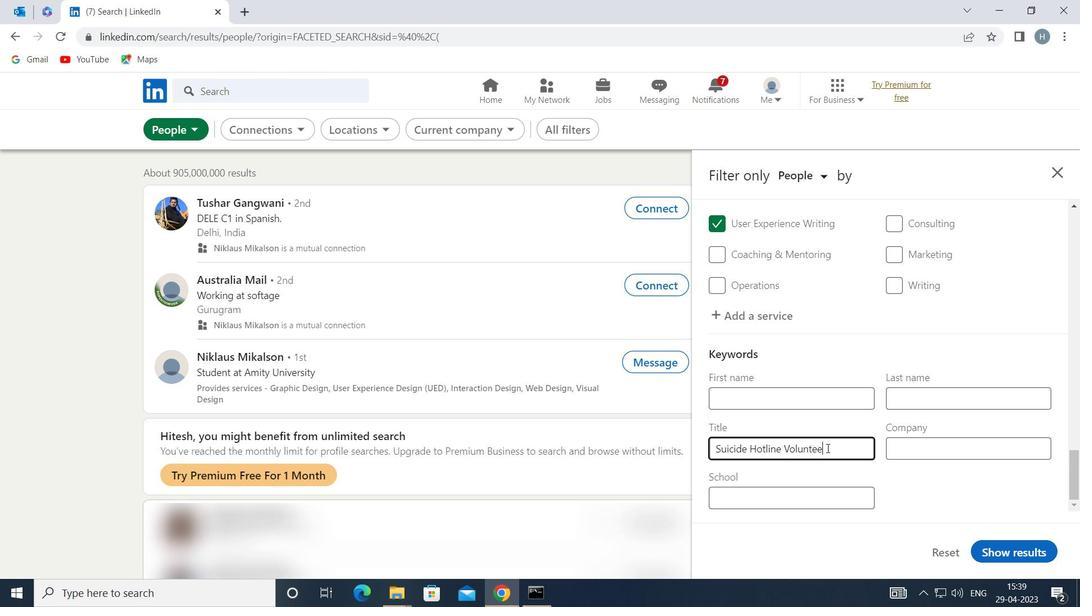 
Action: Mouse moved to (1003, 550)
Screenshot: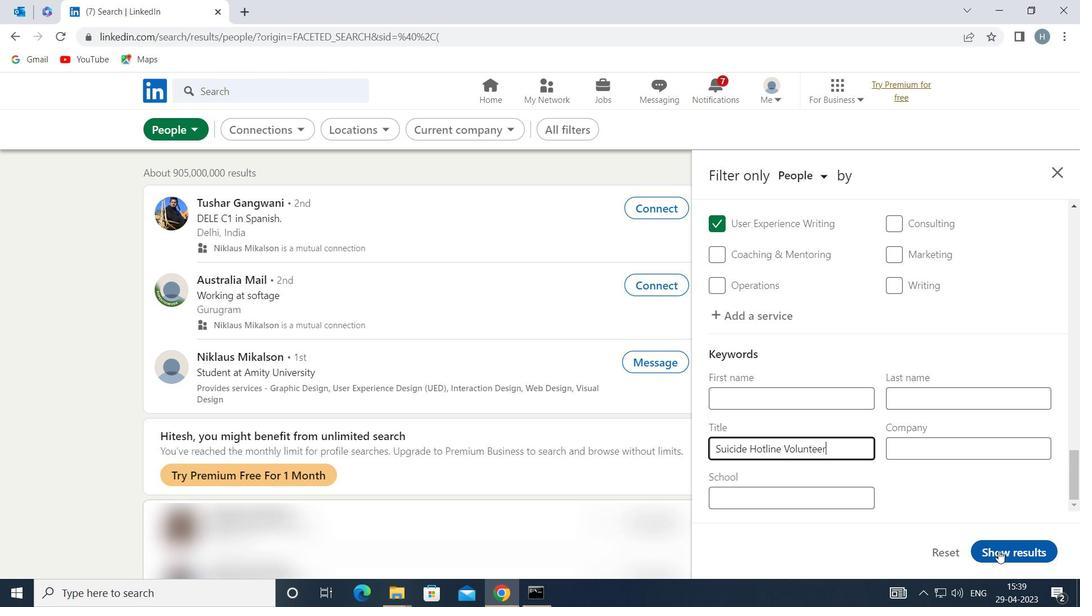 
Action: Mouse pressed left at (1003, 550)
Screenshot: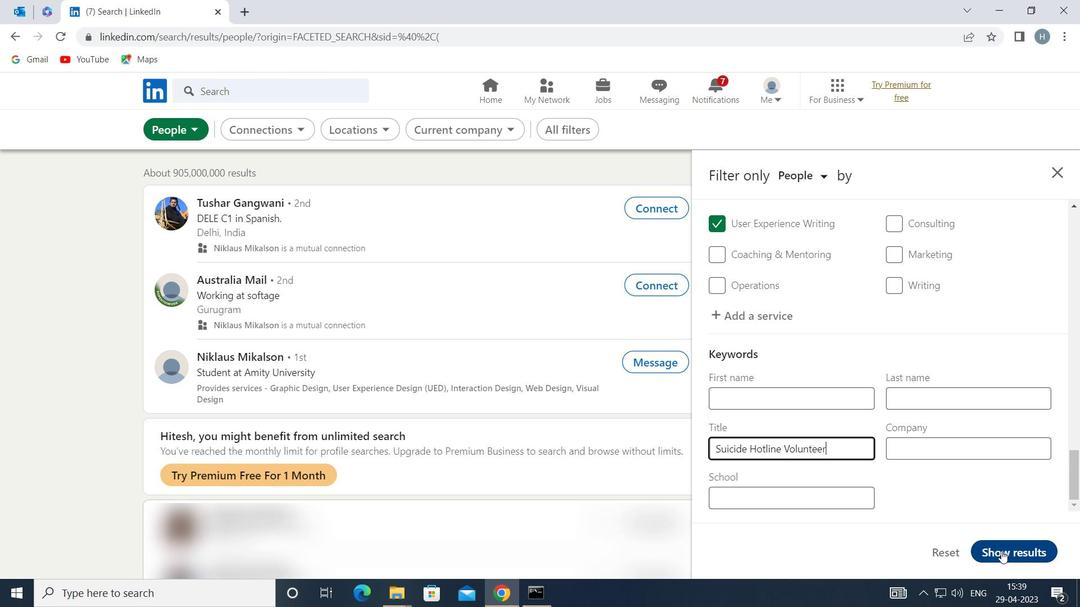
Action: Mouse moved to (615, 279)
Screenshot: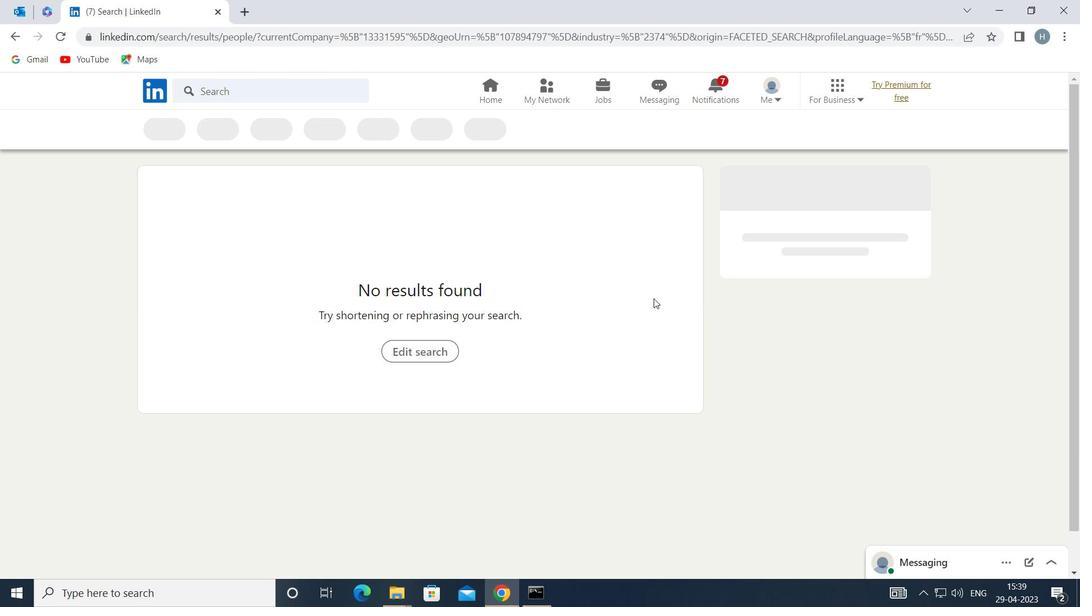 
